 Task: Look for space in Kollam, India from 9th June, 2023 to 16th June, 2023 for 2 adults in price range Rs.8000 to Rs.16000. Place can be entire place with 2 bedrooms having 2 beds and 1 bathroom. Property type can be house, flat, guest house. Booking option can be shelf check-in. Required host language is English.
Action: Mouse moved to (505, 63)
Screenshot: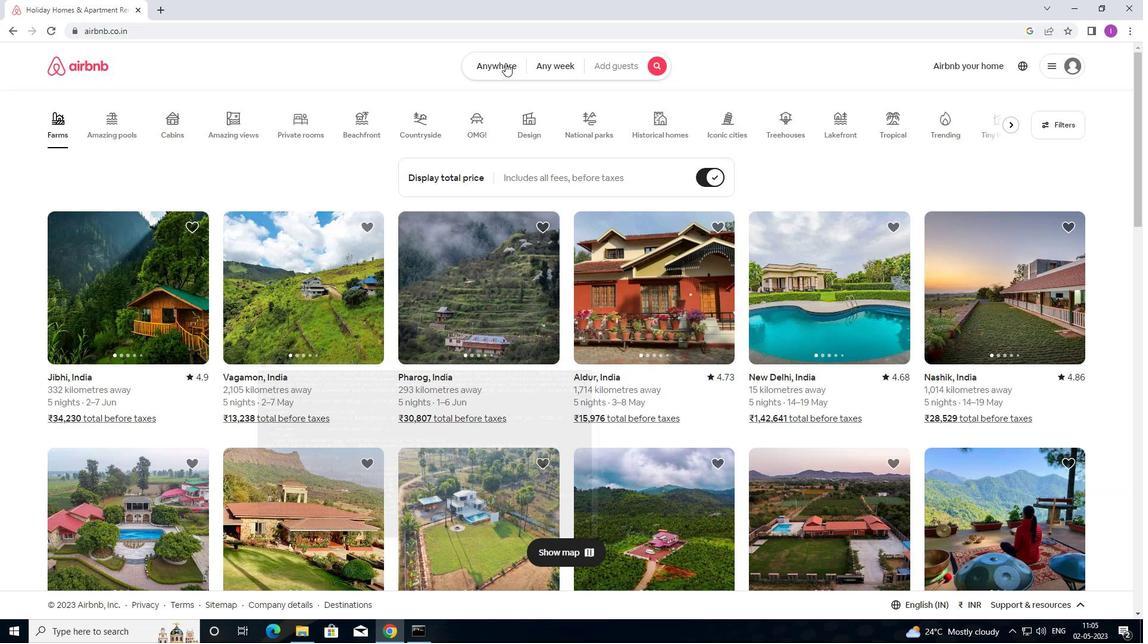 
Action: Mouse pressed left at (505, 63)
Screenshot: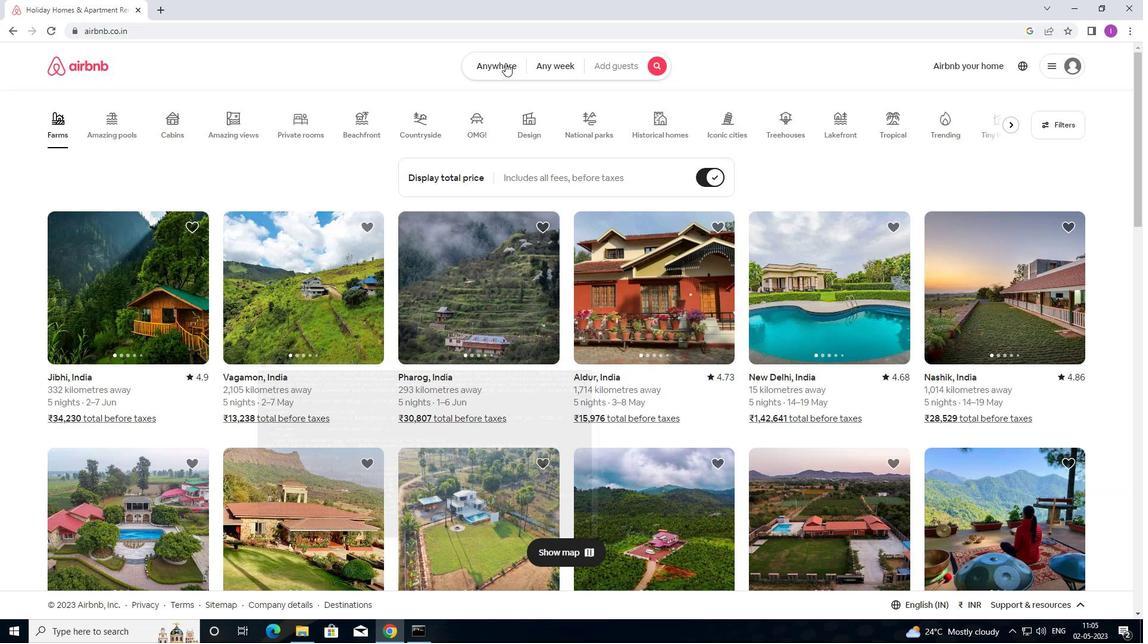 
Action: Mouse moved to (406, 103)
Screenshot: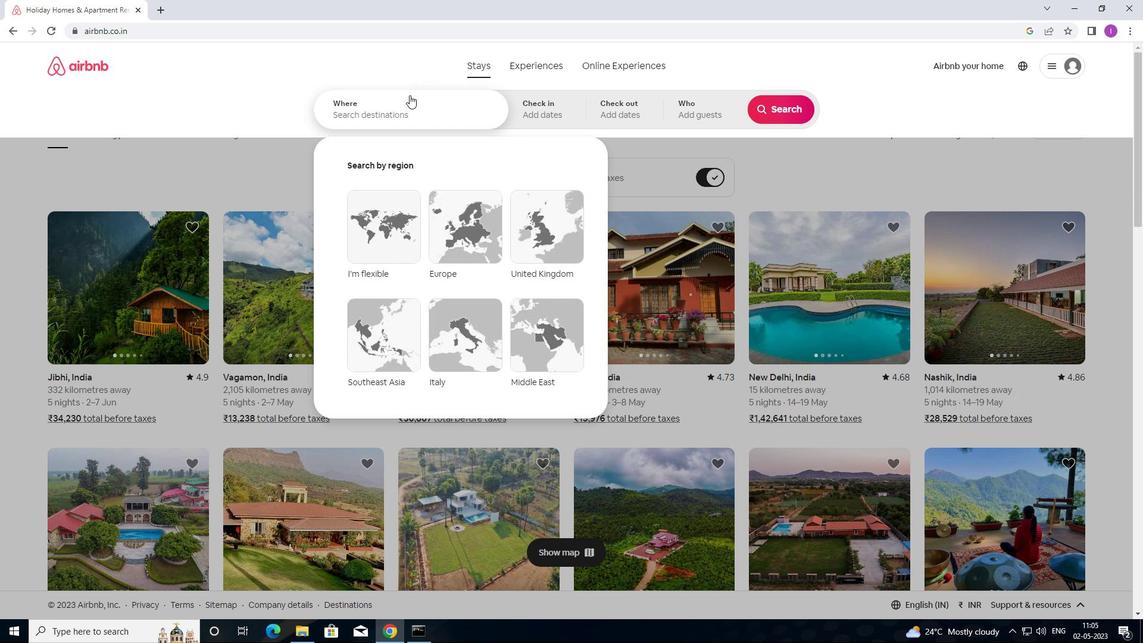 
Action: Mouse pressed left at (406, 103)
Screenshot: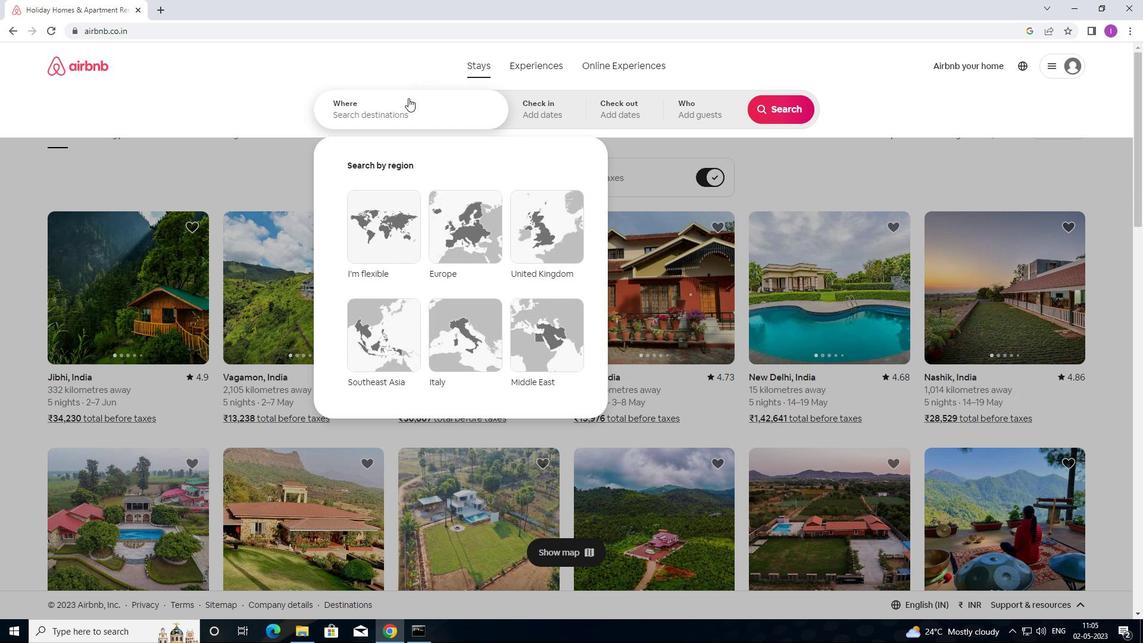 
Action: Mouse moved to (842, 219)
Screenshot: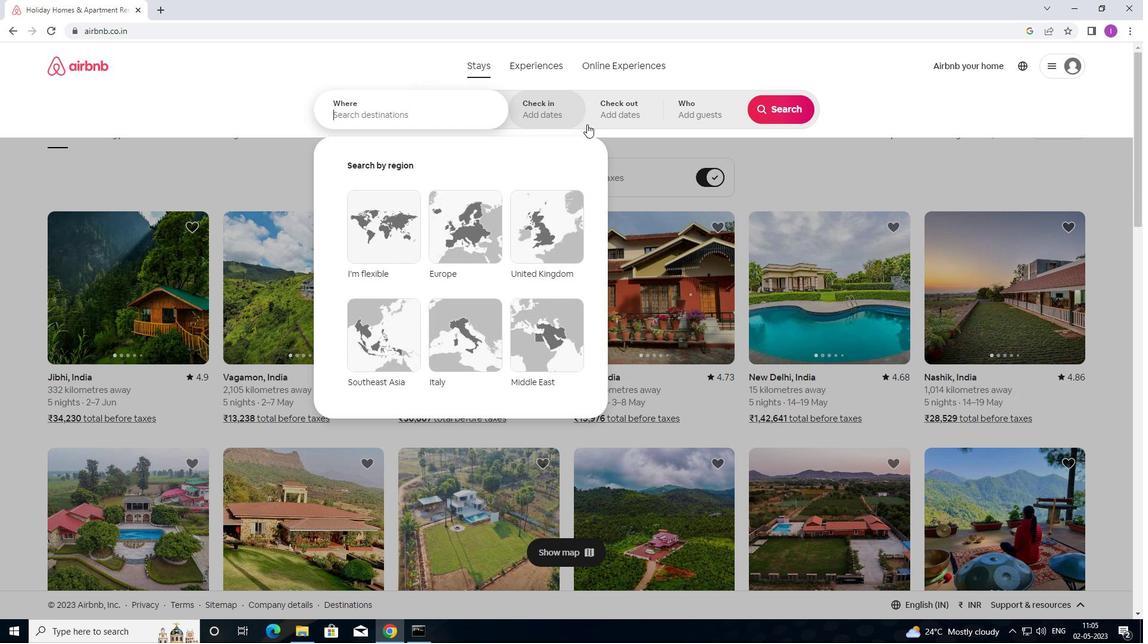 
Action: Key pressed <Key.shift>KOLLAM,<Key.shift>INDIA
Screenshot: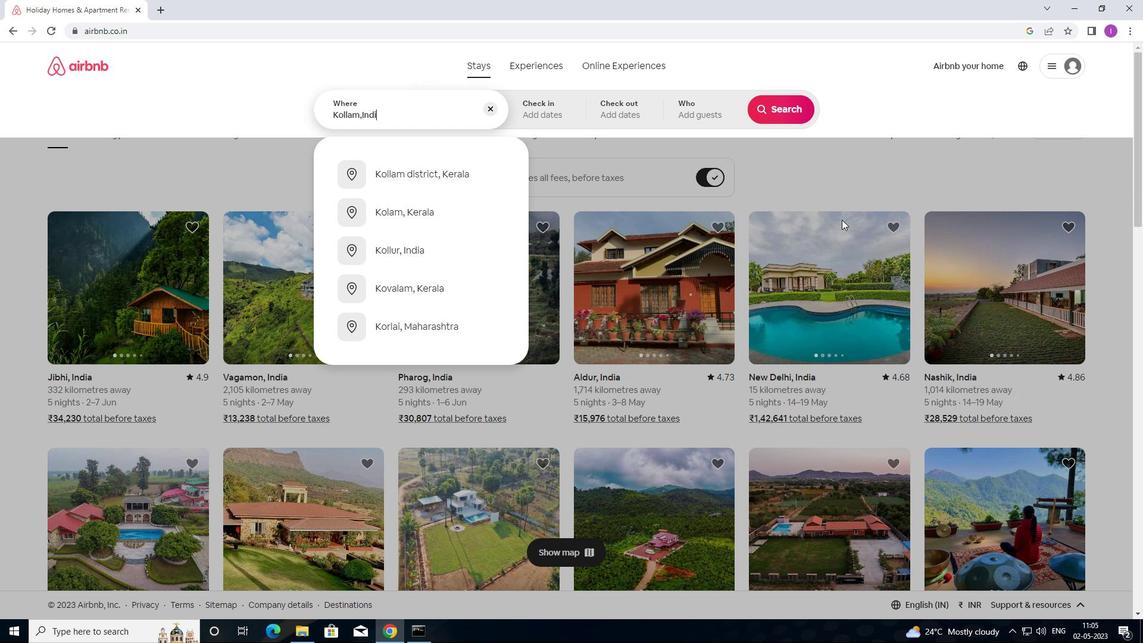 
Action: Mouse moved to (577, 123)
Screenshot: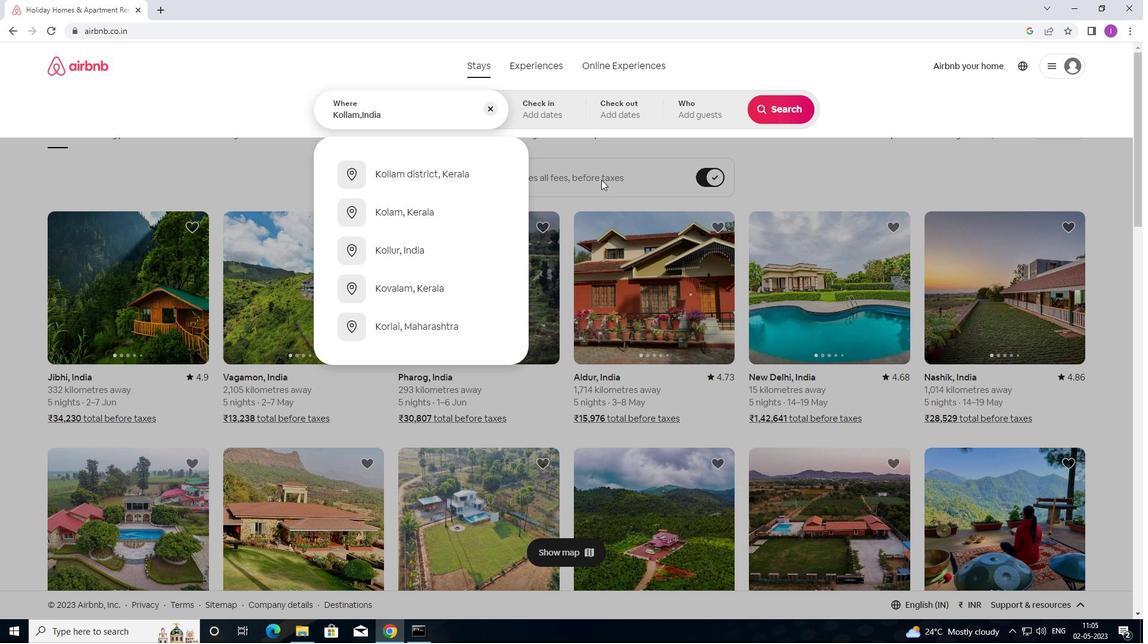 
Action: Mouse pressed left at (577, 123)
Screenshot: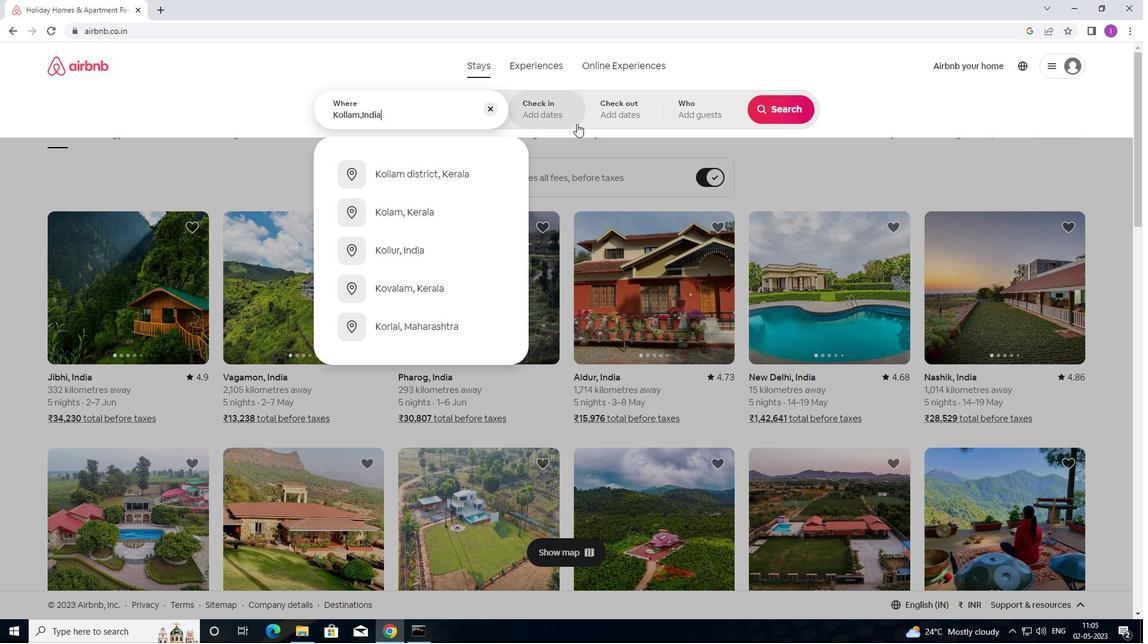 
Action: Mouse moved to (748, 282)
Screenshot: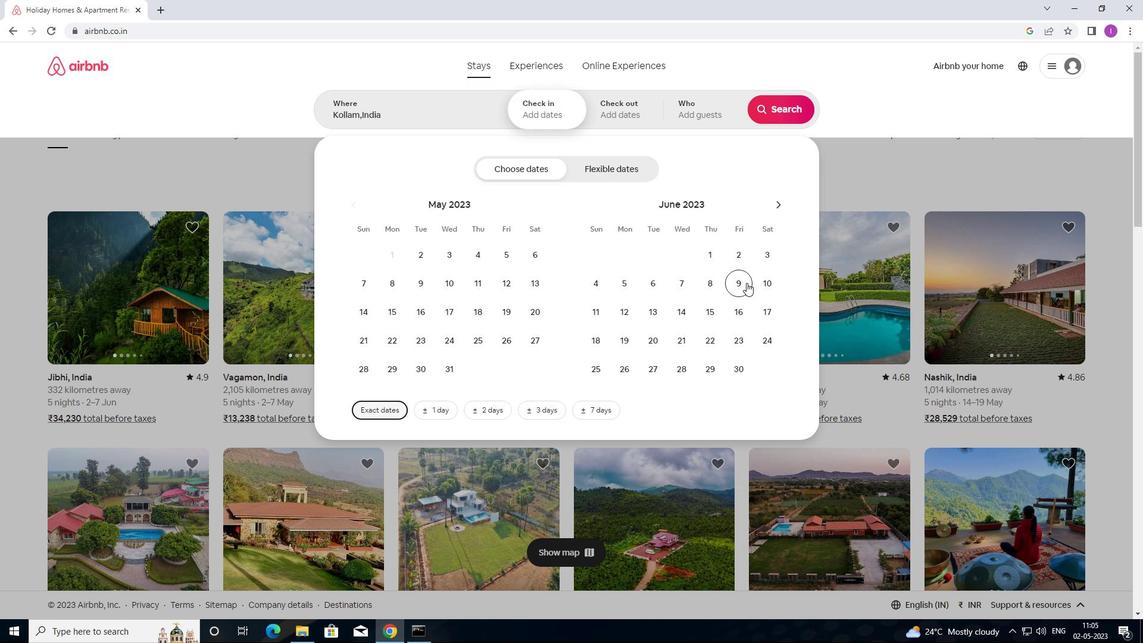 
Action: Mouse pressed left at (748, 282)
Screenshot: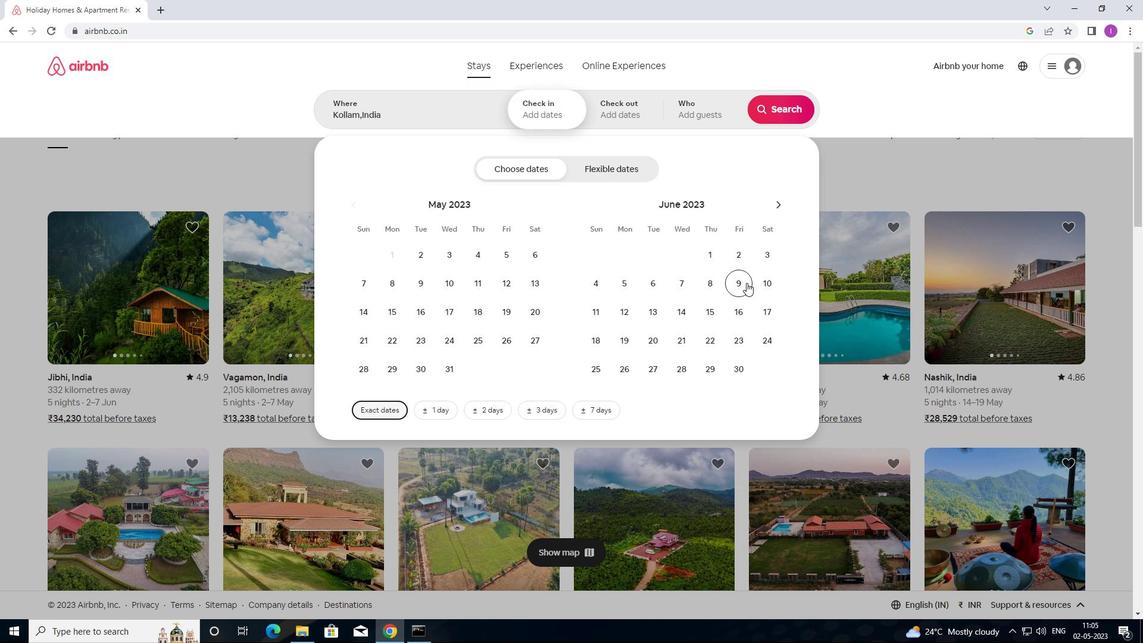 
Action: Mouse moved to (731, 307)
Screenshot: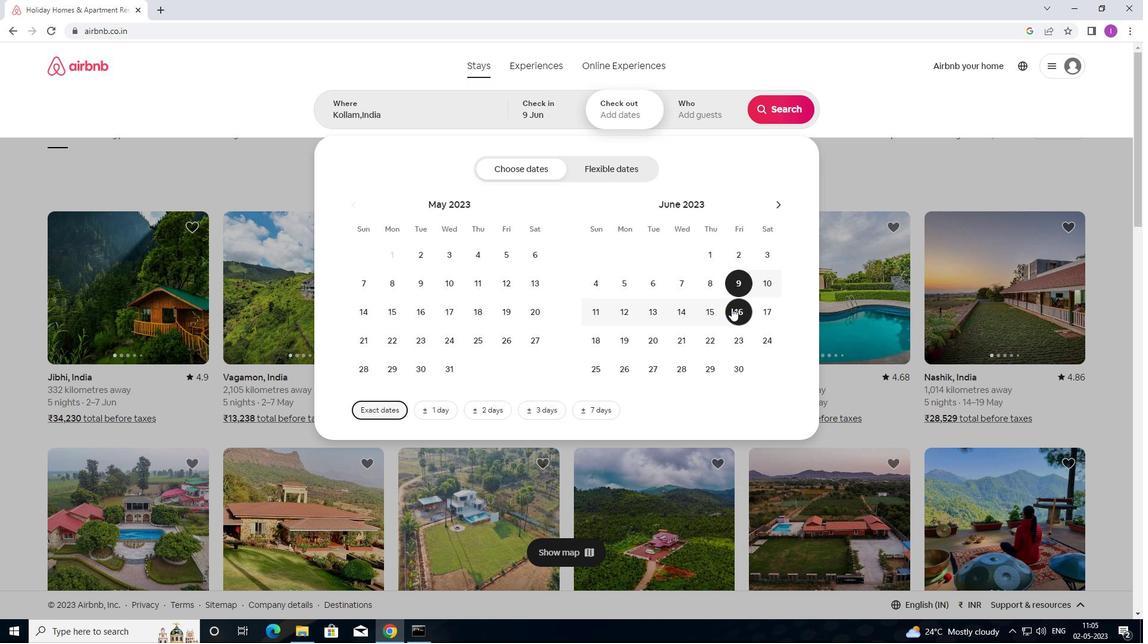 
Action: Mouse pressed left at (731, 307)
Screenshot: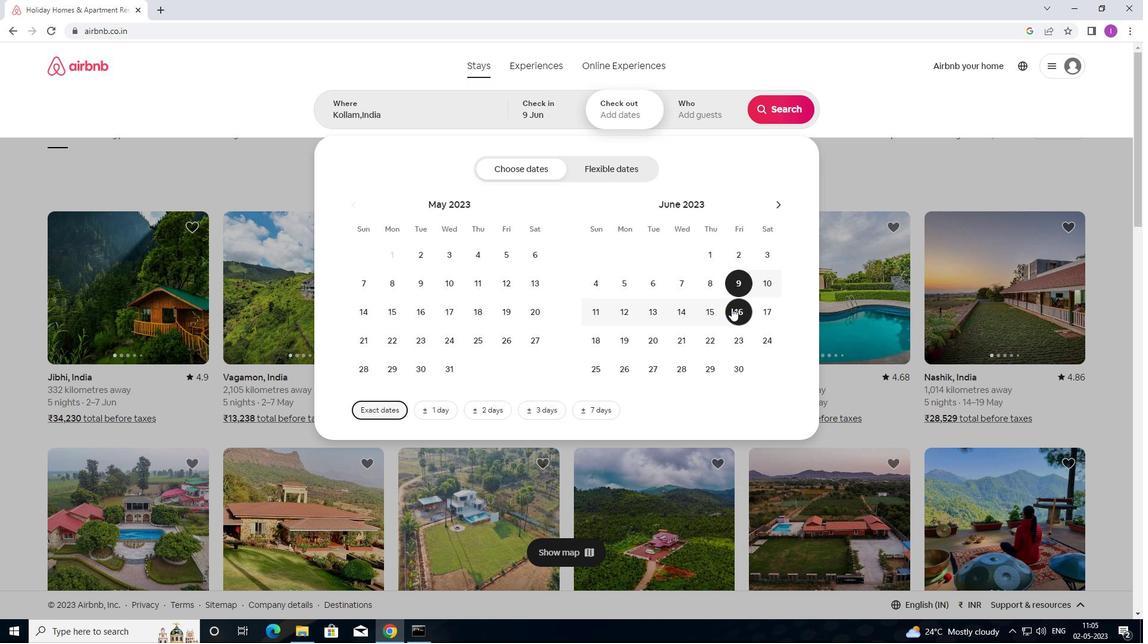 
Action: Mouse moved to (727, 117)
Screenshot: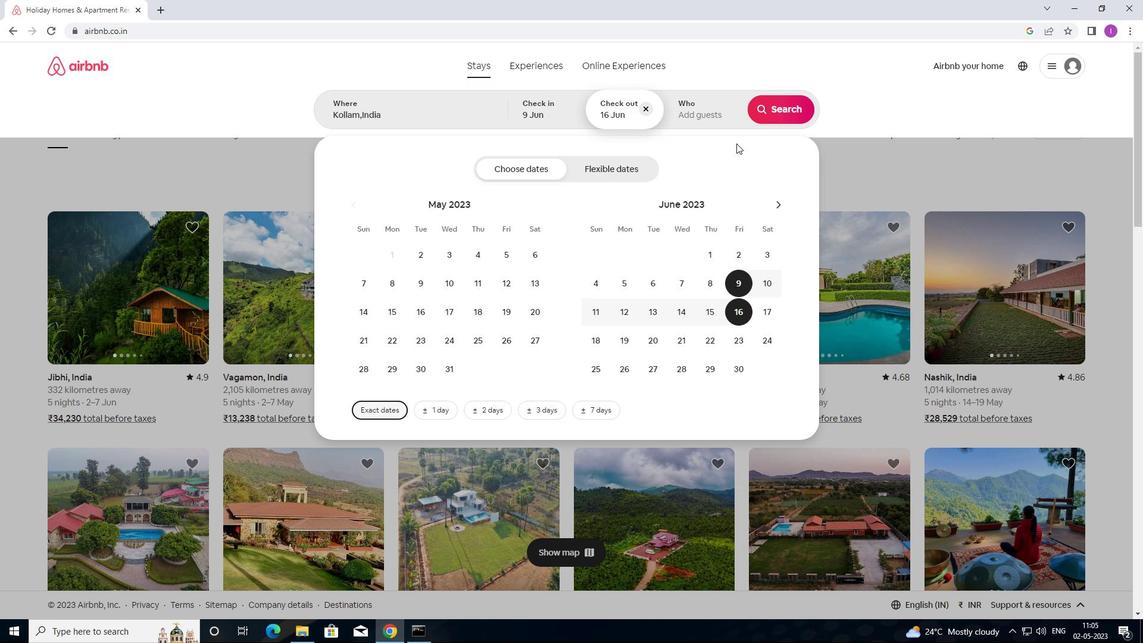 
Action: Mouse pressed left at (727, 117)
Screenshot: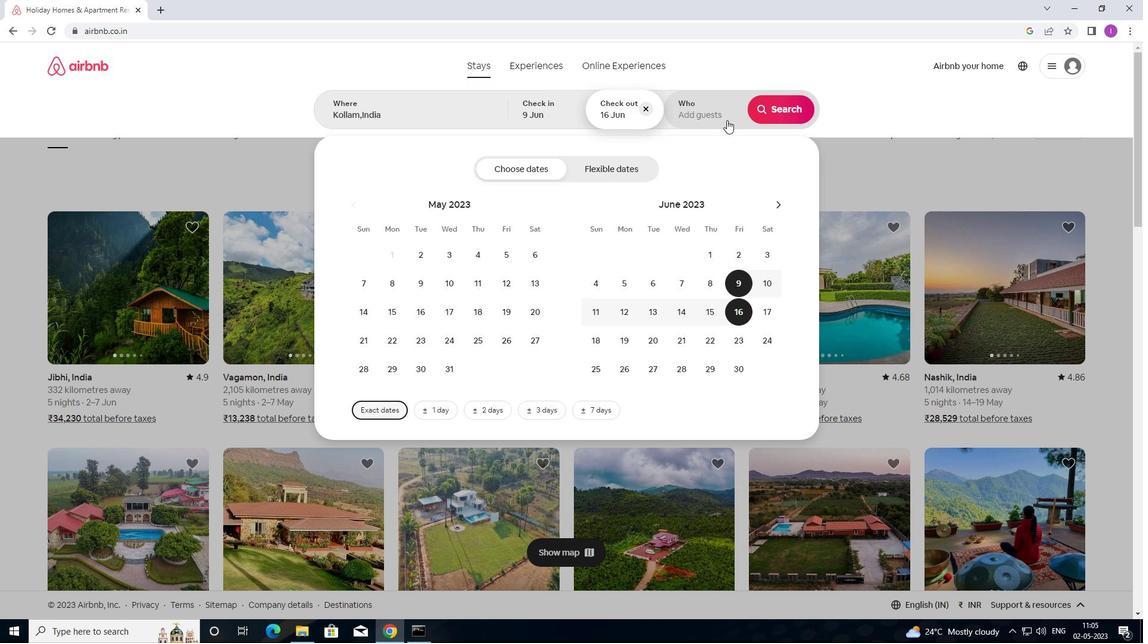 
Action: Mouse moved to (780, 167)
Screenshot: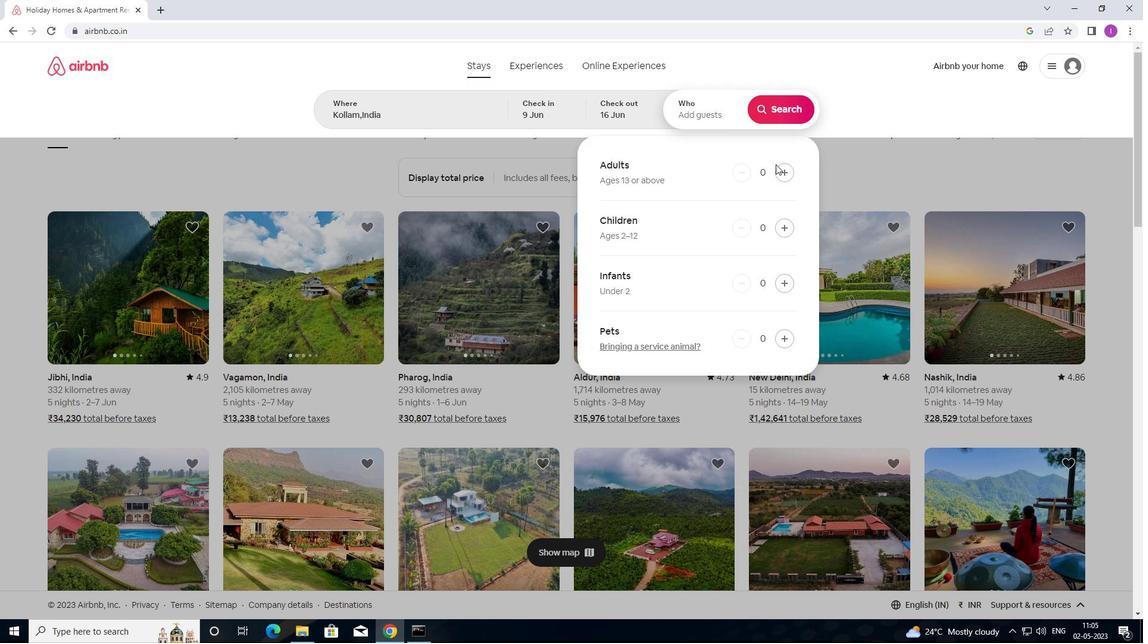 
Action: Mouse pressed left at (780, 167)
Screenshot: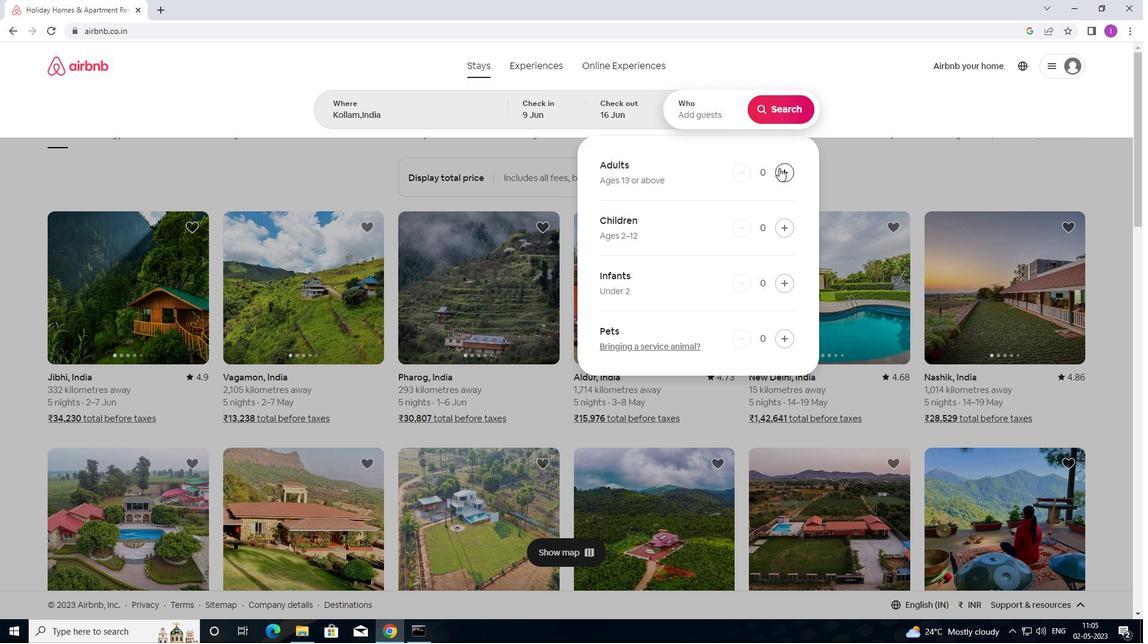 
Action: Mouse moved to (780, 168)
Screenshot: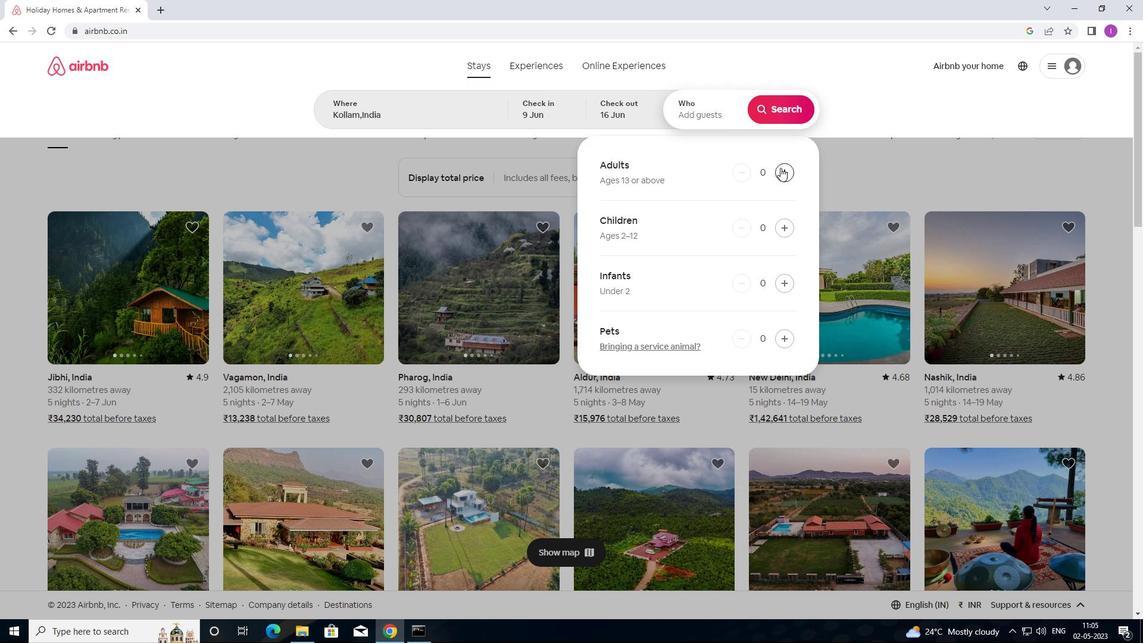 
Action: Mouse pressed left at (780, 168)
Screenshot: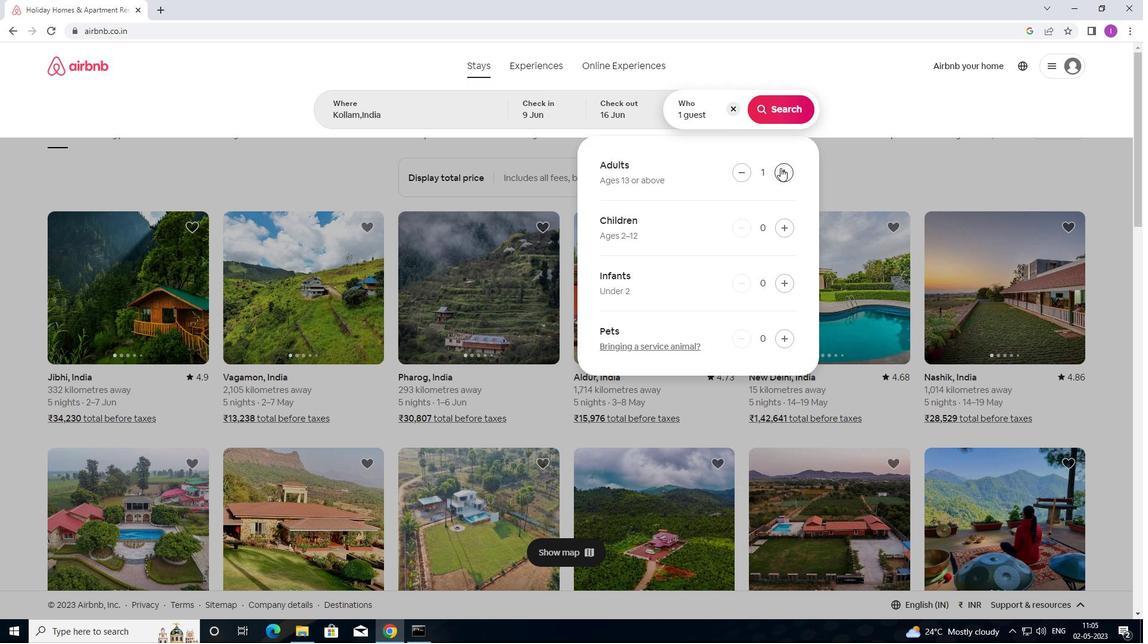 
Action: Mouse moved to (790, 119)
Screenshot: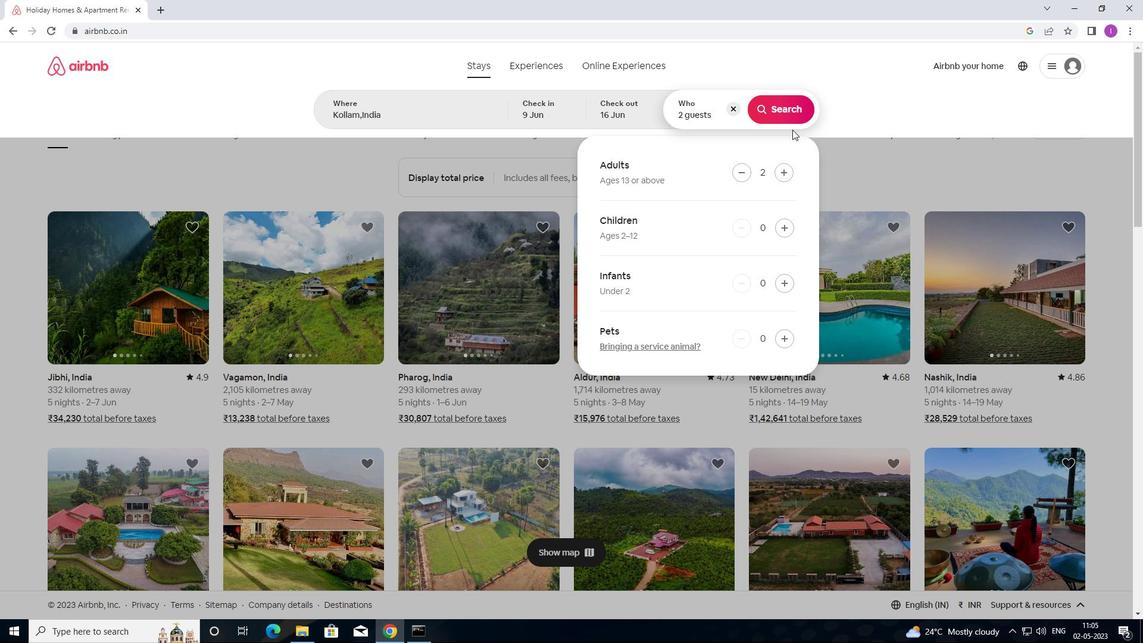 
Action: Mouse pressed left at (790, 119)
Screenshot: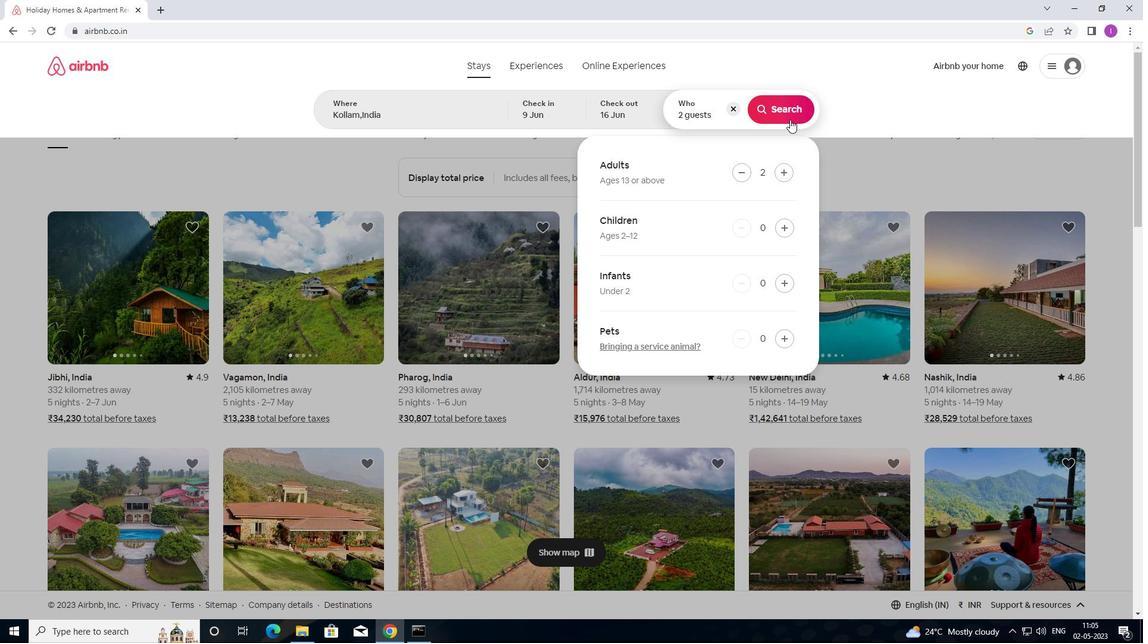 
Action: Mouse moved to (1110, 123)
Screenshot: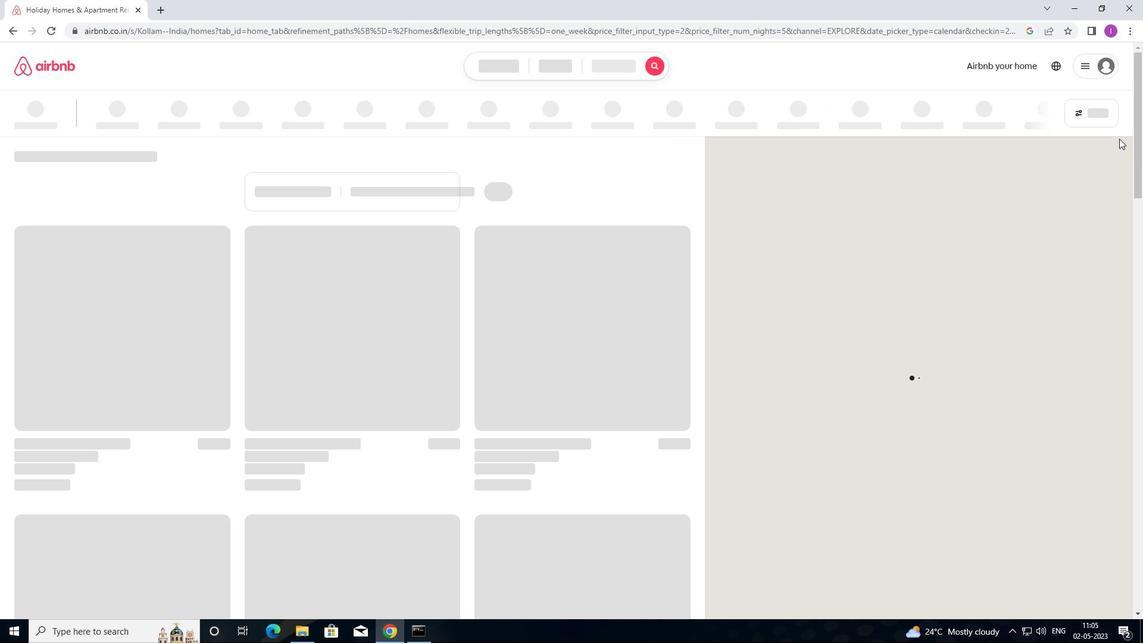 
Action: Mouse pressed left at (1110, 123)
Screenshot: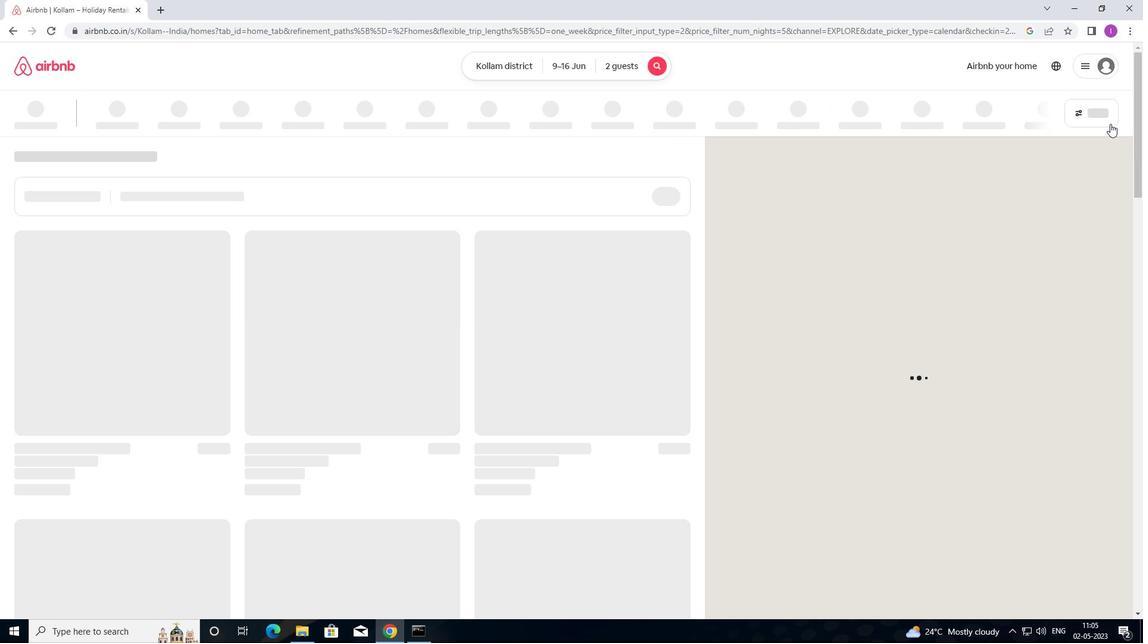 
Action: Mouse moved to (439, 262)
Screenshot: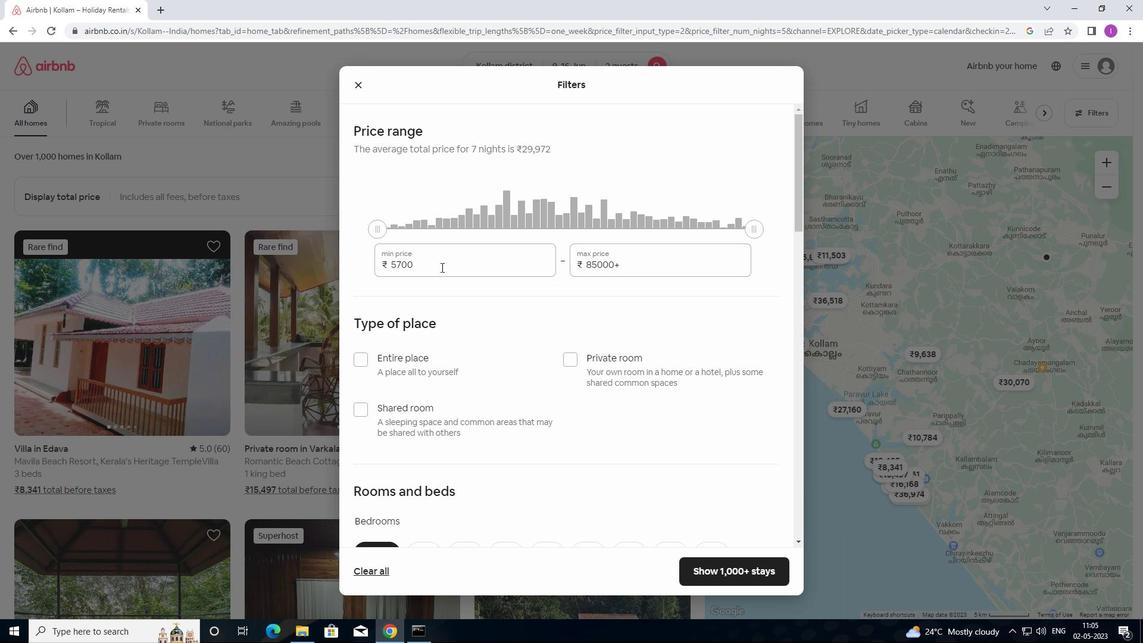 
Action: Mouse pressed left at (439, 262)
Screenshot: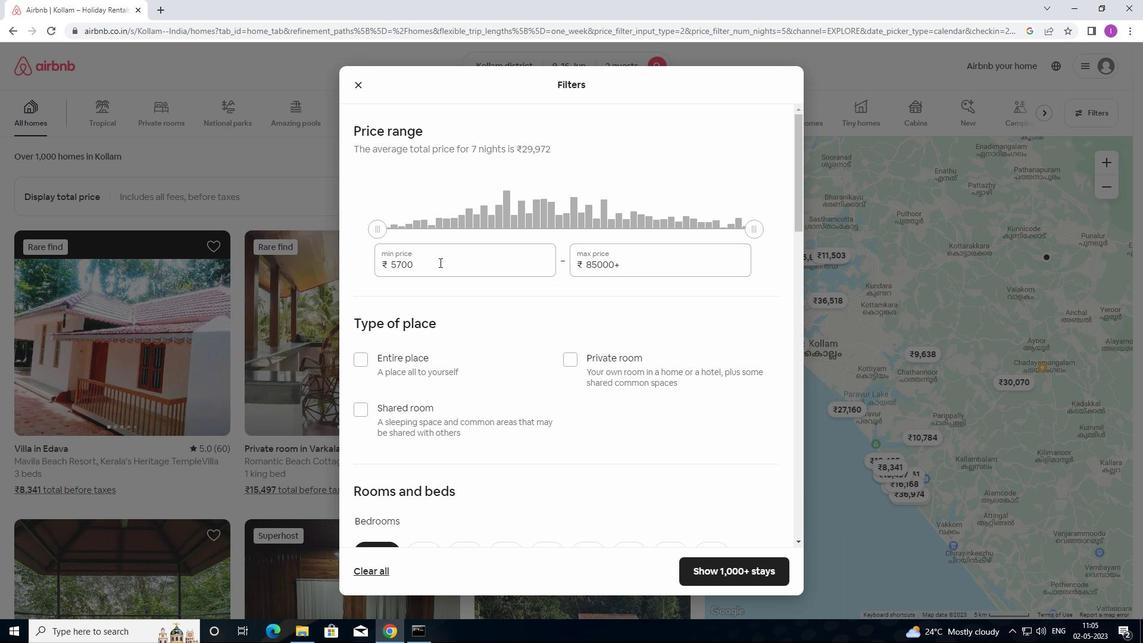 
Action: Mouse moved to (398, 305)
Screenshot: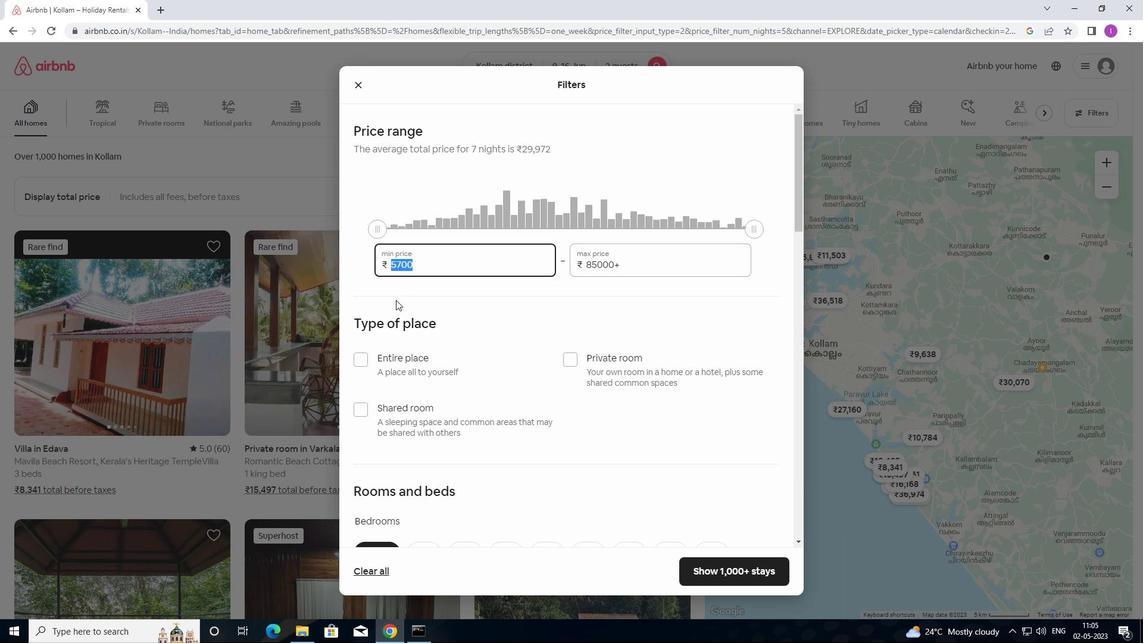 
Action: Key pressed 8000
Screenshot: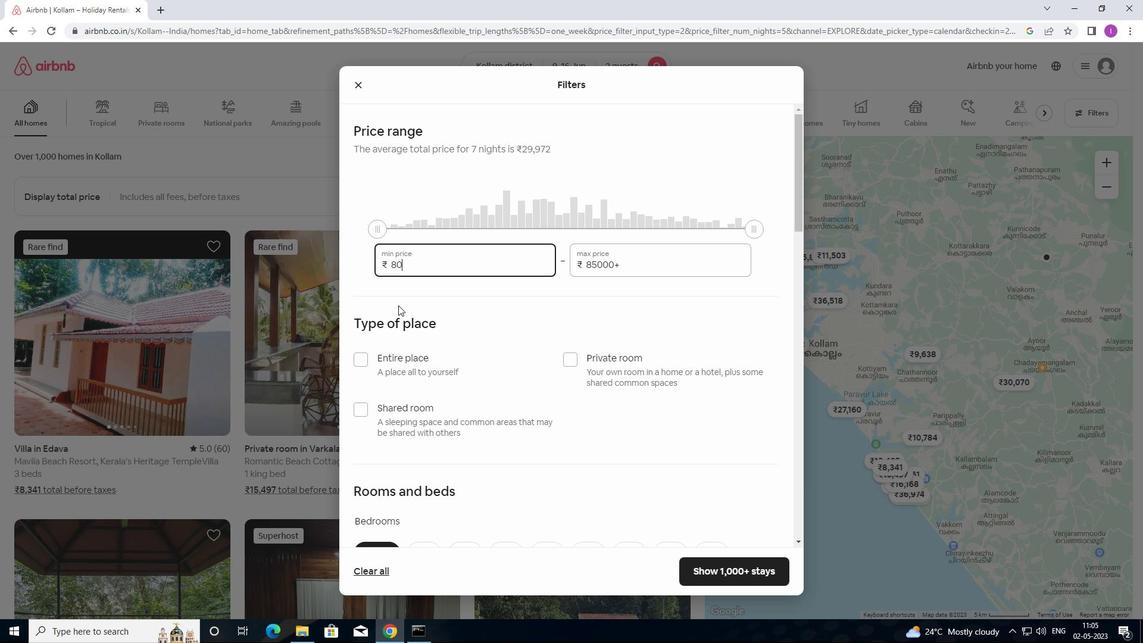 
Action: Mouse moved to (649, 251)
Screenshot: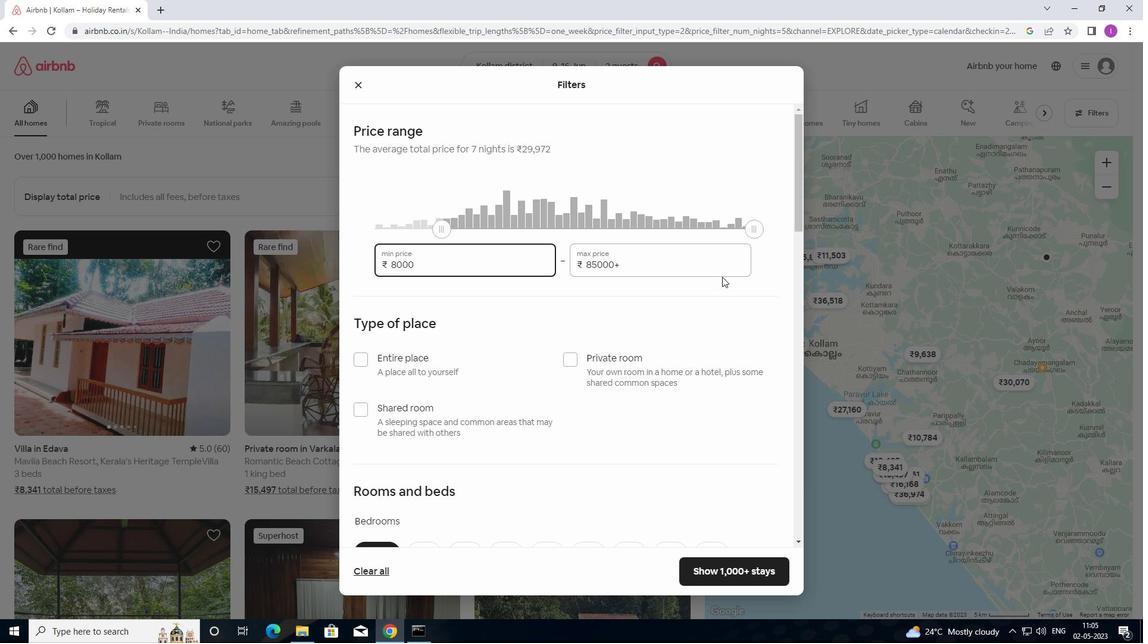 
Action: Mouse pressed left at (649, 251)
Screenshot: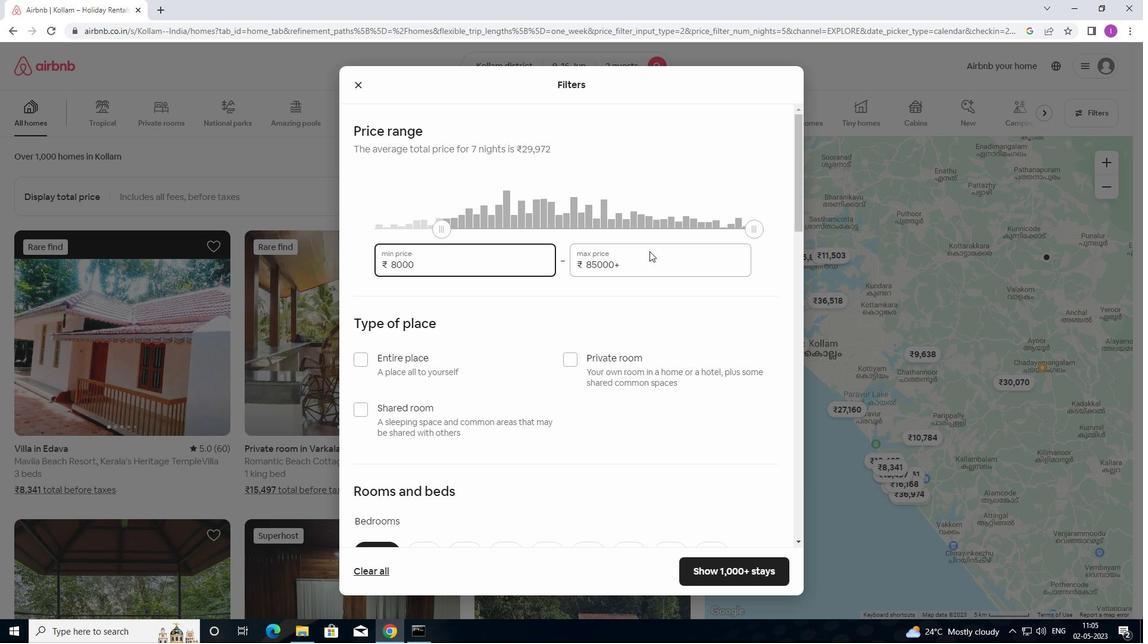 
Action: Mouse moved to (643, 258)
Screenshot: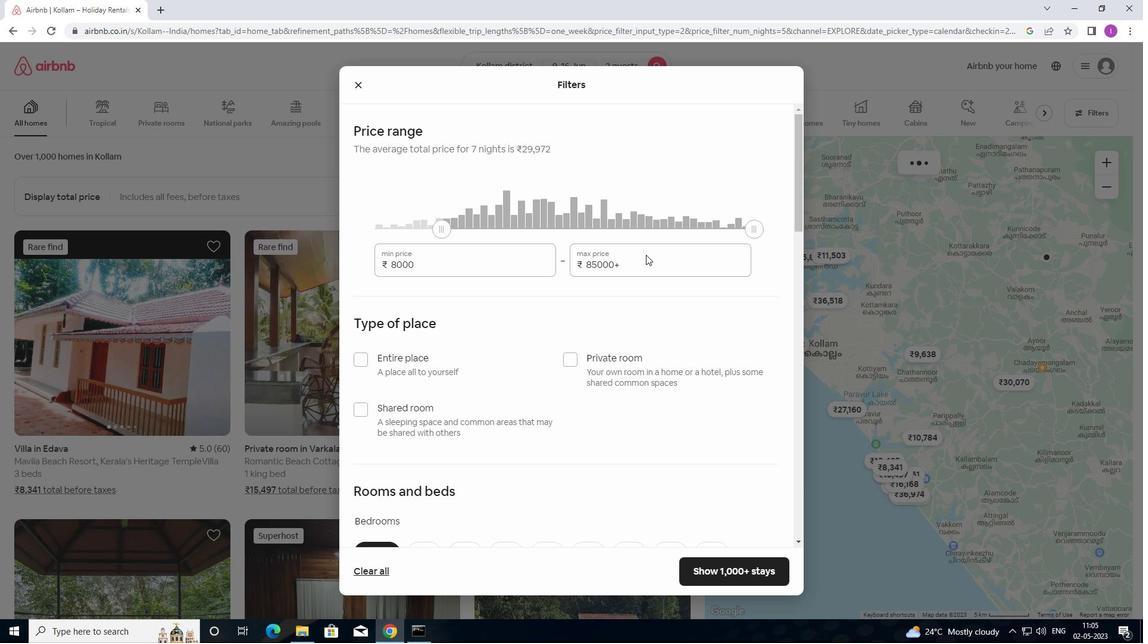 
Action: Mouse pressed left at (643, 258)
Screenshot: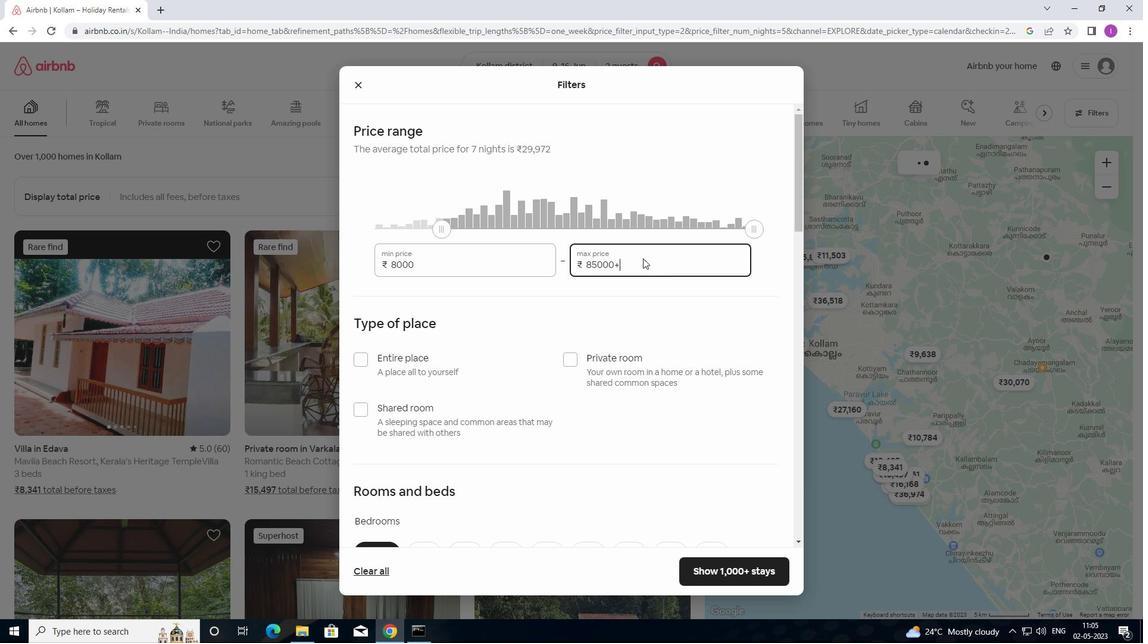 
Action: Mouse moved to (633, 263)
Screenshot: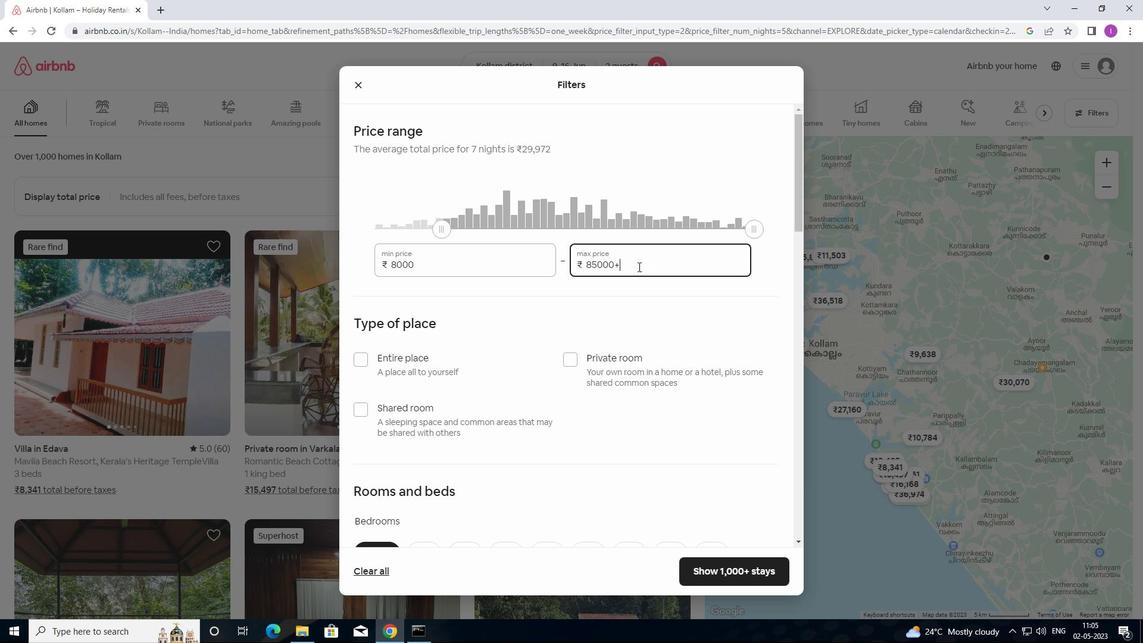 
Action: Mouse pressed left at (633, 263)
Screenshot: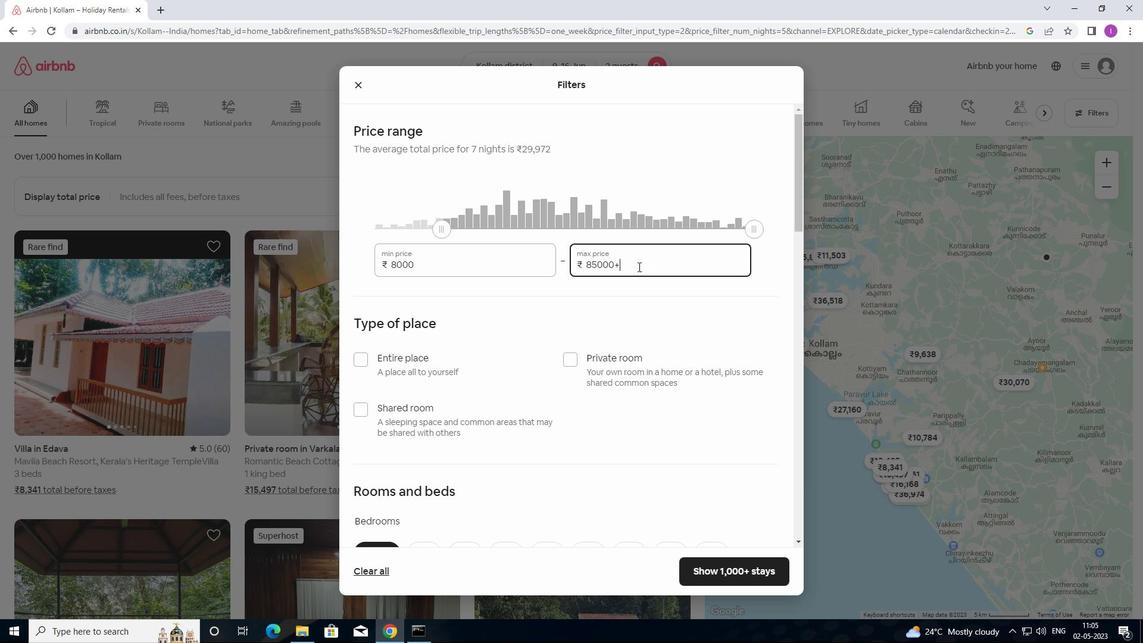 
Action: Mouse moved to (590, 295)
Screenshot: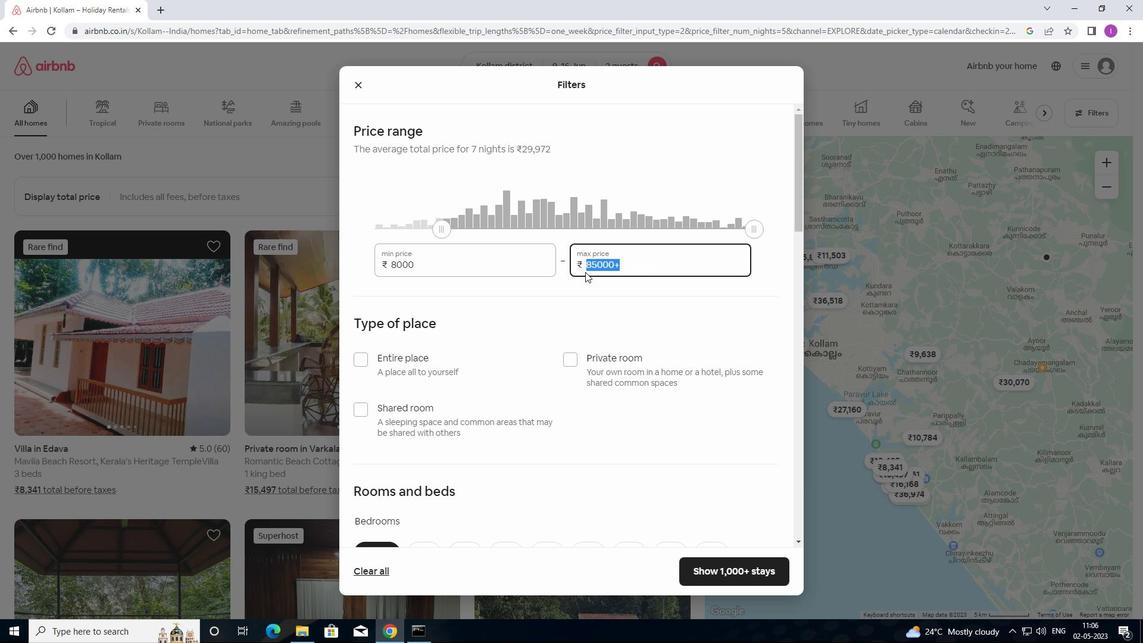
Action: Key pressed 16000
Screenshot: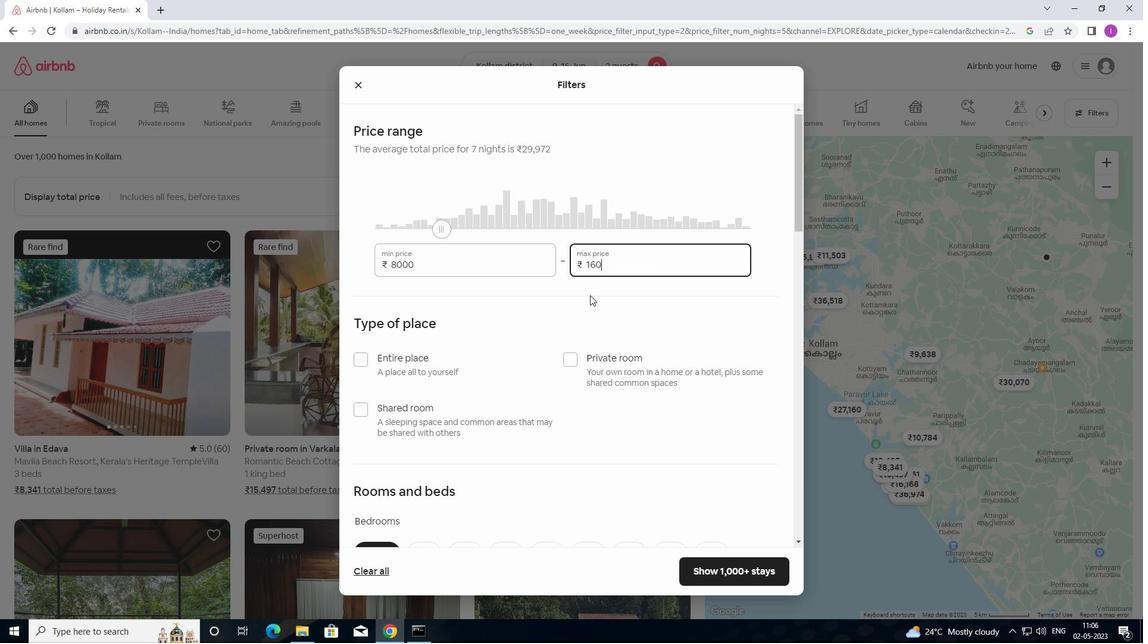 
Action: Mouse moved to (374, 359)
Screenshot: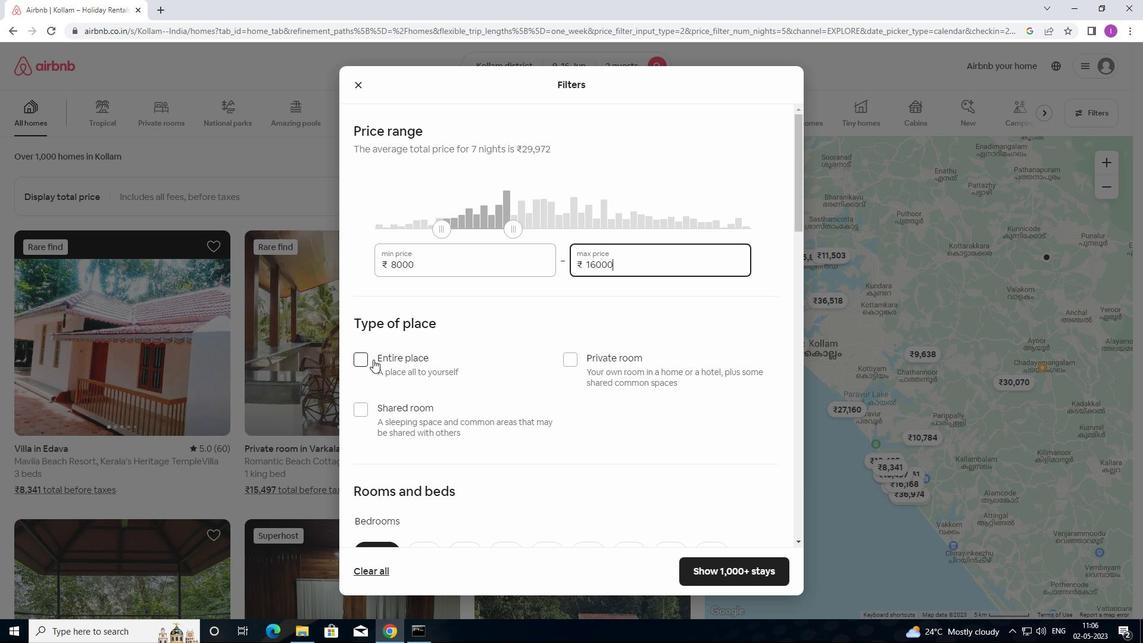 
Action: Mouse scrolled (374, 359) with delta (0, 0)
Screenshot: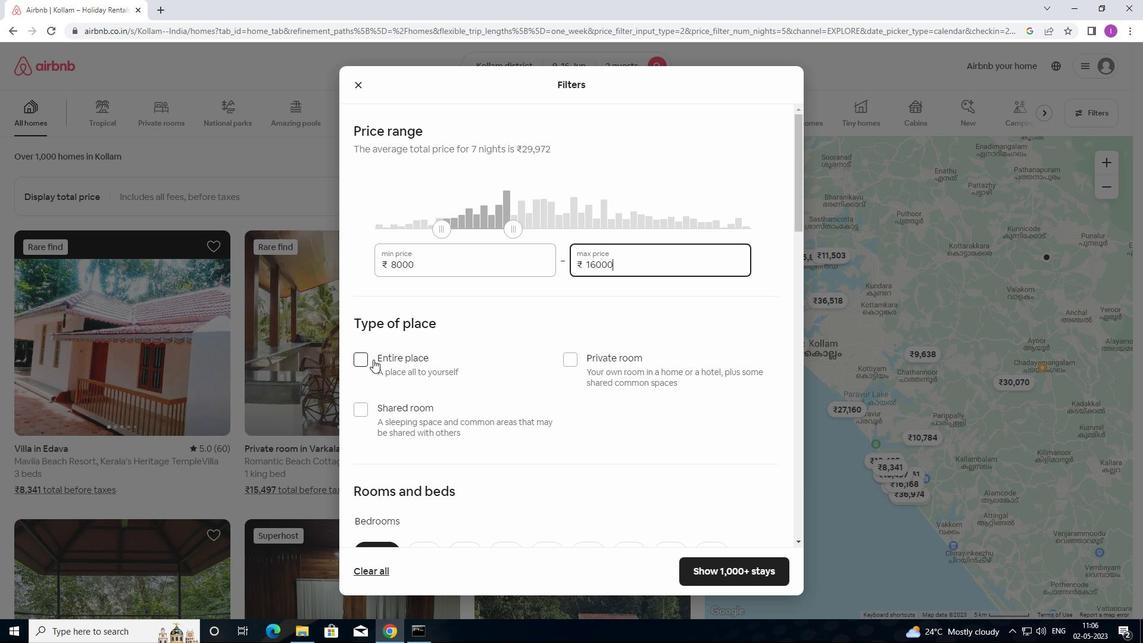 
Action: Mouse moved to (365, 298)
Screenshot: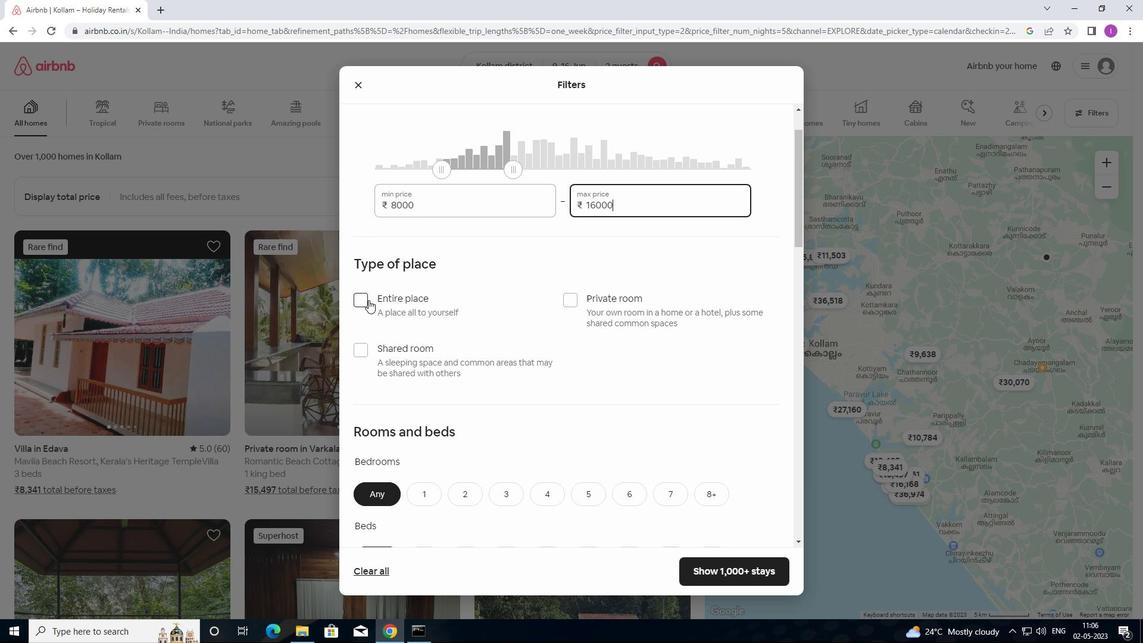 
Action: Mouse pressed left at (365, 298)
Screenshot: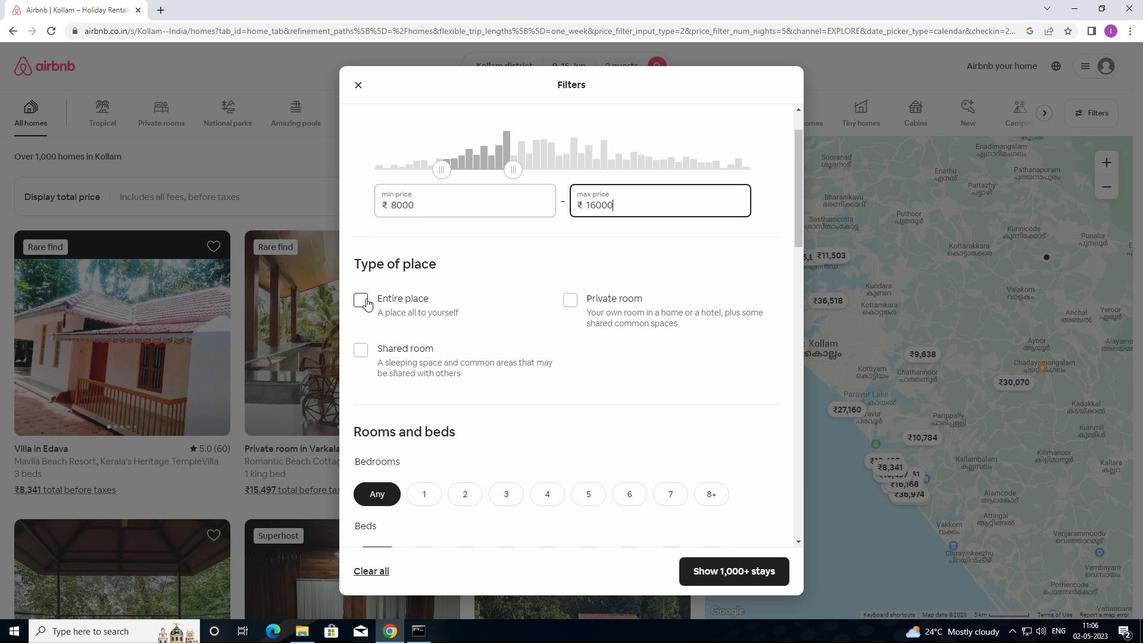 
Action: Mouse moved to (380, 297)
Screenshot: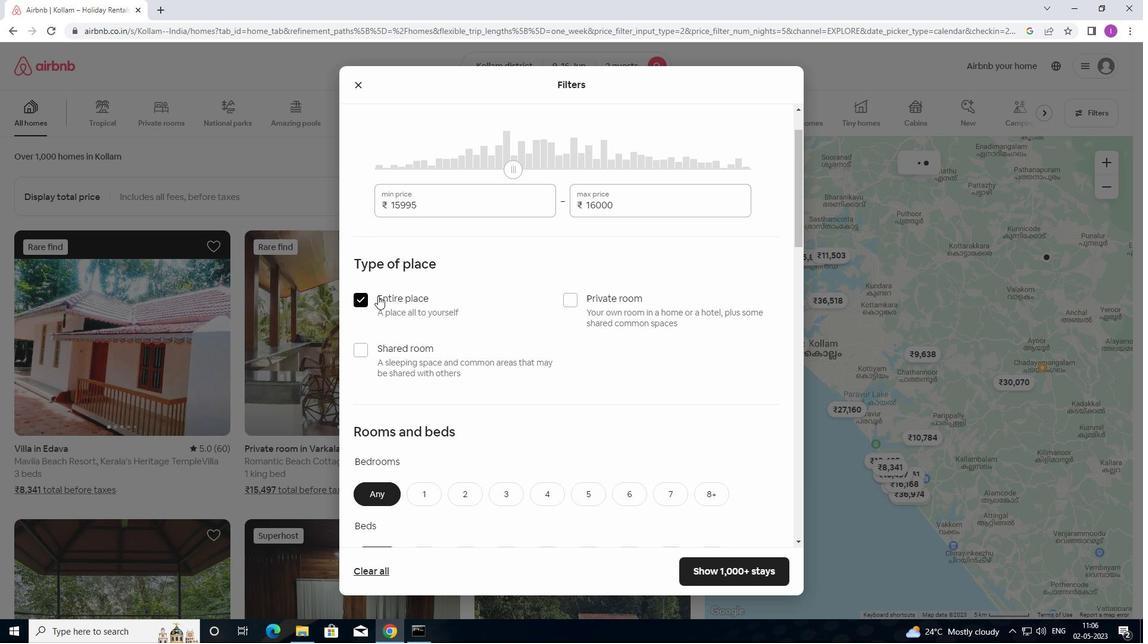 
Action: Mouse scrolled (380, 297) with delta (0, 0)
Screenshot: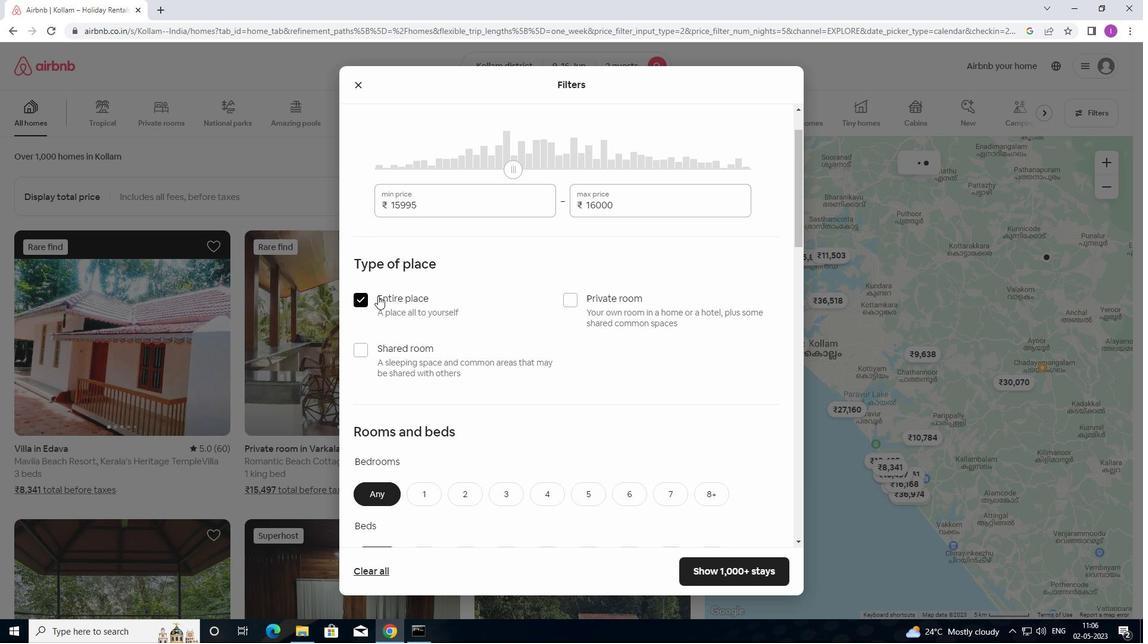 
Action: Mouse moved to (381, 299)
Screenshot: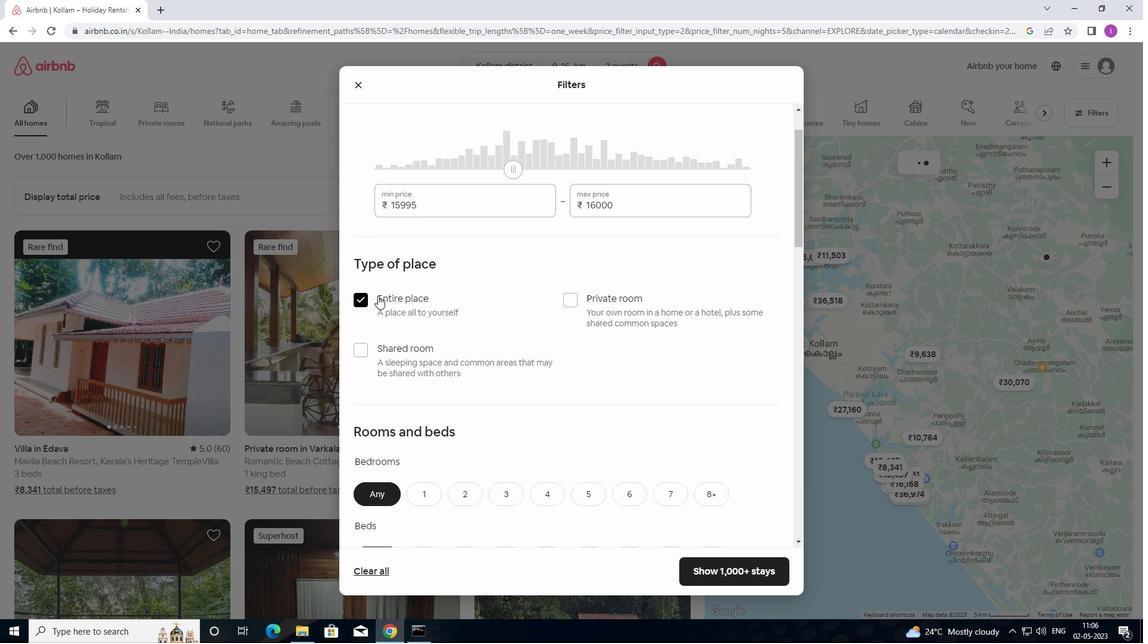 
Action: Mouse scrolled (381, 298) with delta (0, 0)
Screenshot: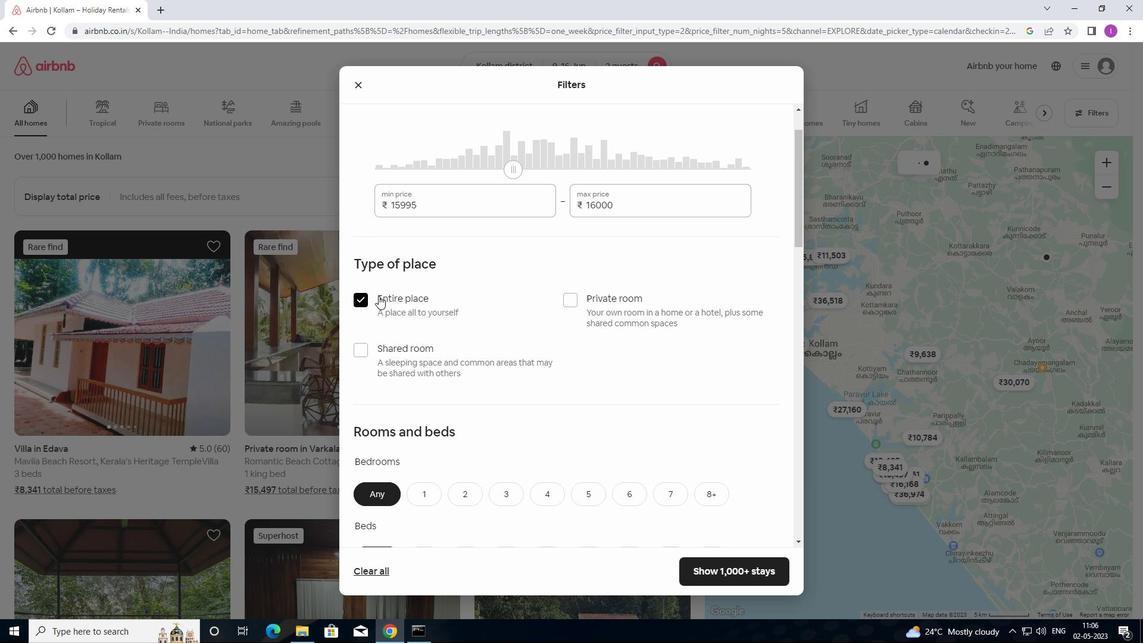 
Action: Mouse scrolled (381, 298) with delta (0, 0)
Screenshot: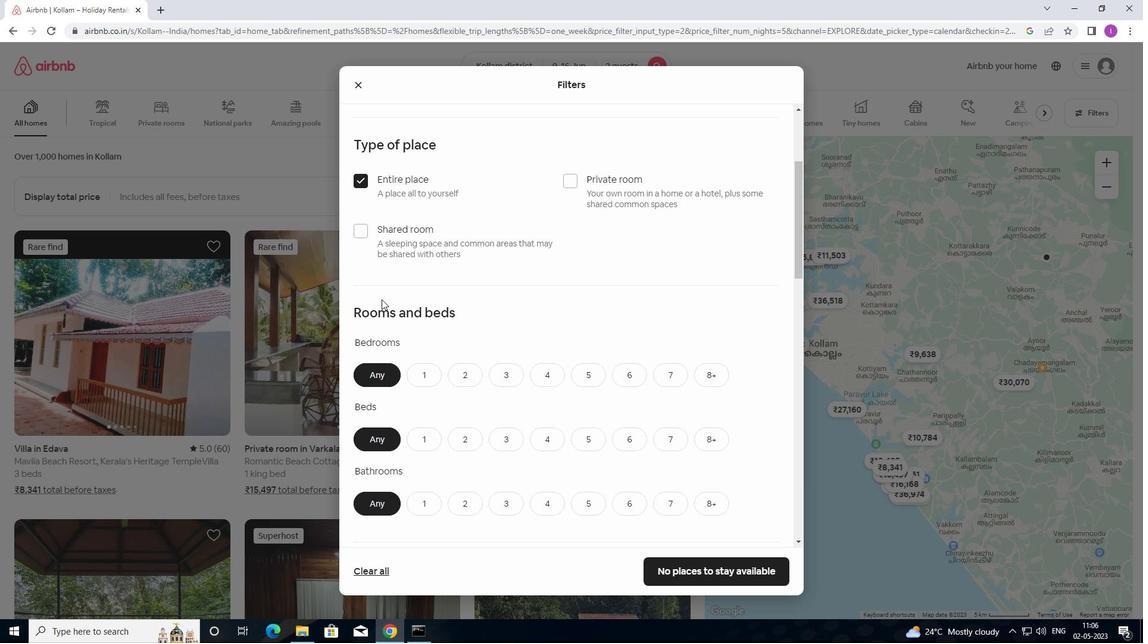 
Action: Mouse scrolled (381, 298) with delta (0, 0)
Screenshot: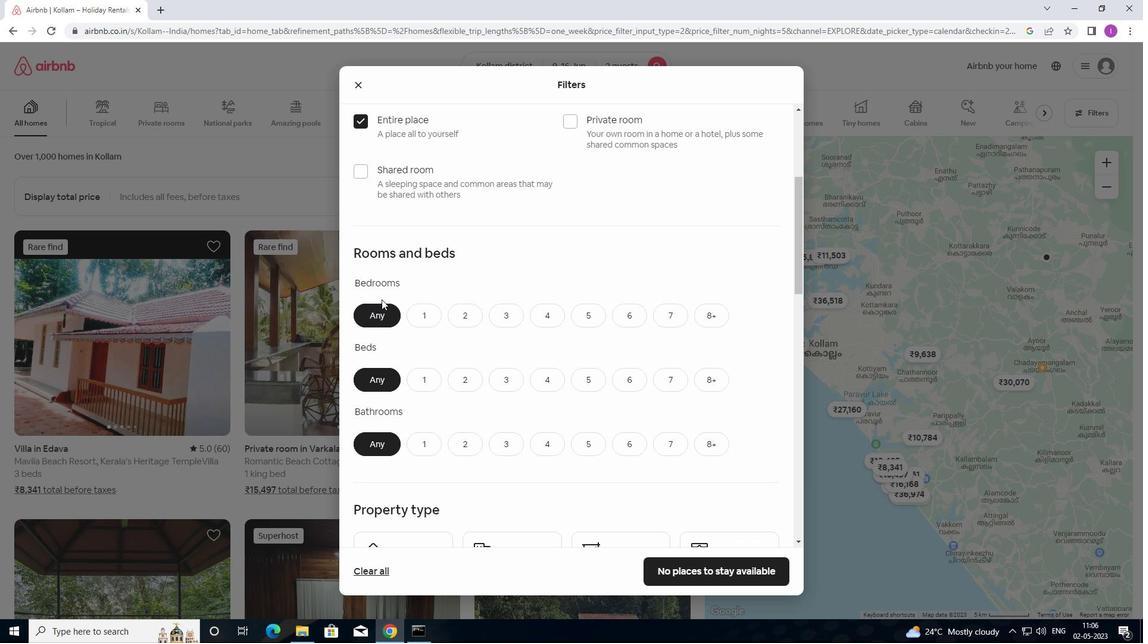 
Action: Mouse moved to (472, 254)
Screenshot: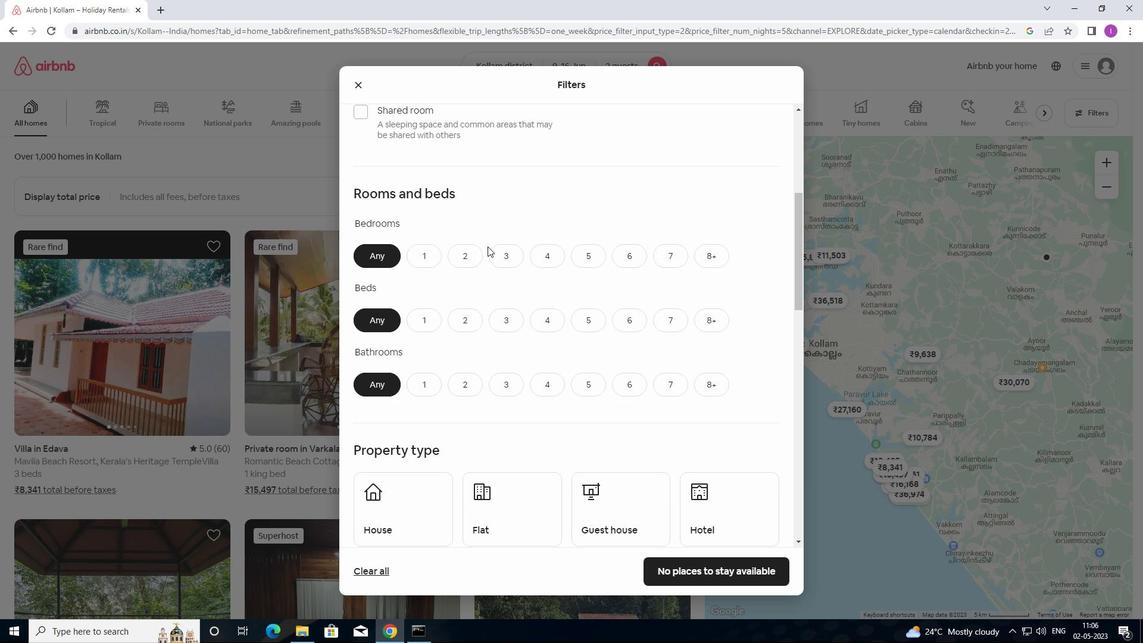 
Action: Mouse pressed left at (472, 254)
Screenshot: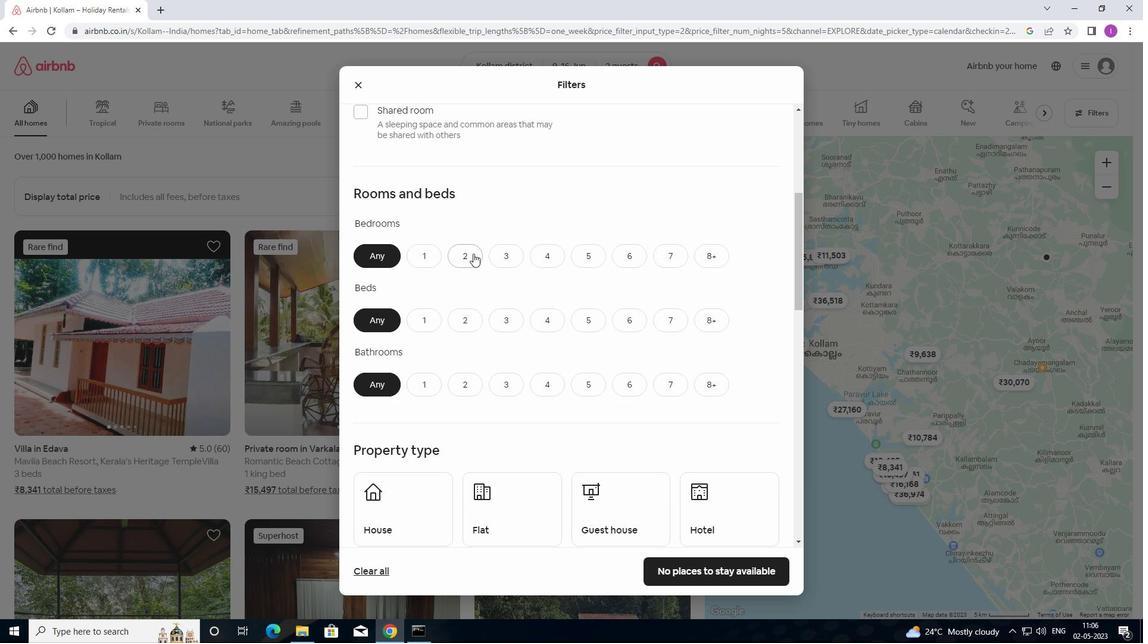 
Action: Mouse moved to (469, 324)
Screenshot: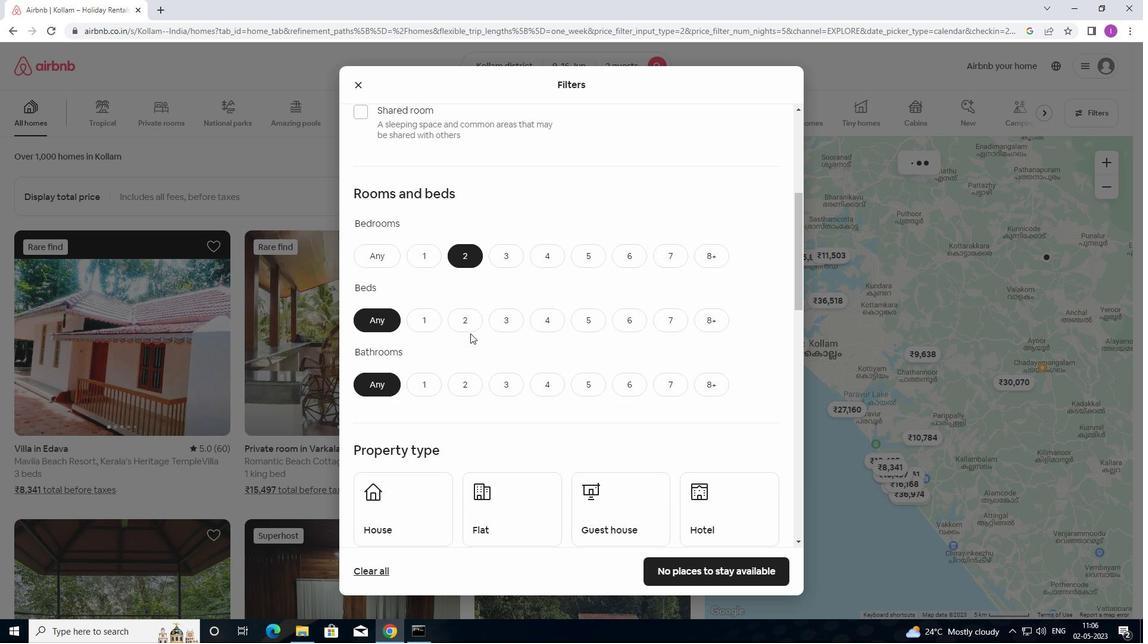 
Action: Mouse pressed left at (469, 324)
Screenshot: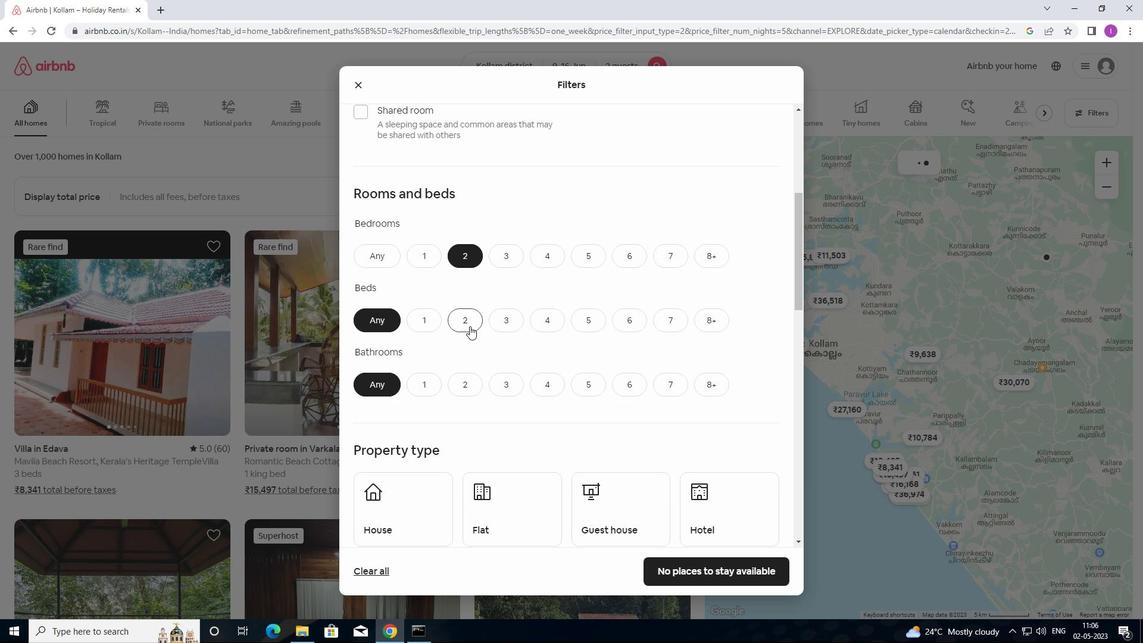 
Action: Mouse moved to (422, 385)
Screenshot: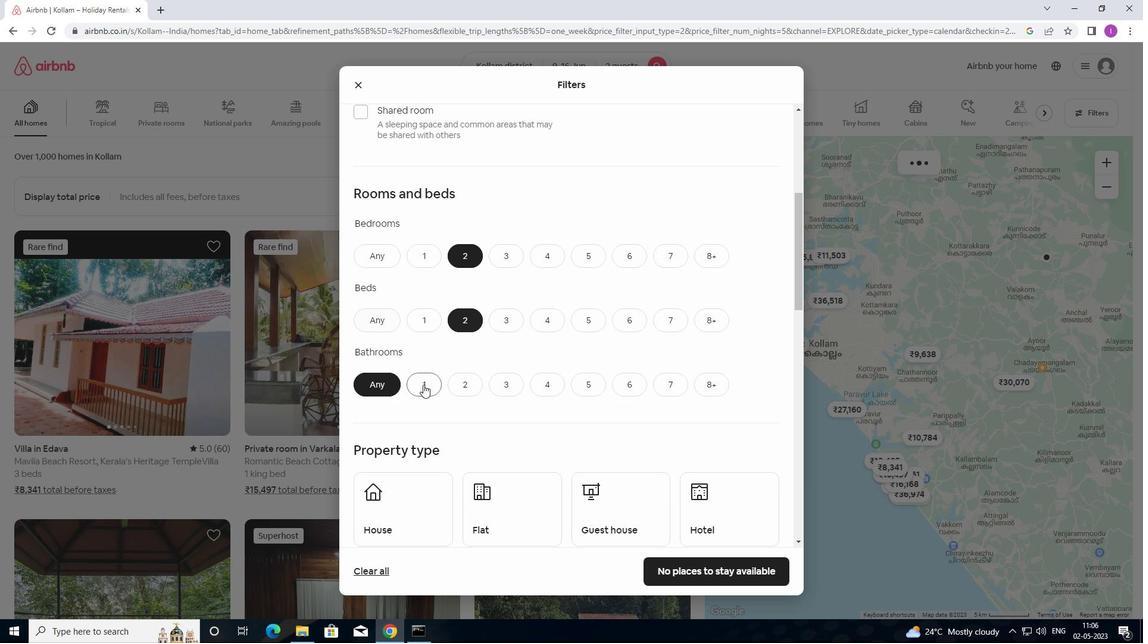 
Action: Mouse pressed left at (422, 385)
Screenshot: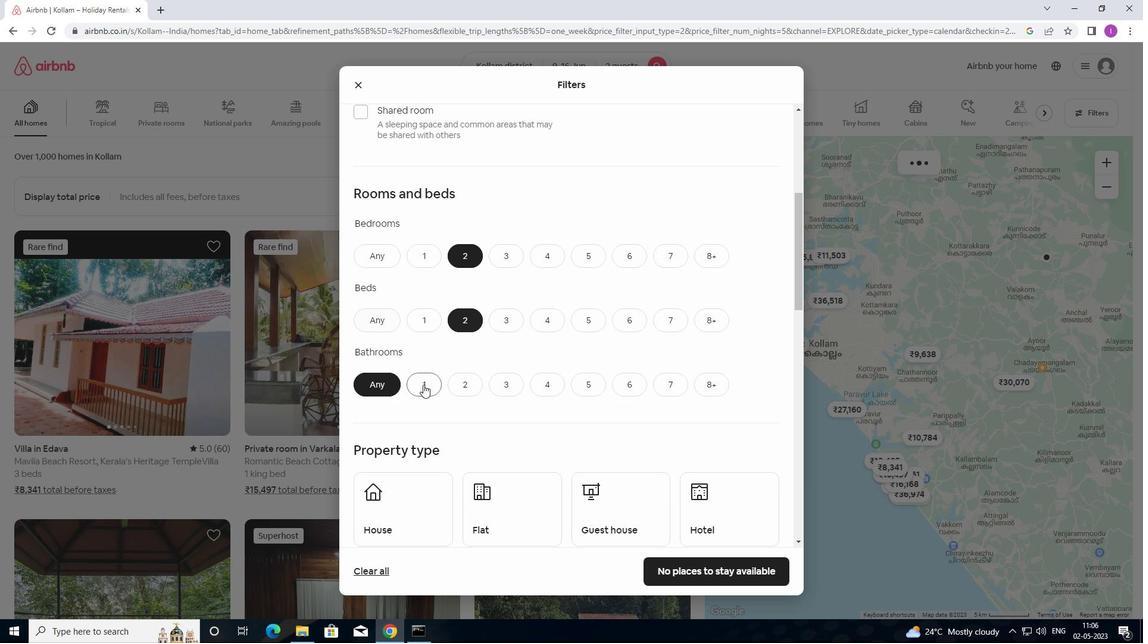 
Action: Mouse moved to (440, 413)
Screenshot: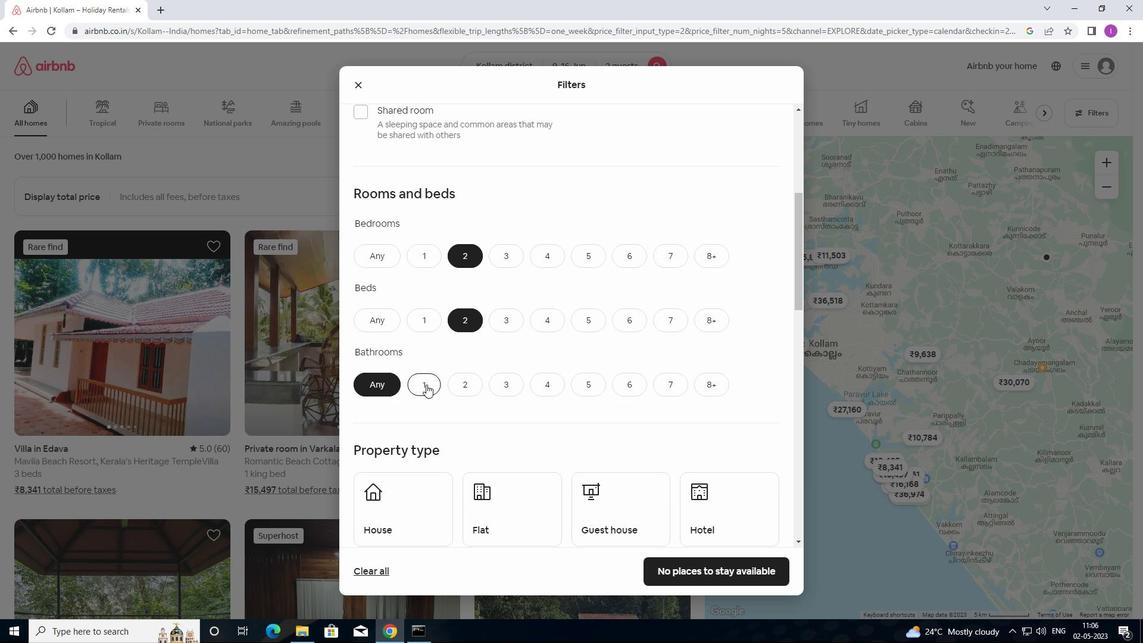 
Action: Mouse scrolled (440, 412) with delta (0, 0)
Screenshot: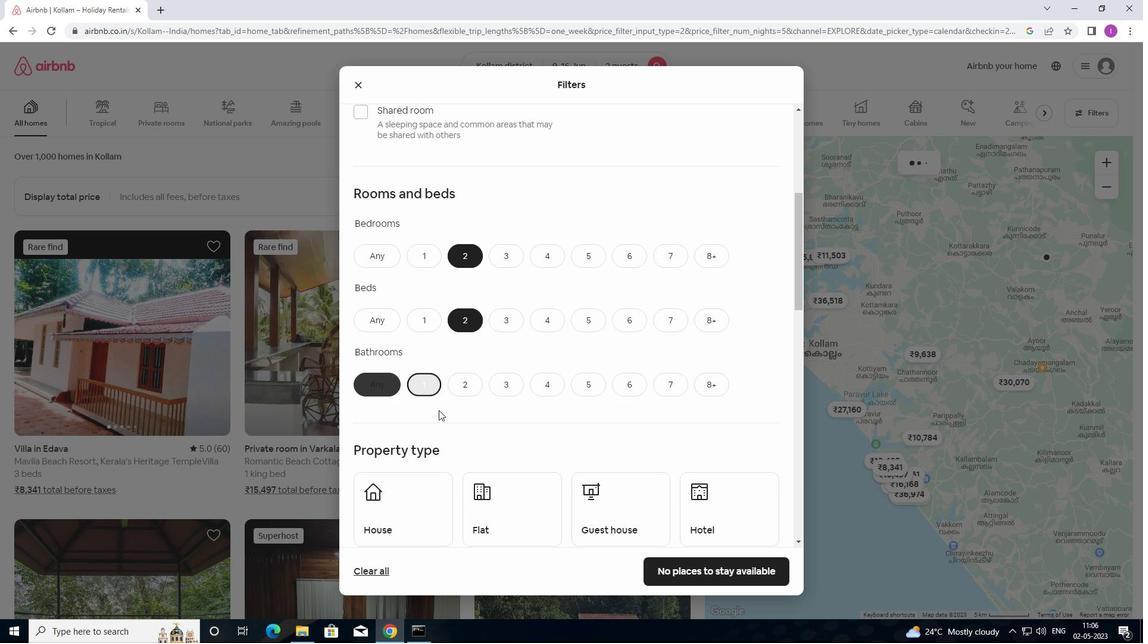
Action: Mouse moved to (440, 413)
Screenshot: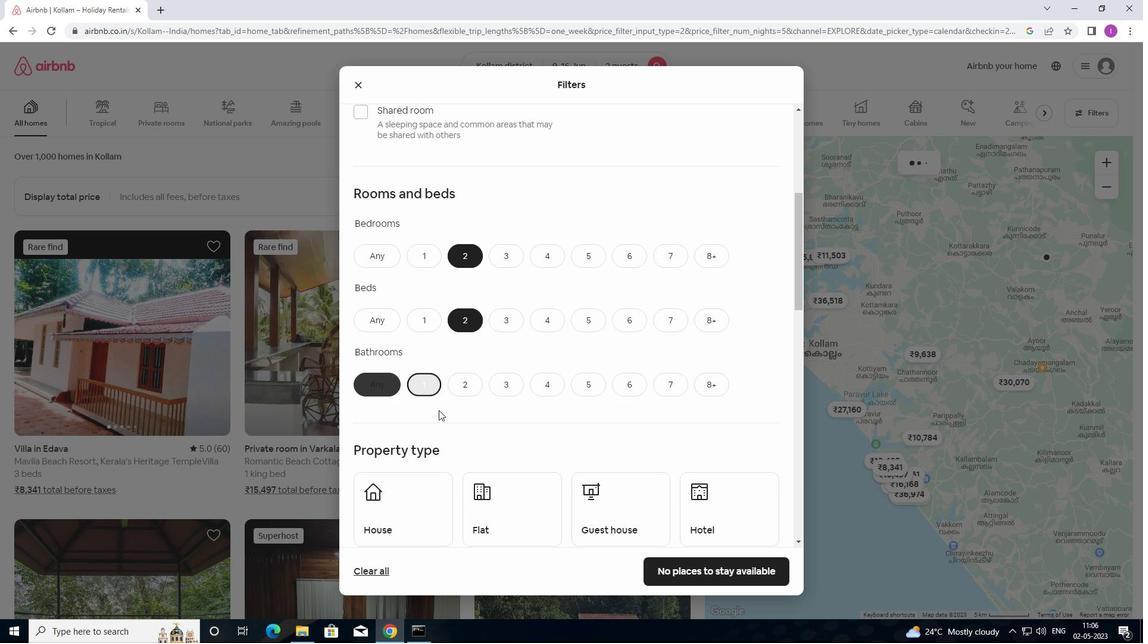 
Action: Mouse scrolled (440, 413) with delta (0, 0)
Screenshot: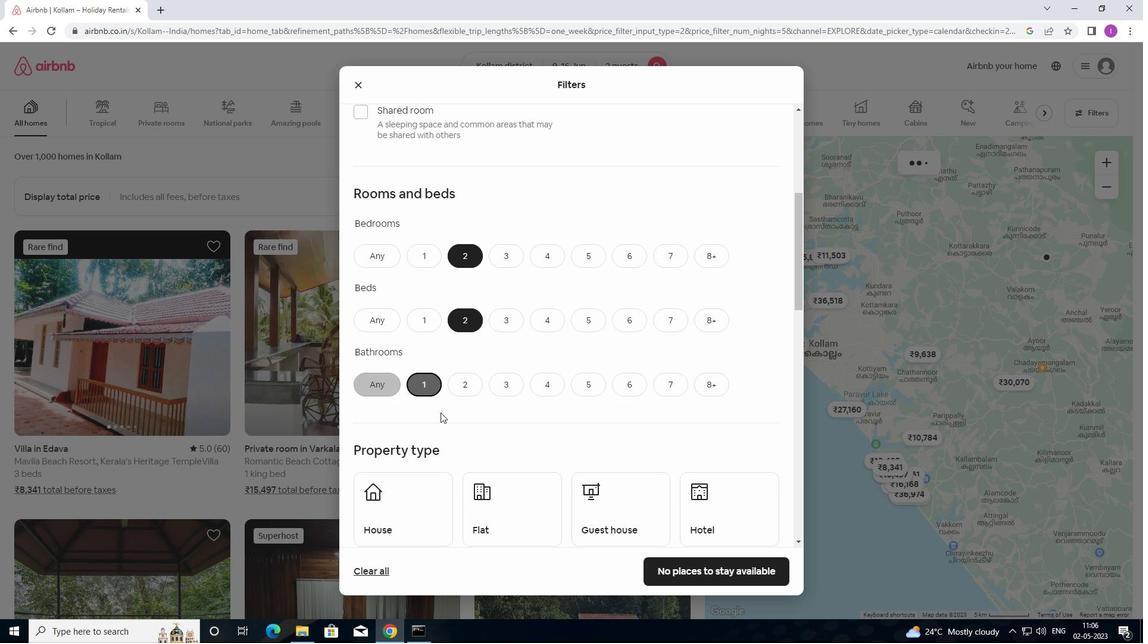 
Action: Mouse scrolled (440, 413) with delta (0, 0)
Screenshot: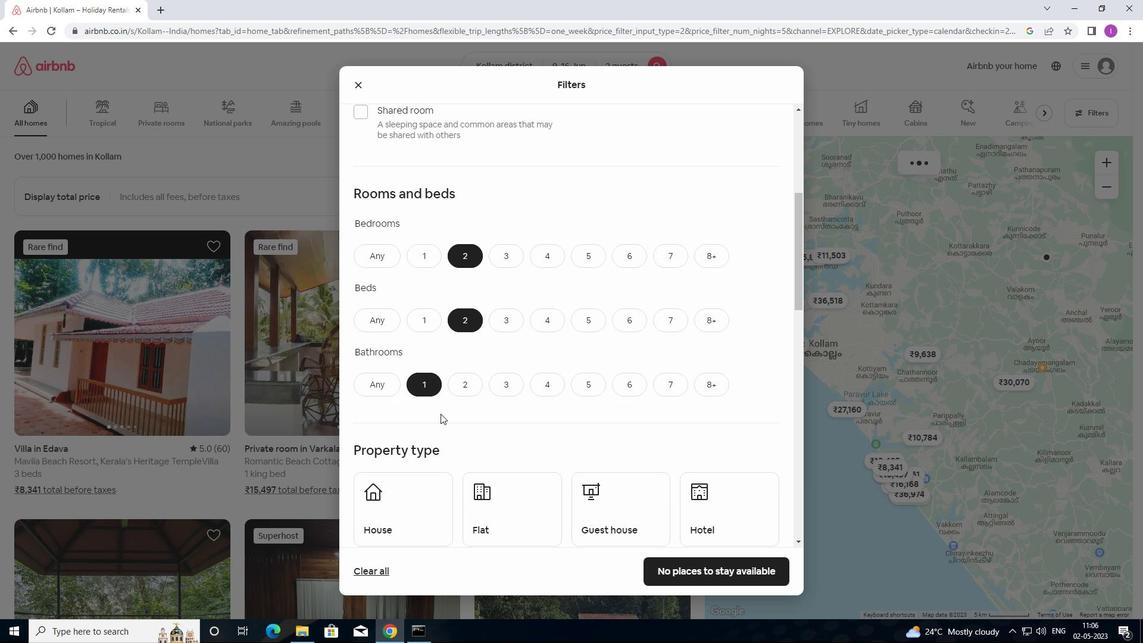 
Action: Mouse moved to (418, 348)
Screenshot: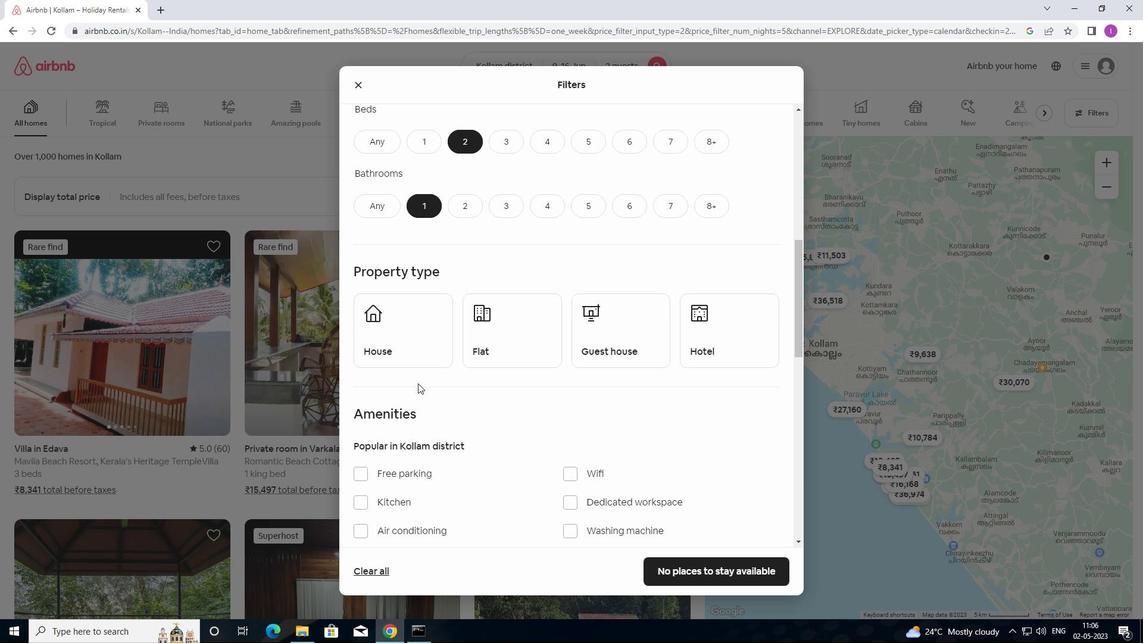 
Action: Mouse pressed left at (418, 348)
Screenshot: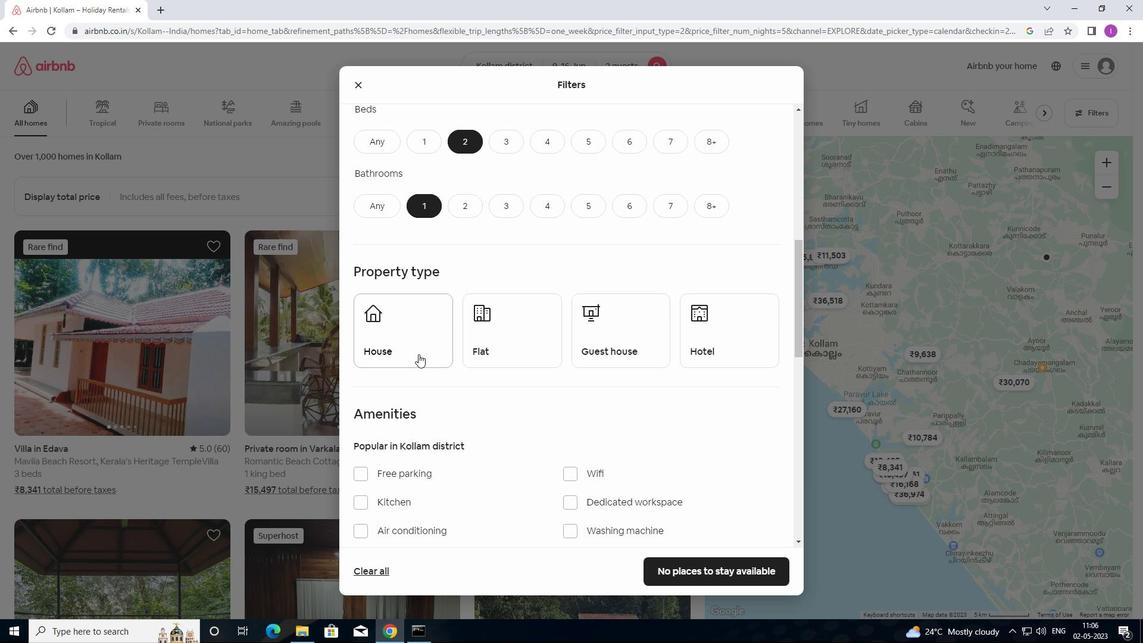 
Action: Mouse moved to (535, 344)
Screenshot: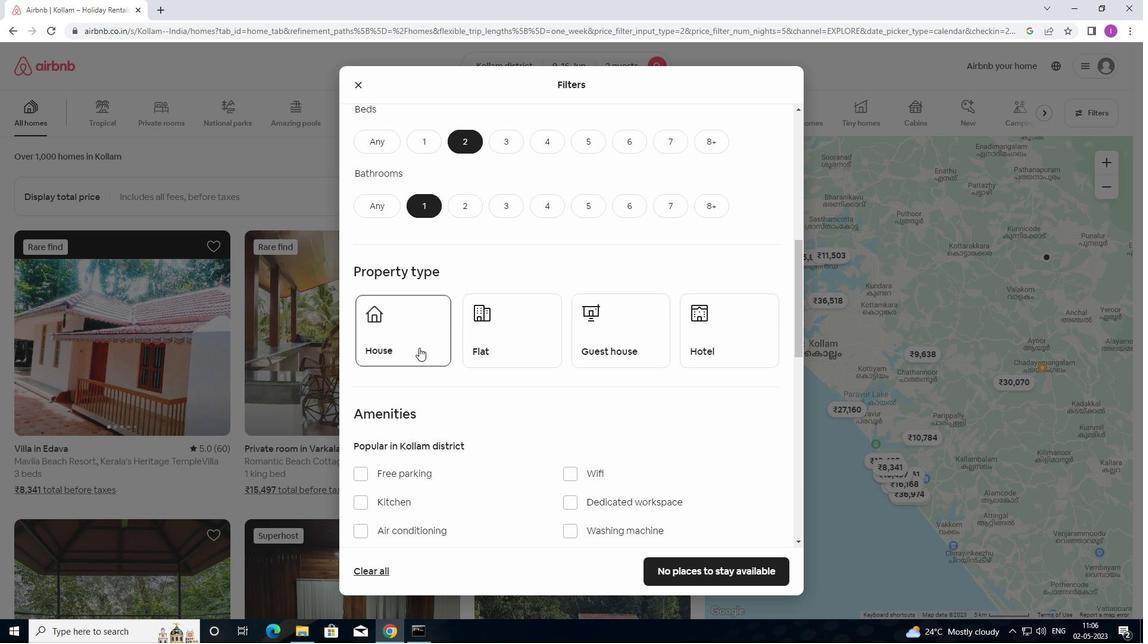 
Action: Mouse pressed left at (535, 344)
Screenshot: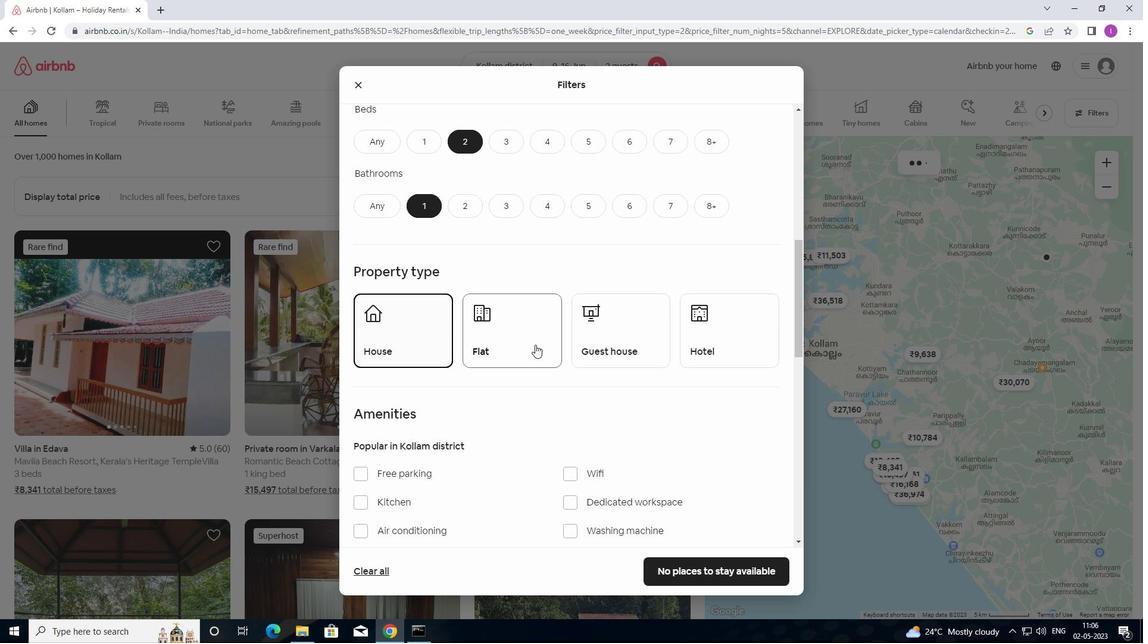 
Action: Mouse moved to (660, 343)
Screenshot: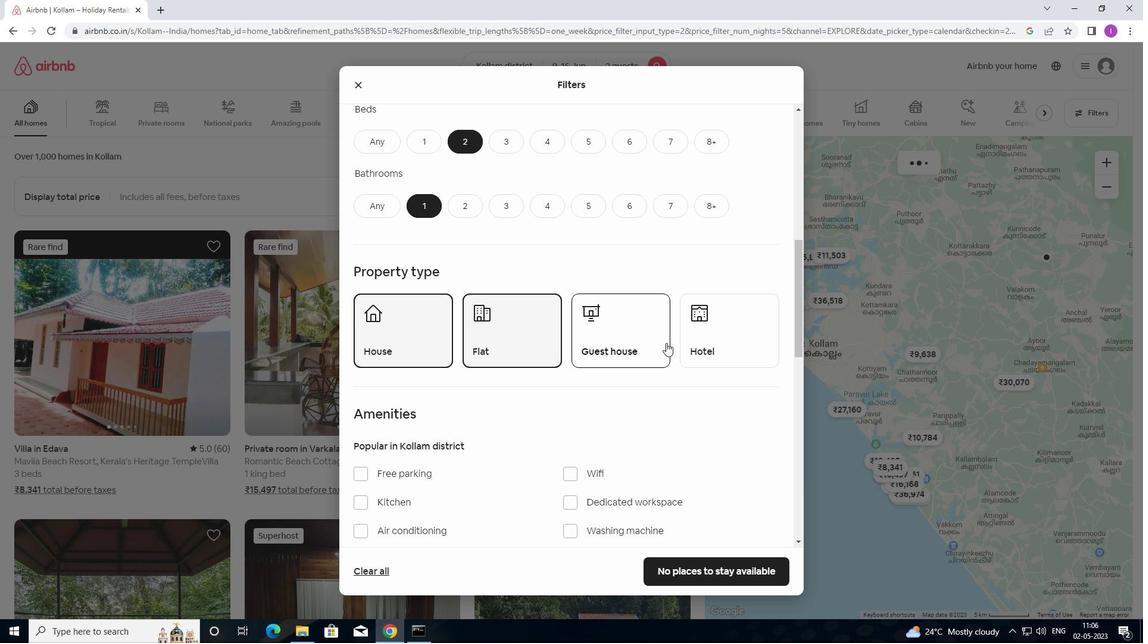 
Action: Mouse pressed left at (660, 343)
Screenshot: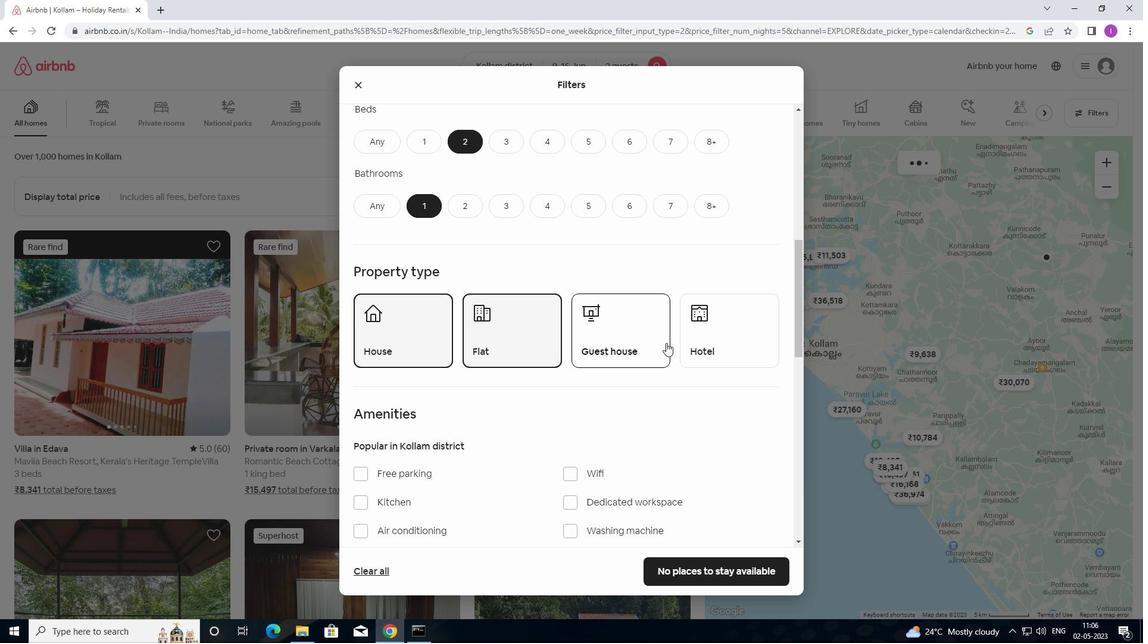 
Action: Mouse moved to (659, 343)
Screenshot: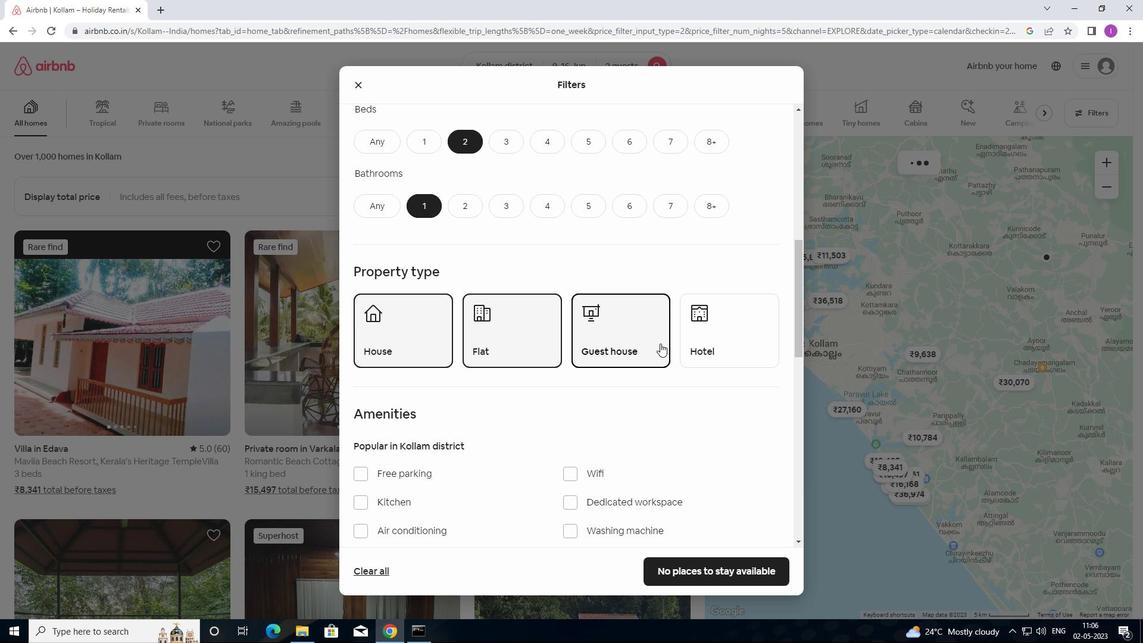 
Action: Mouse scrolled (659, 343) with delta (0, 0)
Screenshot: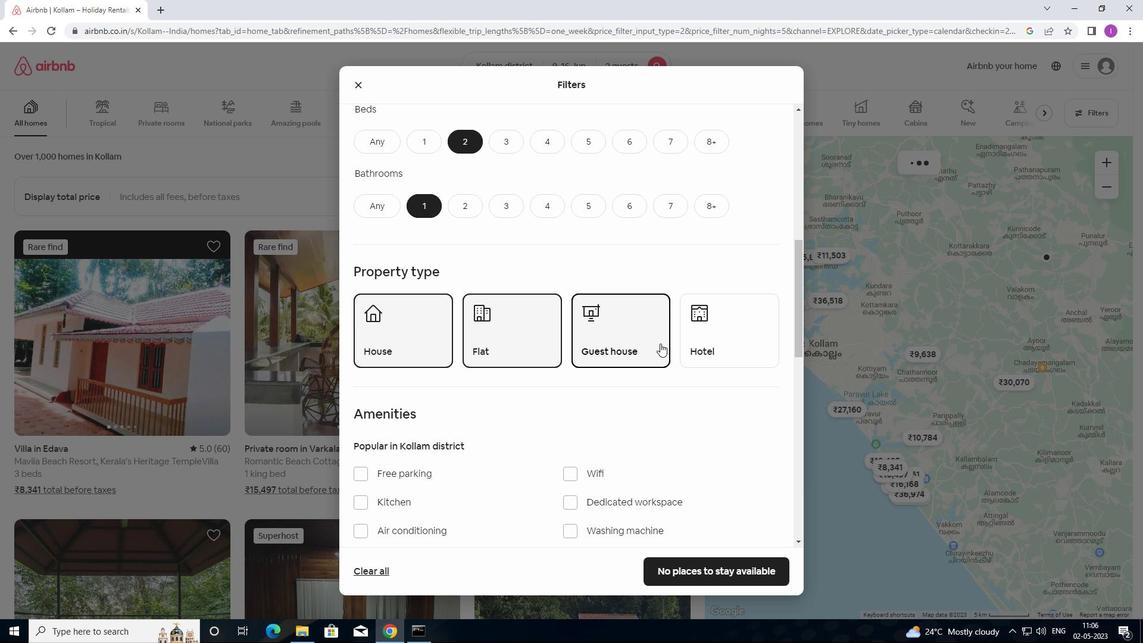 
Action: Mouse moved to (658, 344)
Screenshot: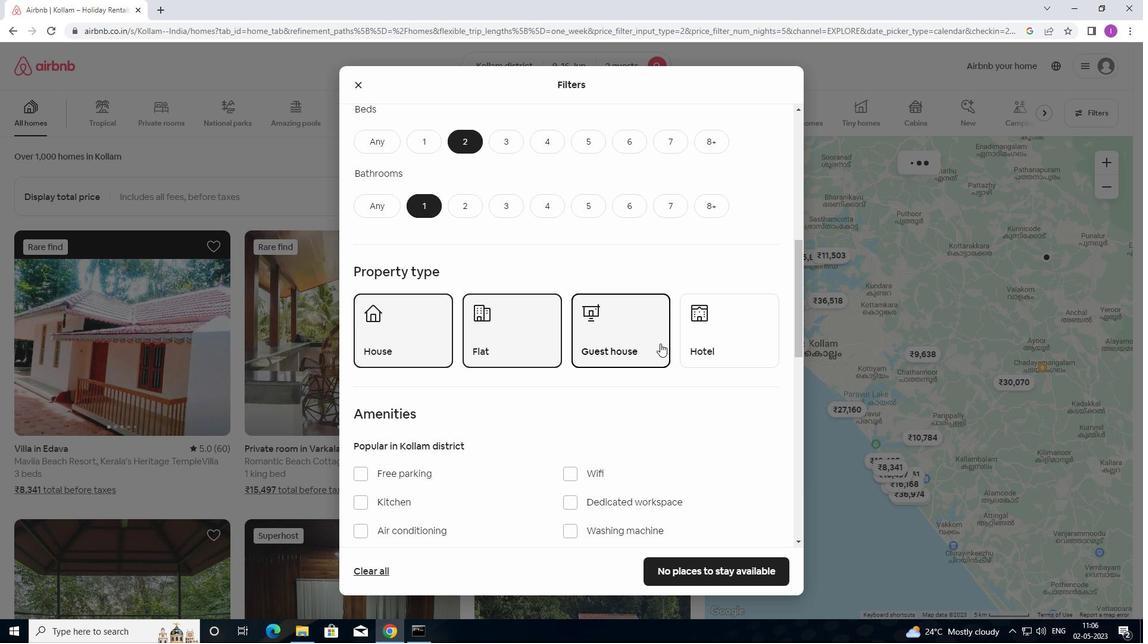 
Action: Mouse scrolled (658, 344) with delta (0, 0)
Screenshot: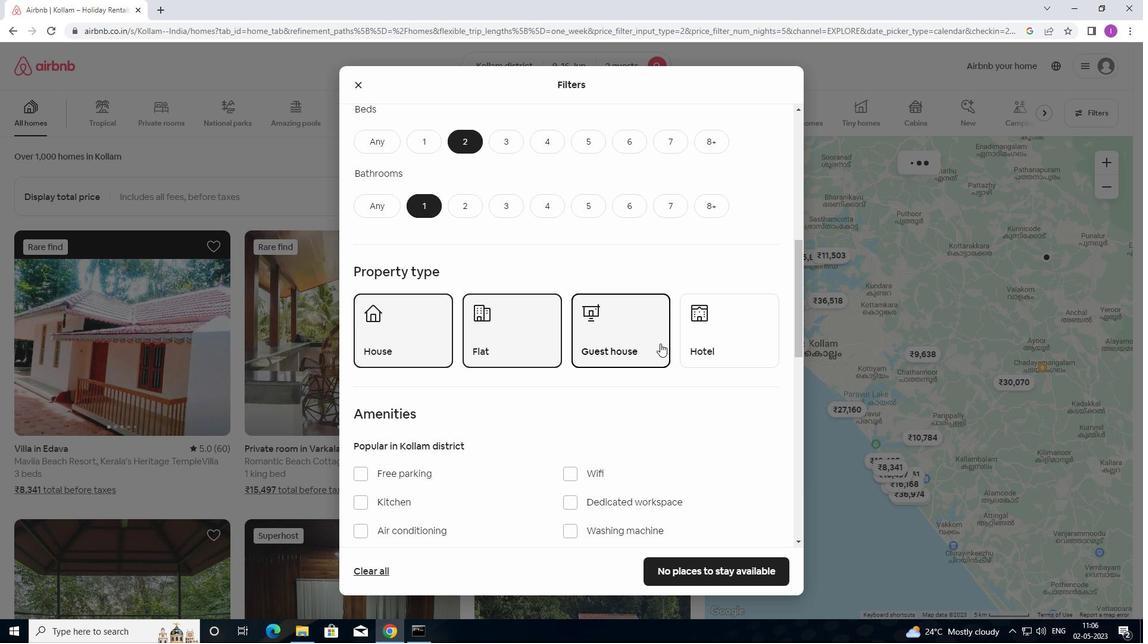 
Action: Mouse moved to (640, 343)
Screenshot: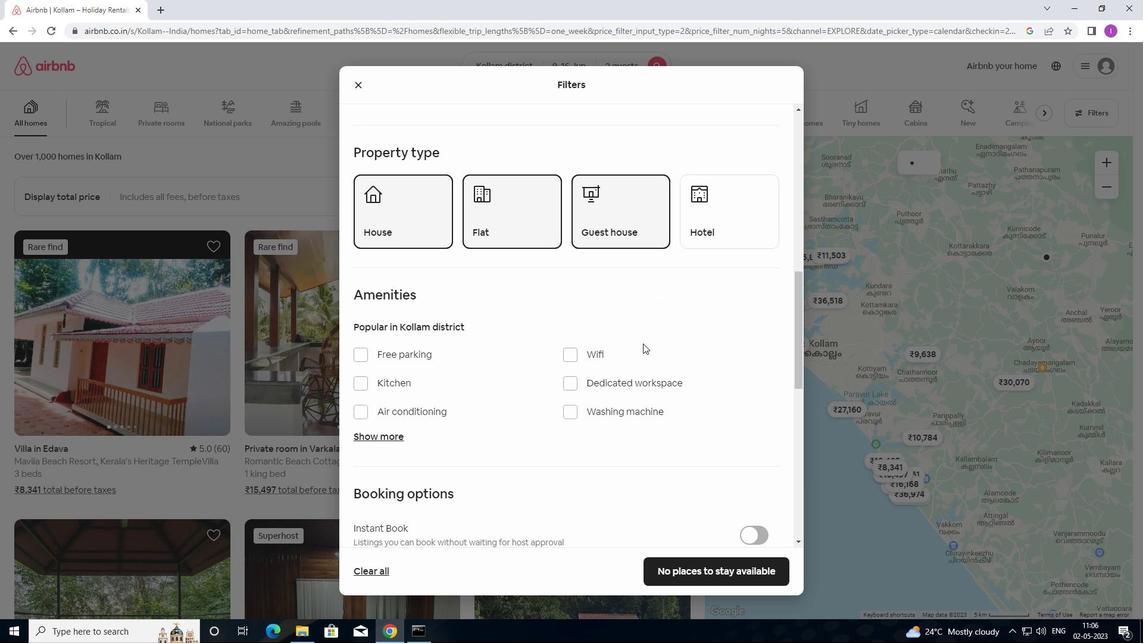 
Action: Mouse scrolled (640, 342) with delta (0, 0)
Screenshot: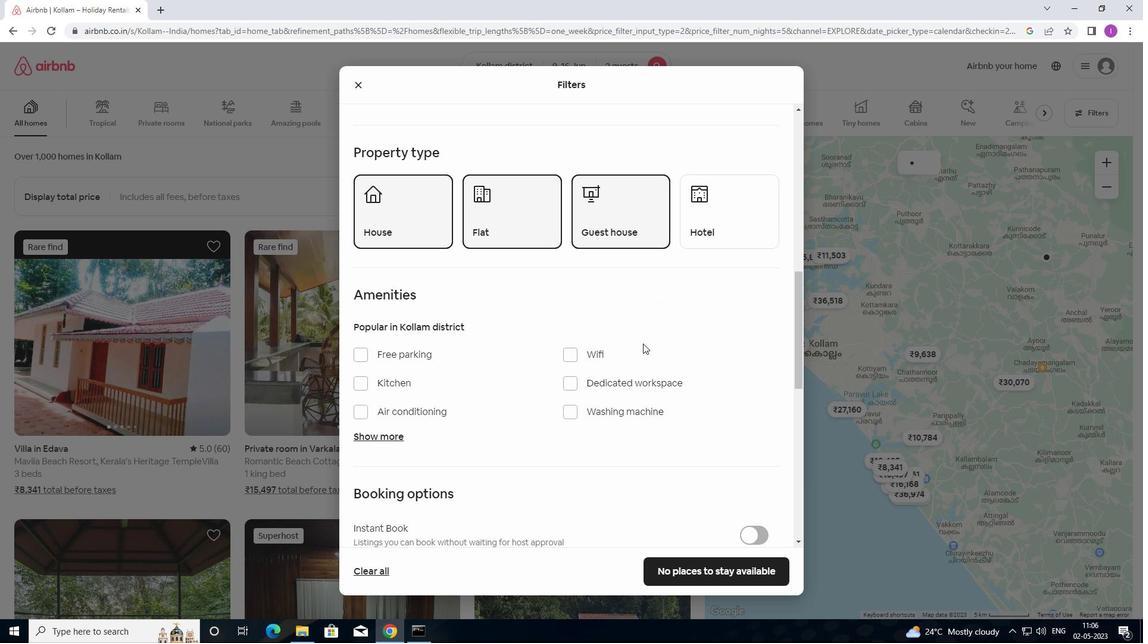 
Action: Mouse moved to (640, 343)
Screenshot: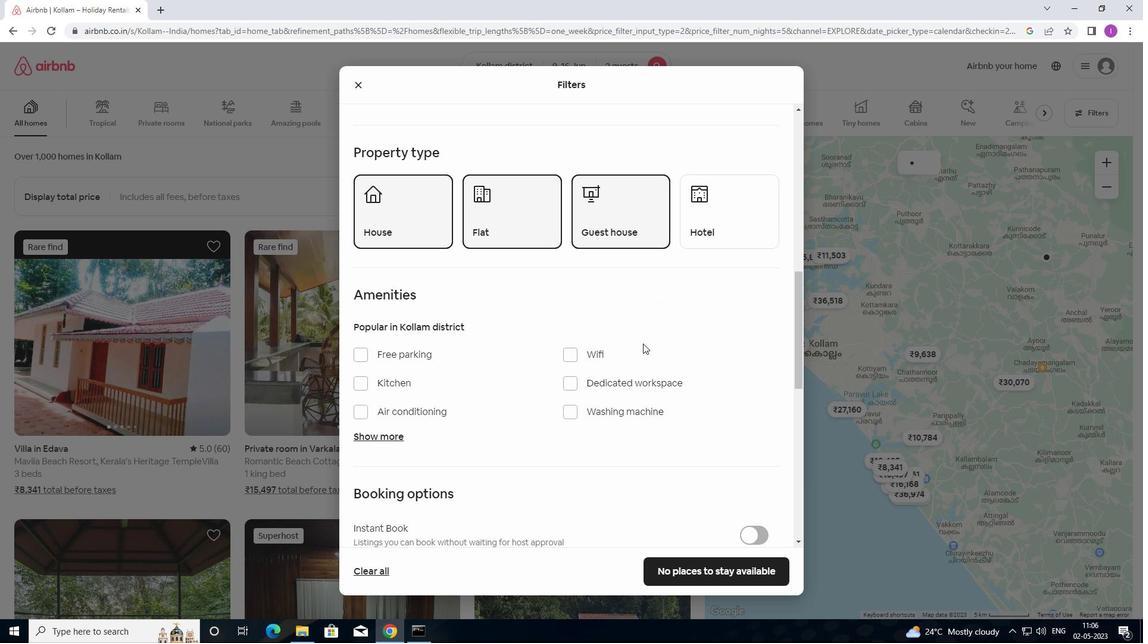 
Action: Mouse scrolled (640, 342) with delta (0, 0)
Screenshot: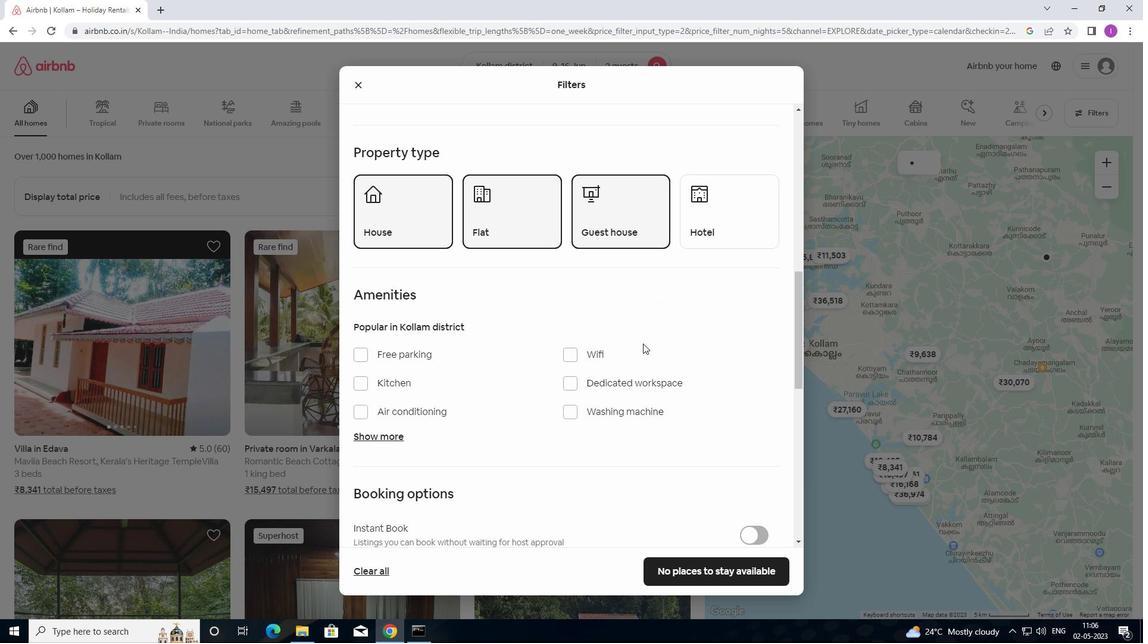 
Action: Mouse moved to (621, 341)
Screenshot: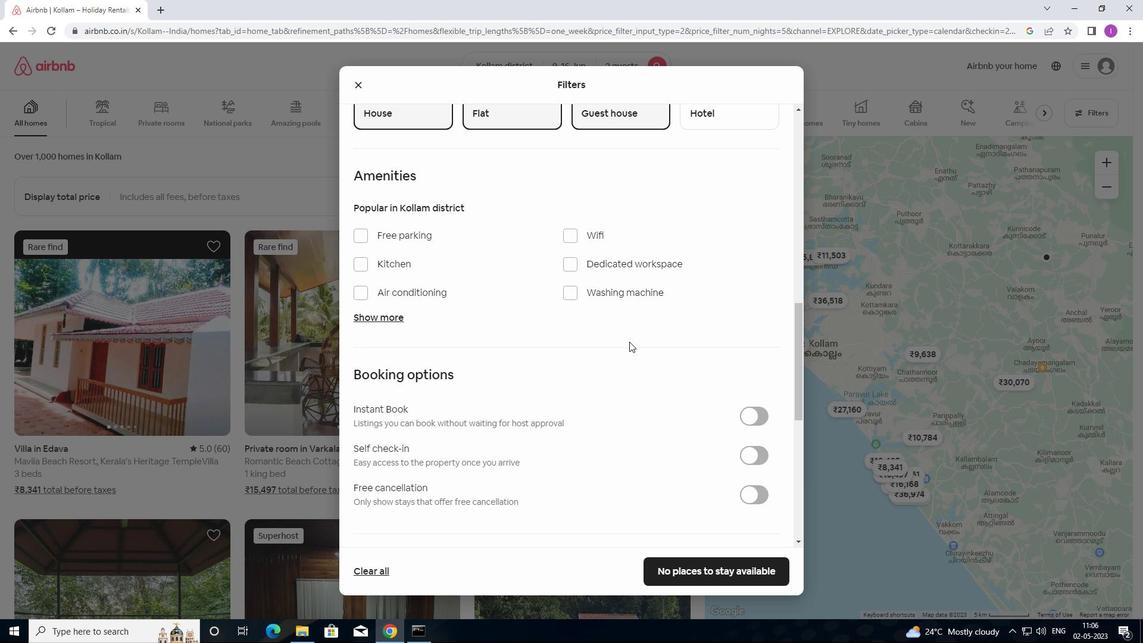 
Action: Mouse scrolled (621, 341) with delta (0, 0)
Screenshot: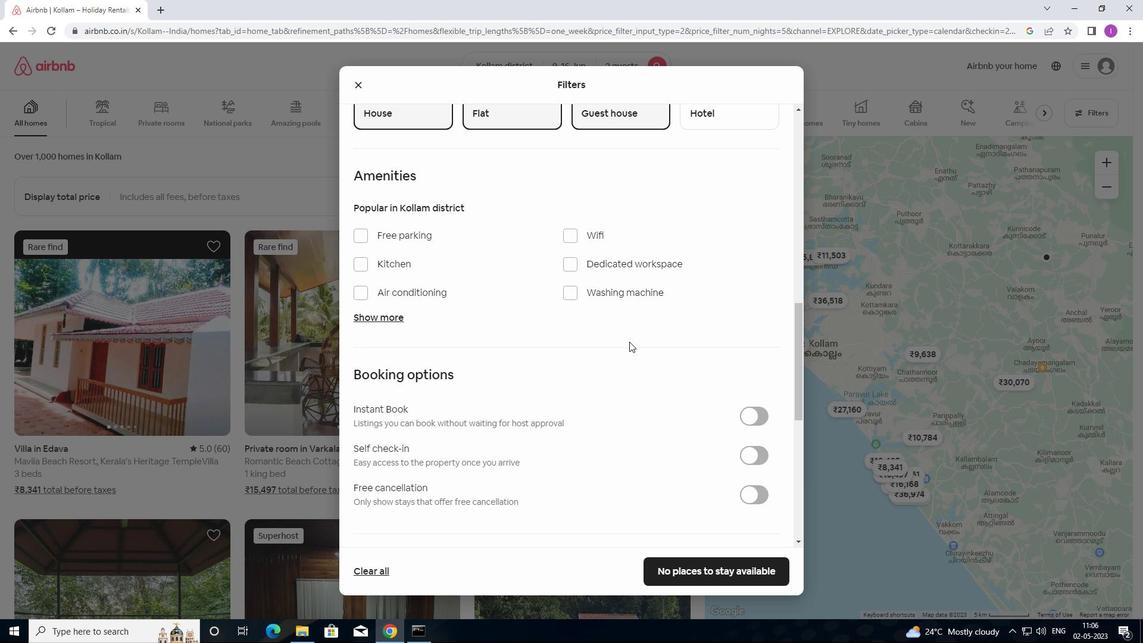 
Action: Mouse moved to (619, 342)
Screenshot: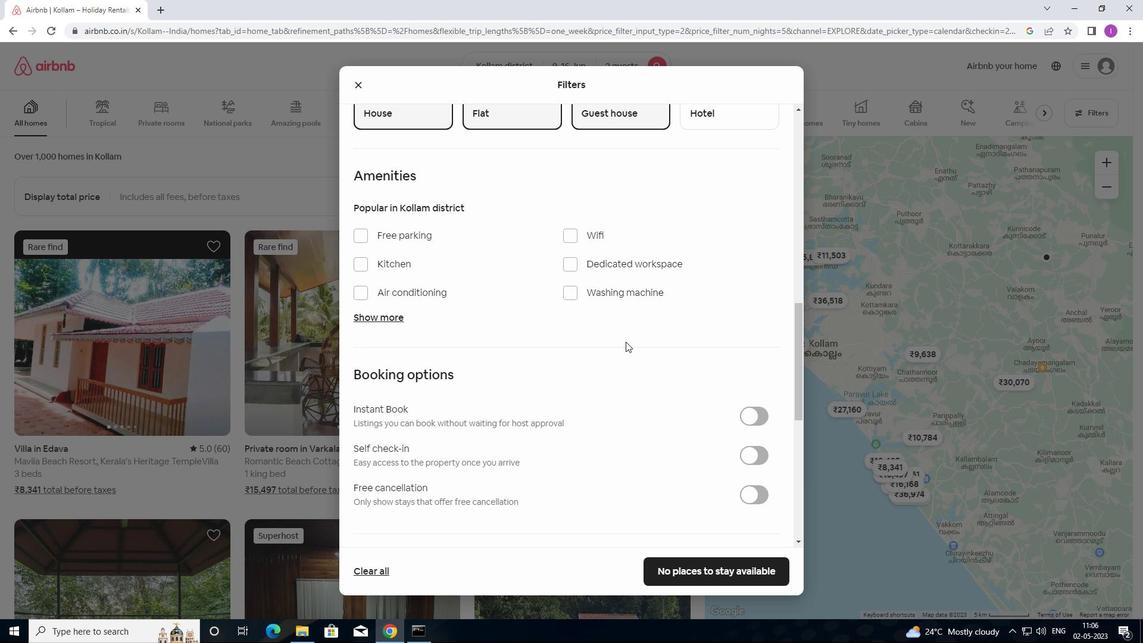 
Action: Mouse scrolled (619, 341) with delta (0, 0)
Screenshot: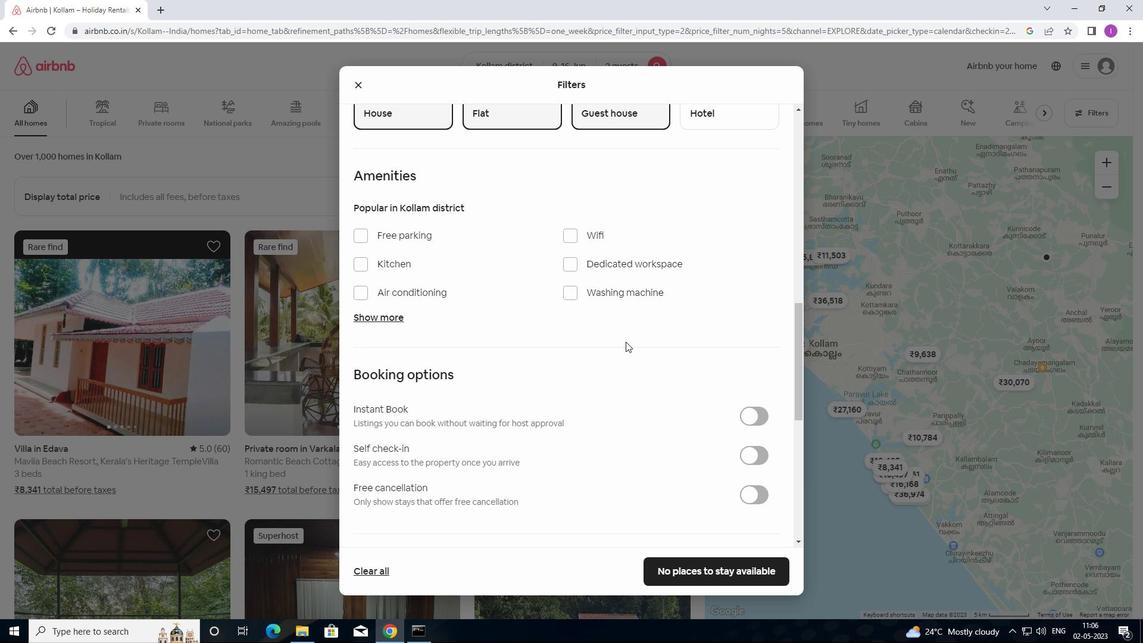 
Action: Mouse moved to (616, 343)
Screenshot: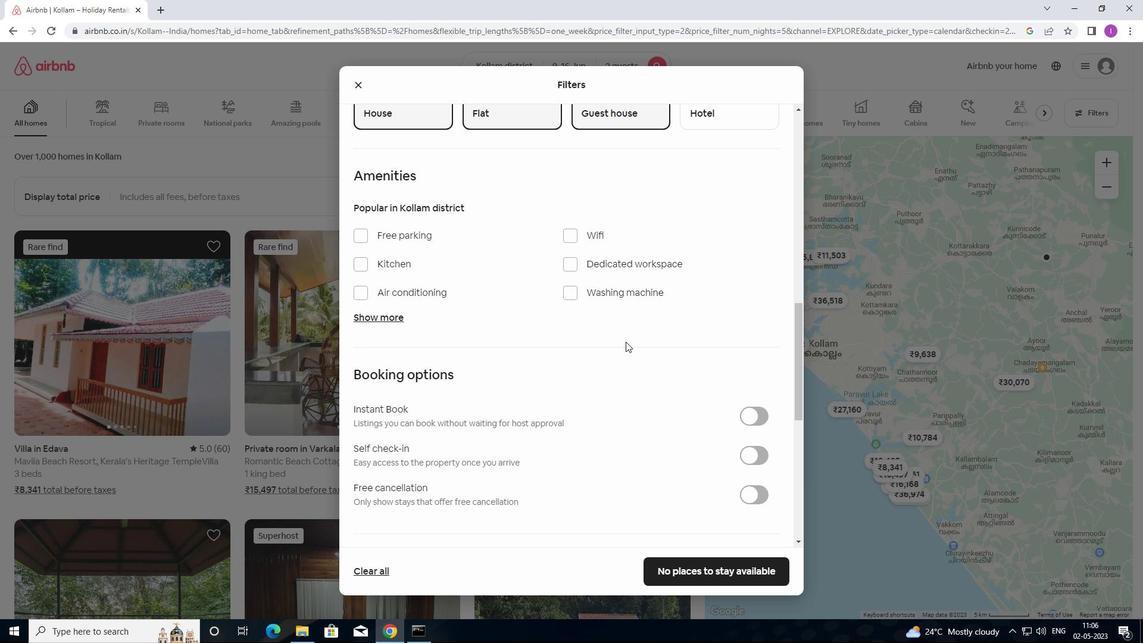 
Action: Mouse scrolled (616, 342) with delta (0, 0)
Screenshot: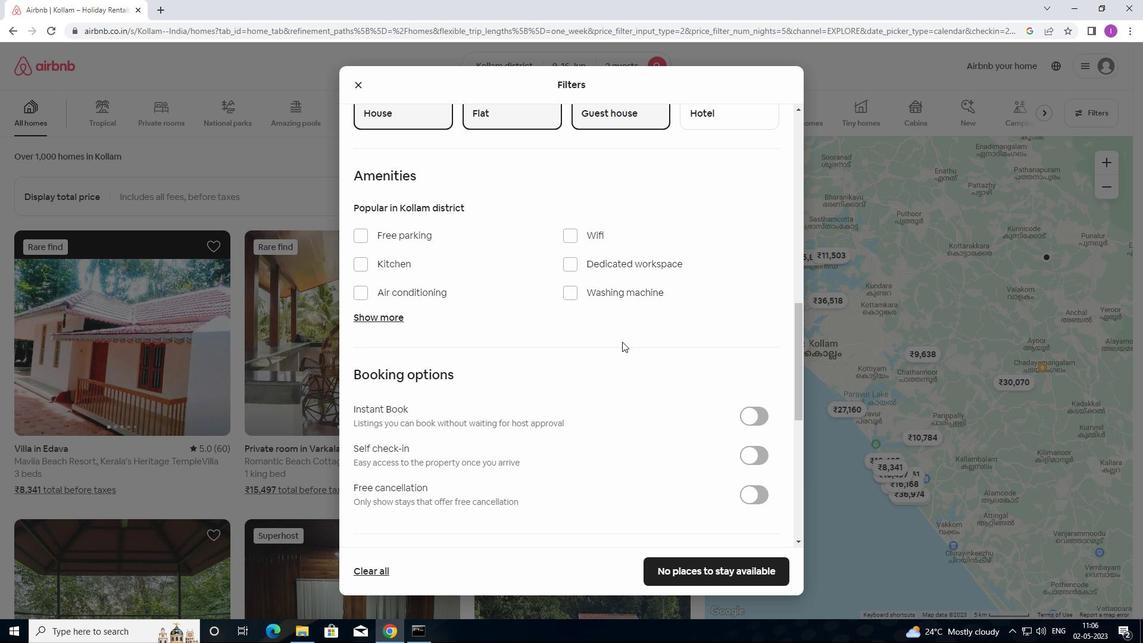 
Action: Mouse moved to (759, 285)
Screenshot: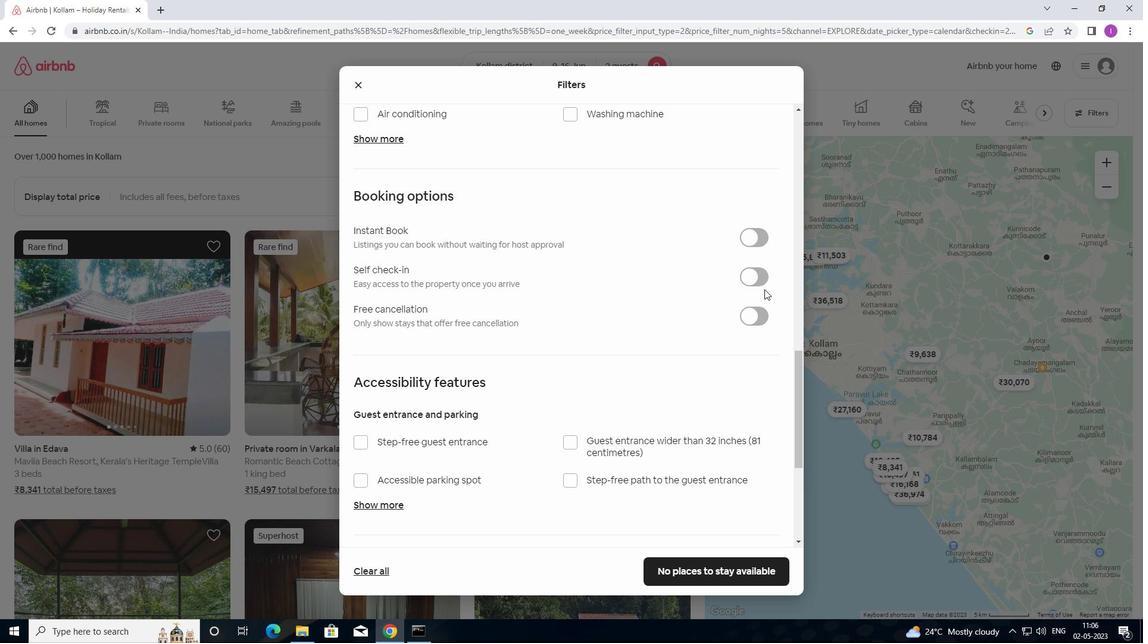 
Action: Mouse pressed left at (759, 285)
Screenshot: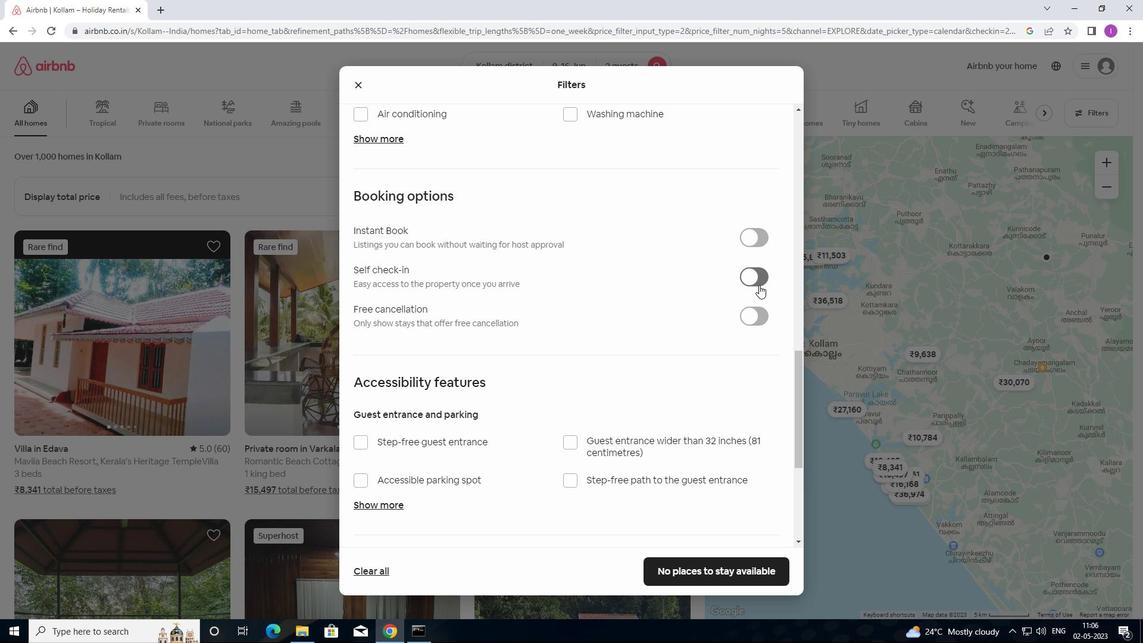 
Action: Mouse moved to (621, 329)
Screenshot: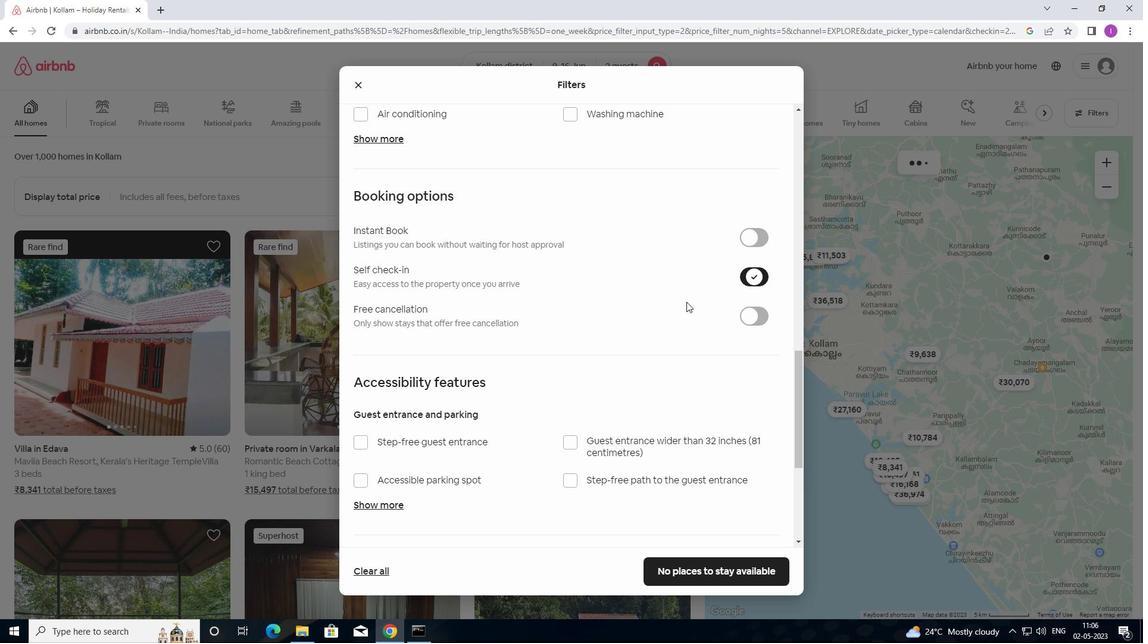 
Action: Mouse scrolled (621, 328) with delta (0, 0)
Screenshot: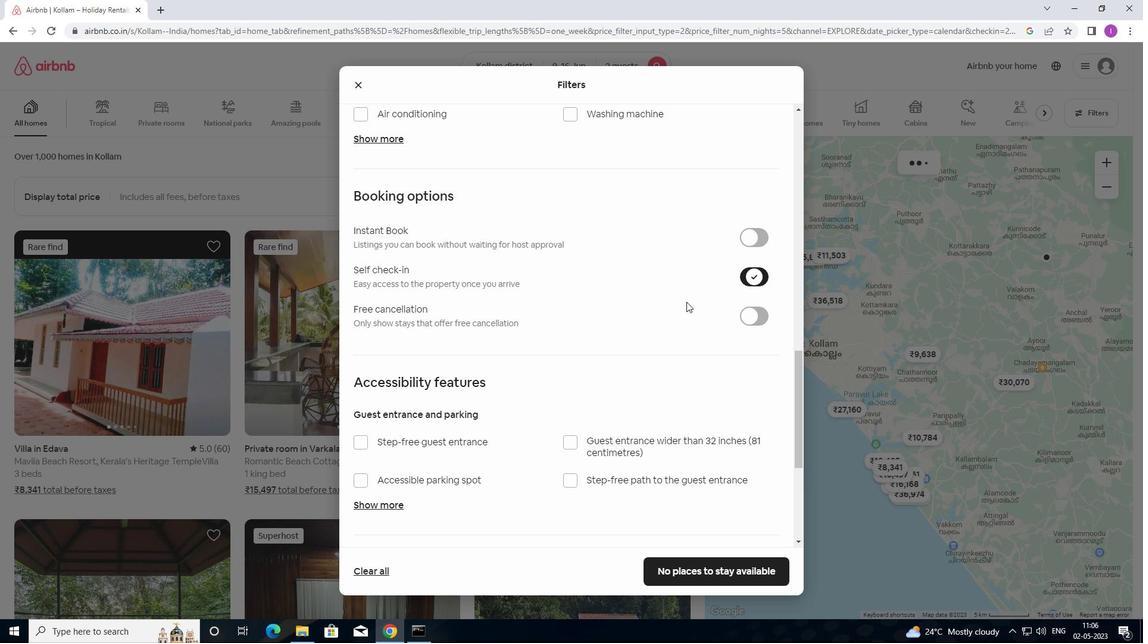 
Action: Mouse moved to (619, 331)
Screenshot: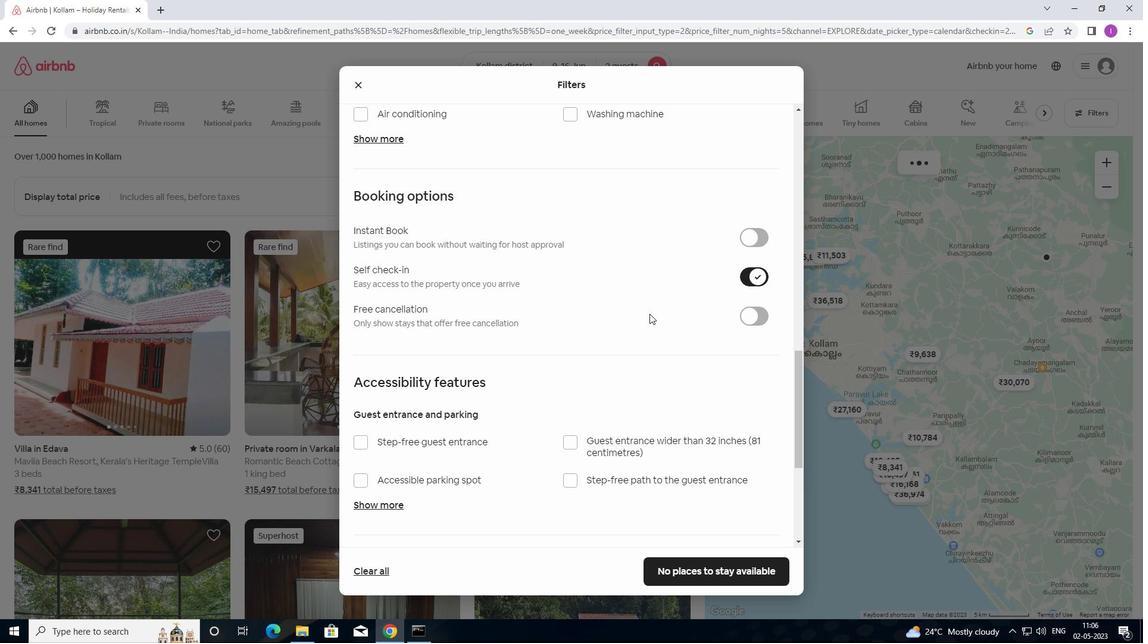 
Action: Mouse scrolled (619, 331) with delta (0, 0)
Screenshot: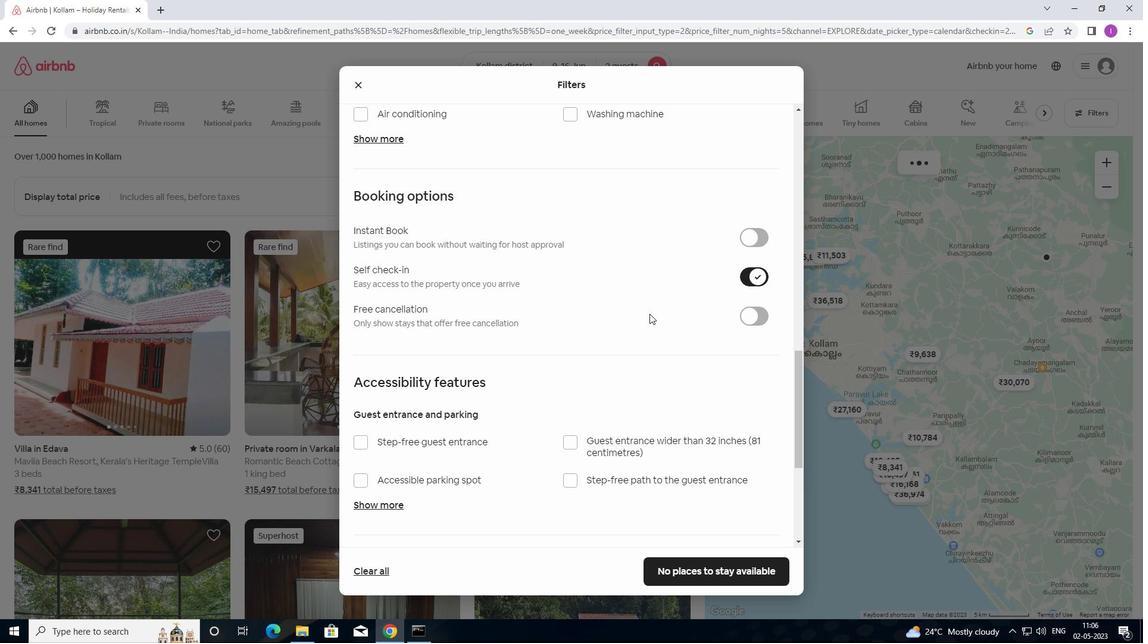 
Action: Mouse moved to (618, 333)
Screenshot: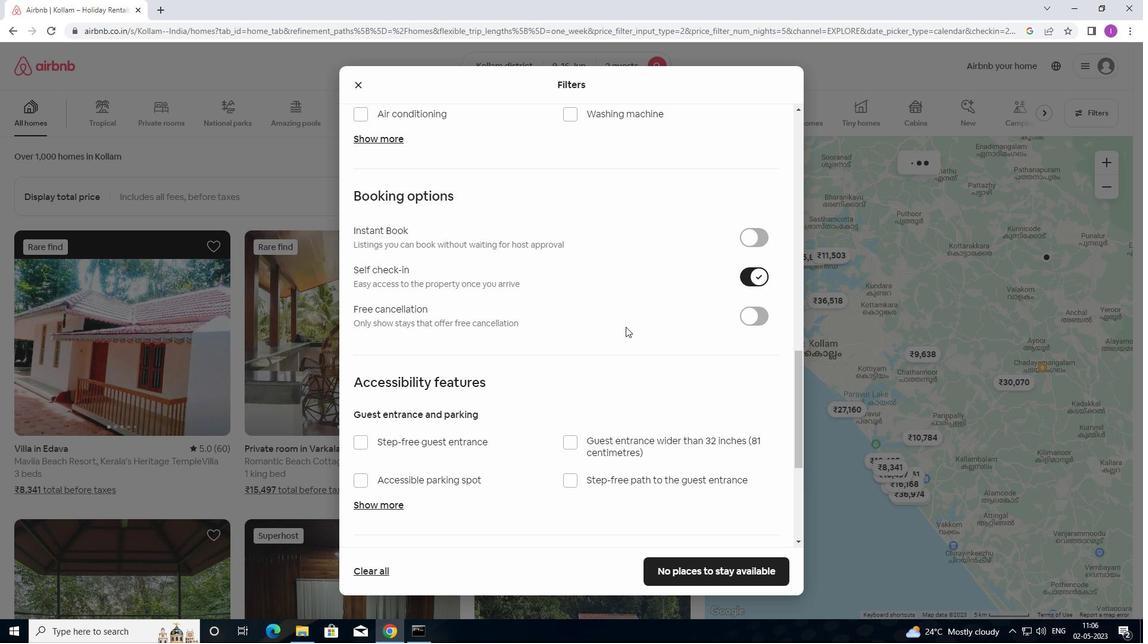 
Action: Mouse scrolled (618, 332) with delta (0, 0)
Screenshot: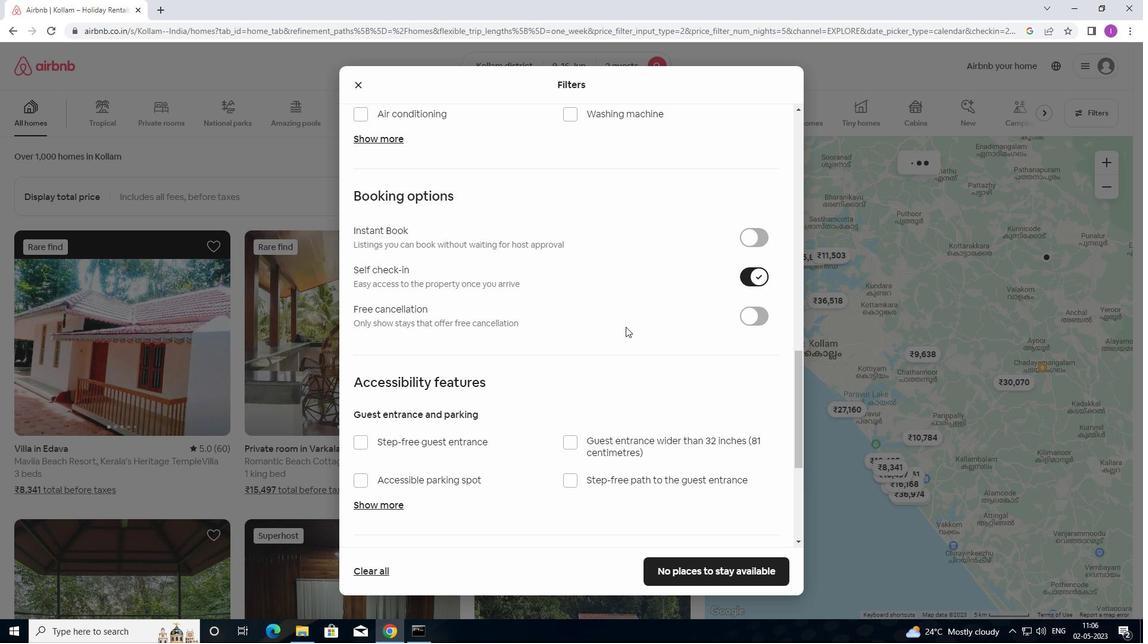 
Action: Mouse scrolled (618, 332) with delta (0, 0)
Screenshot: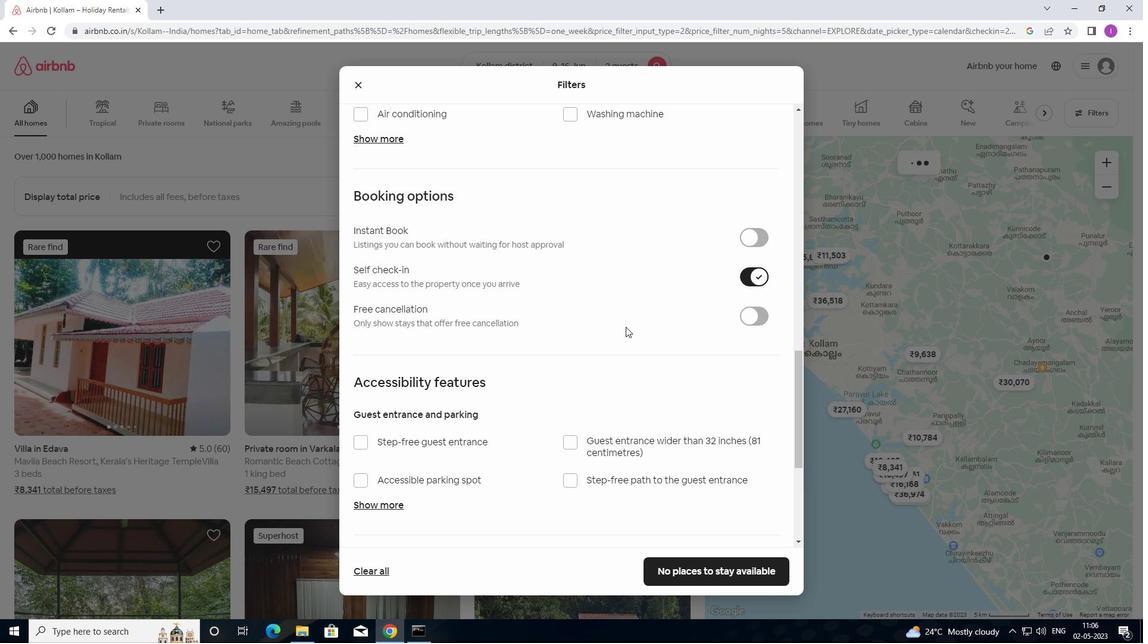 
Action: Mouse moved to (618, 334)
Screenshot: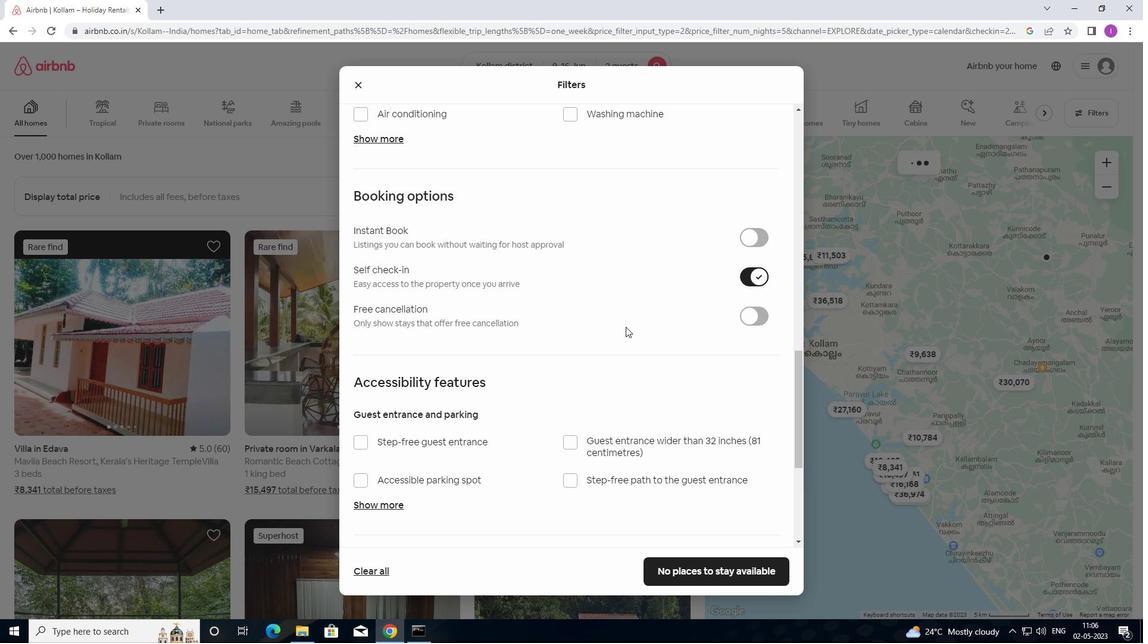 
Action: Mouse scrolled (618, 333) with delta (0, 0)
Screenshot: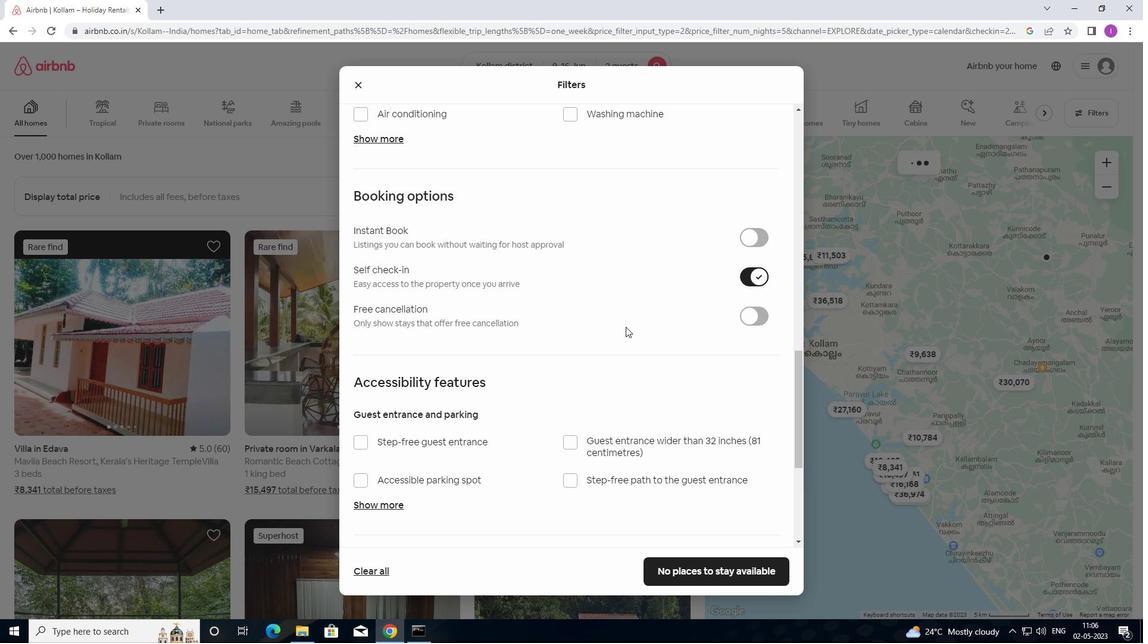 
Action: Mouse moved to (559, 367)
Screenshot: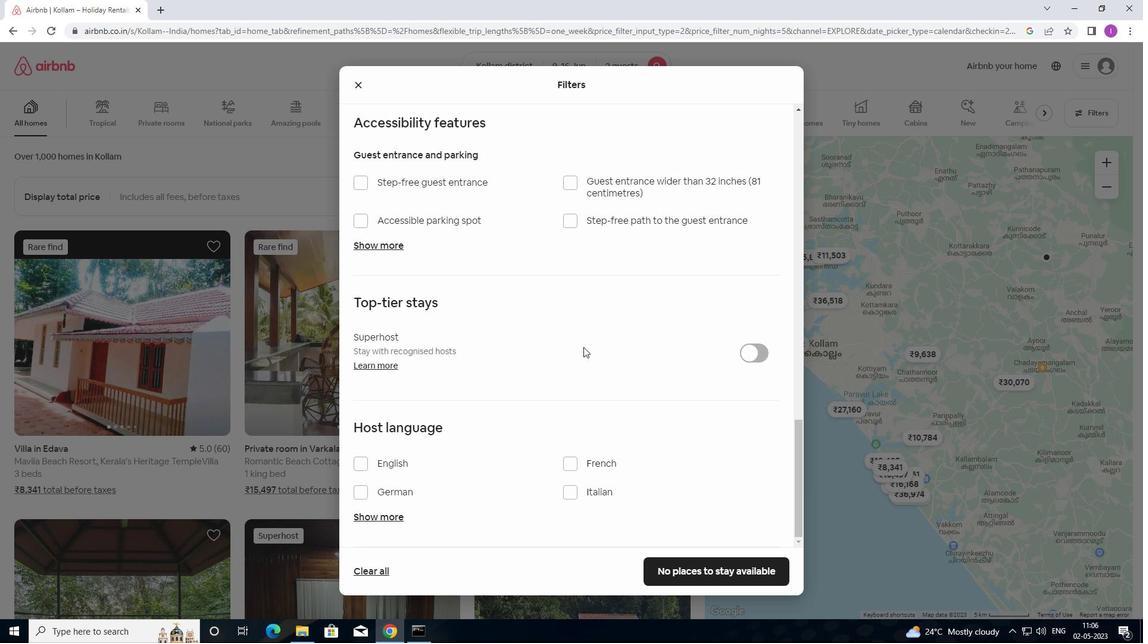
Action: Mouse scrolled (559, 366) with delta (0, 0)
Screenshot: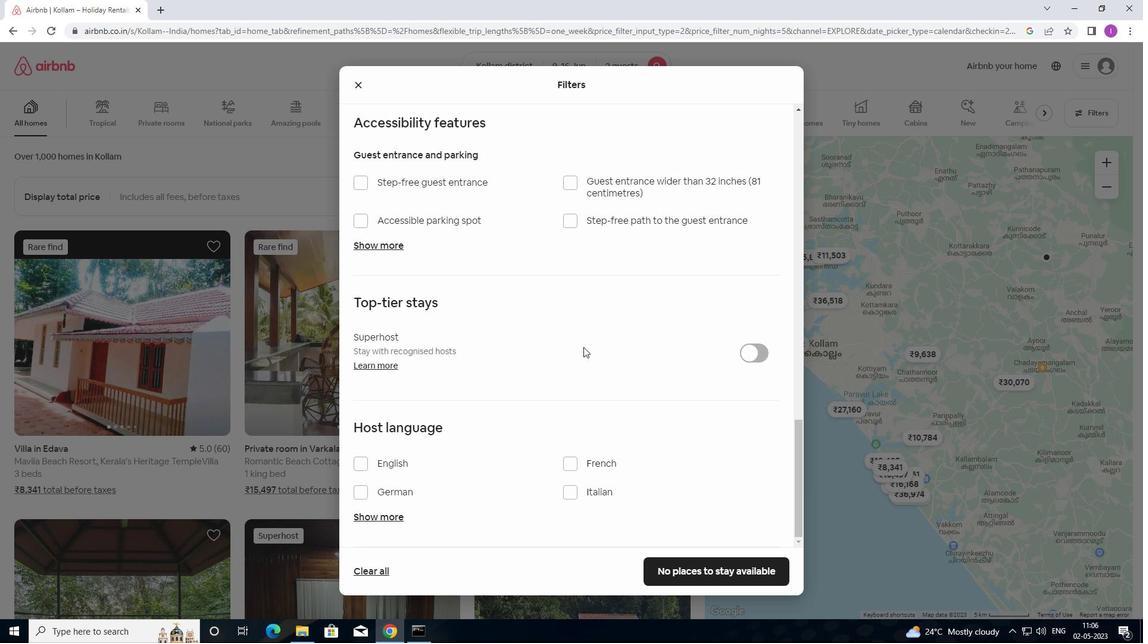 
Action: Mouse moved to (555, 373)
Screenshot: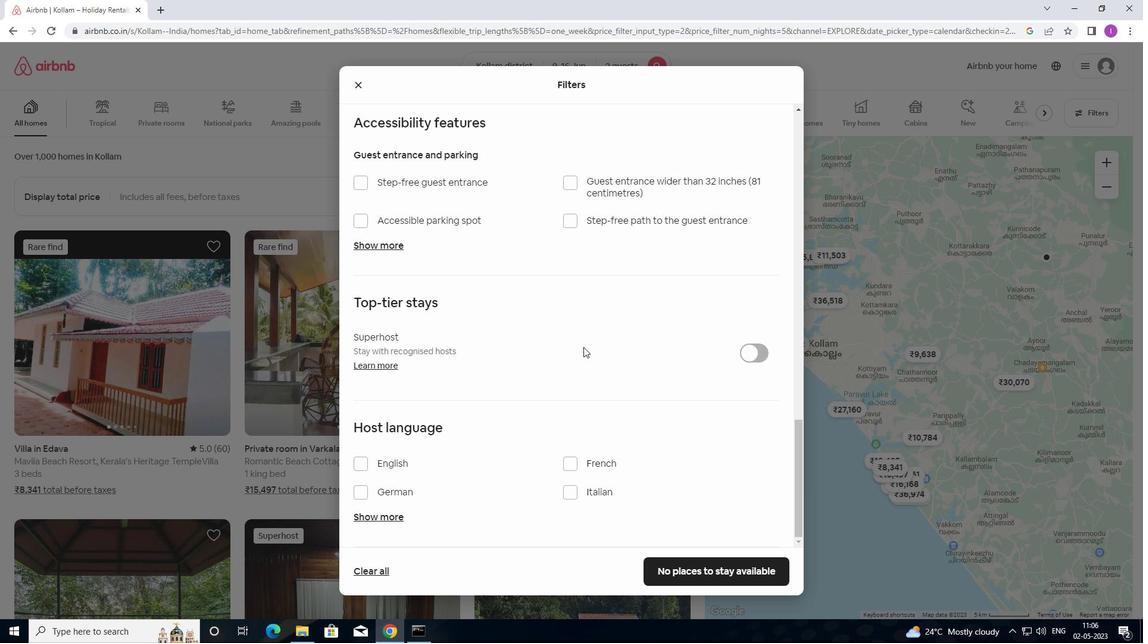 
Action: Mouse scrolled (555, 372) with delta (0, 0)
Screenshot: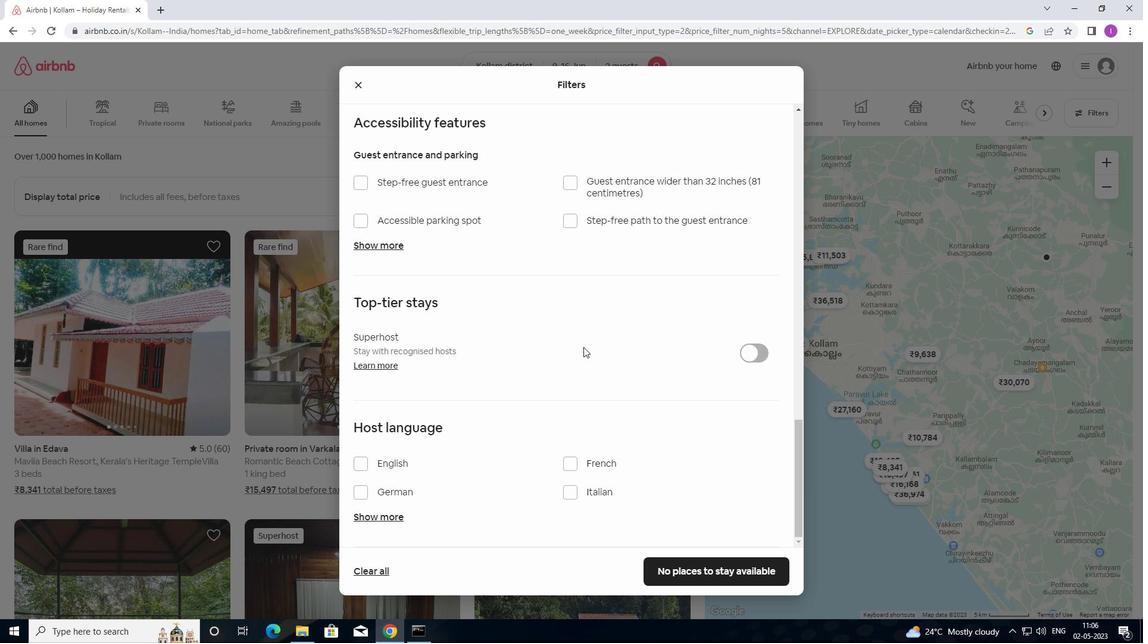 
Action: Mouse moved to (533, 379)
Screenshot: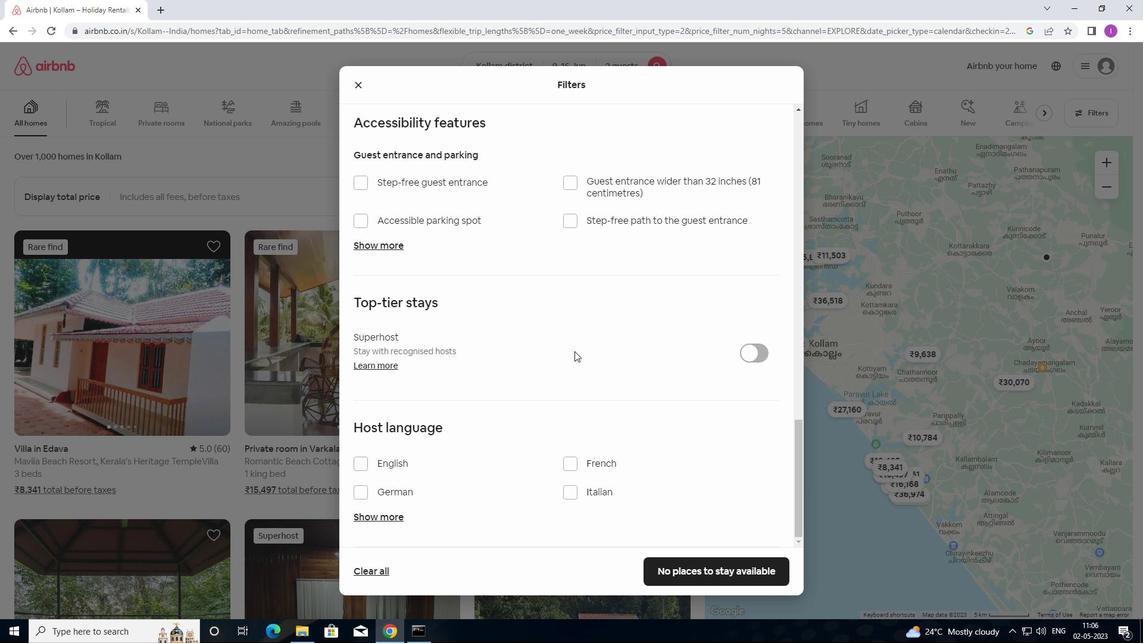 
Action: Mouse scrolled (533, 379) with delta (0, 0)
Screenshot: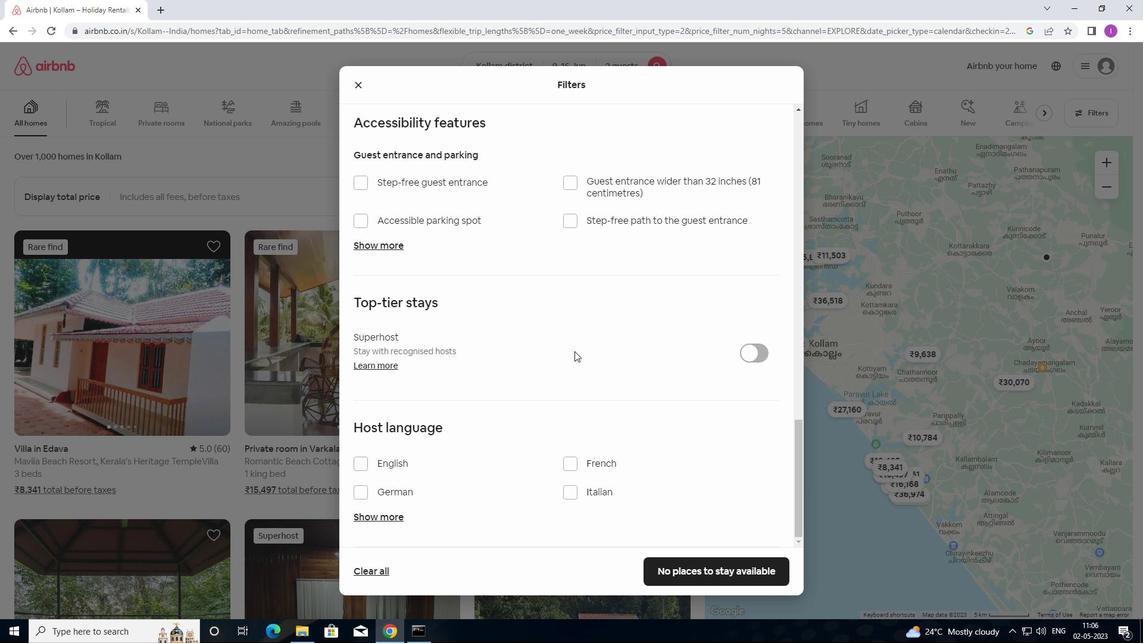 
Action: Mouse moved to (370, 467)
Screenshot: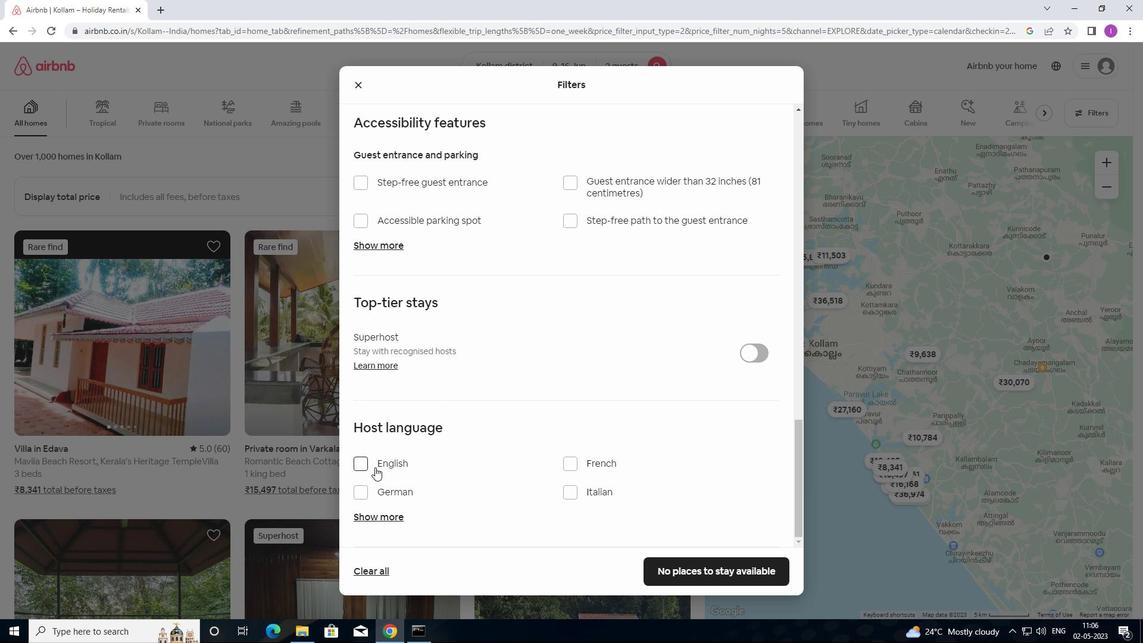 
Action: Mouse pressed left at (370, 467)
Screenshot: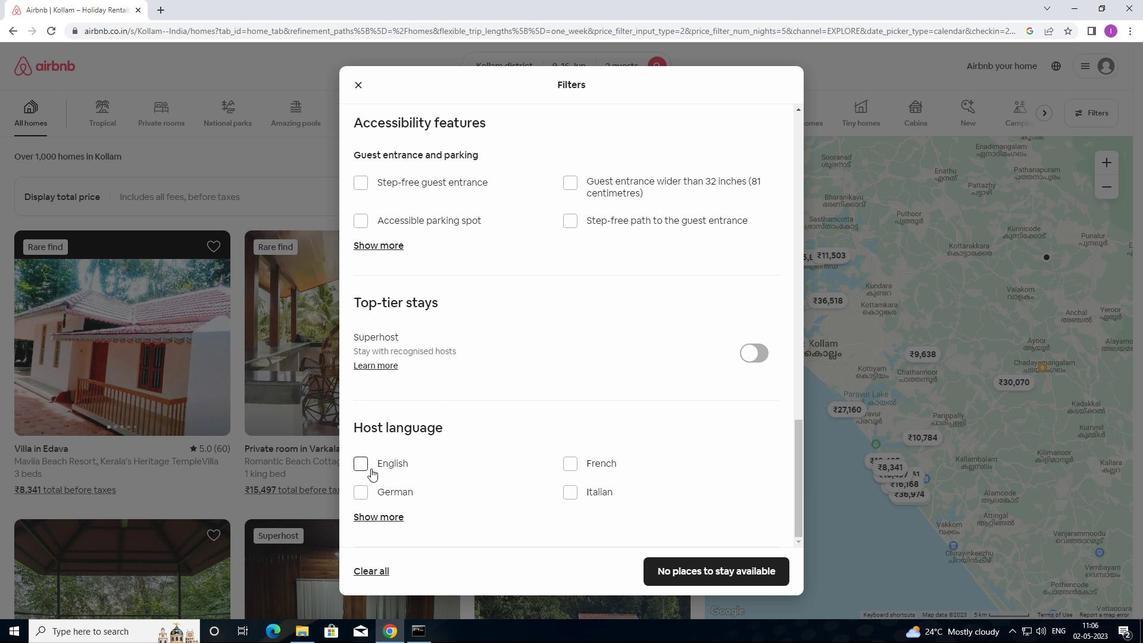 
Action: Mouse moved to (640, 578)
Screenshot: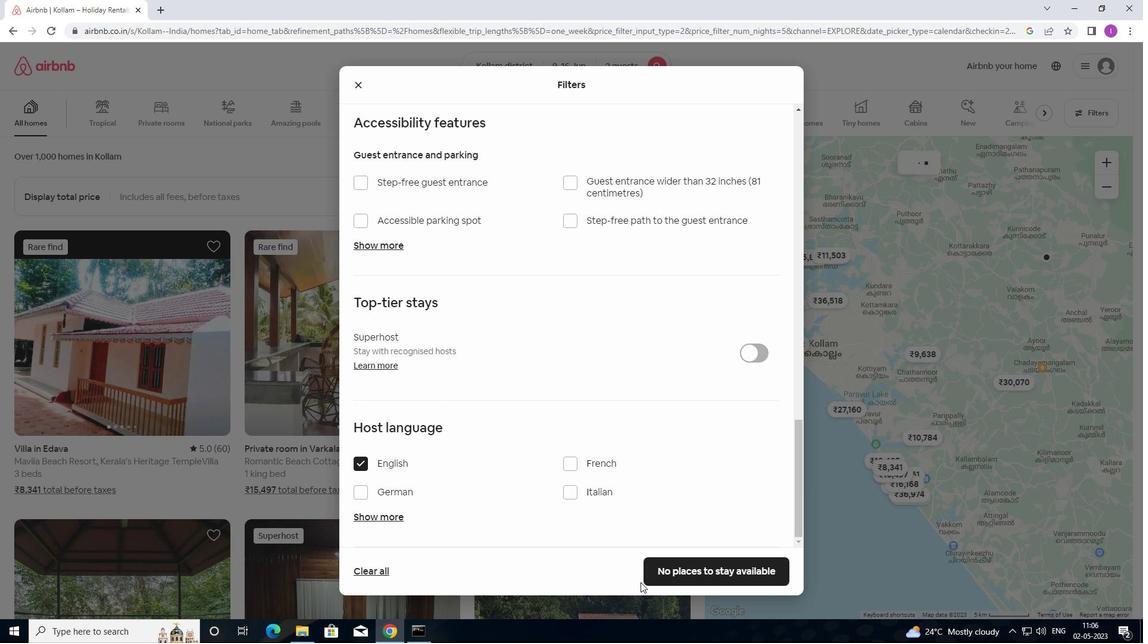 
Action: Mouse pressed left at (640, 578)
Screenshot: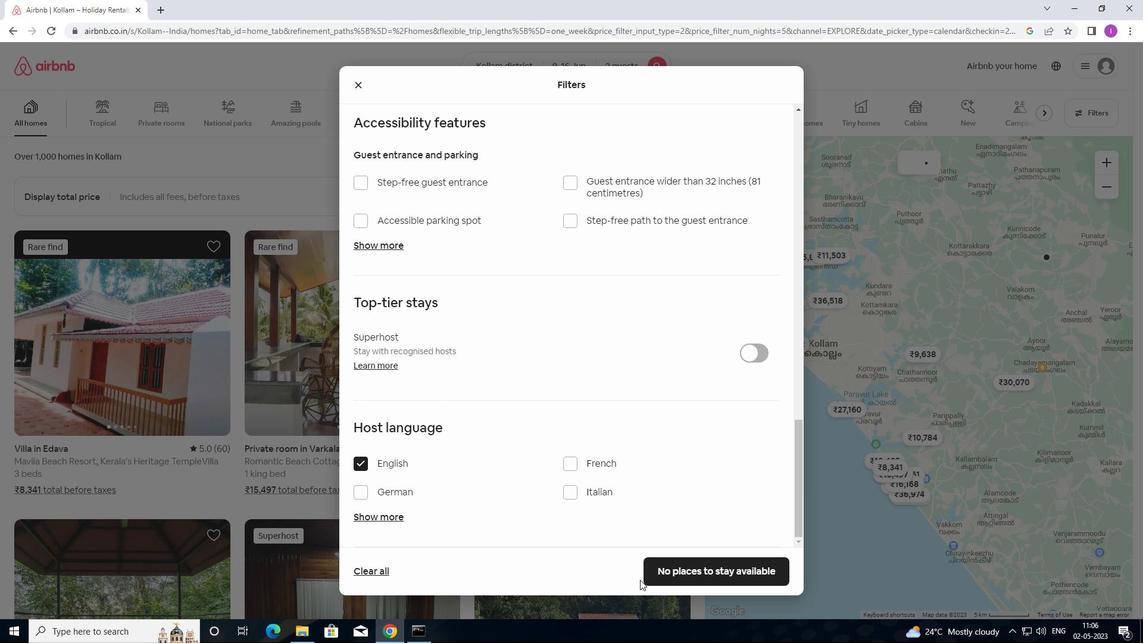 
Action: Mouse moved to (659, 578)
Screenshot: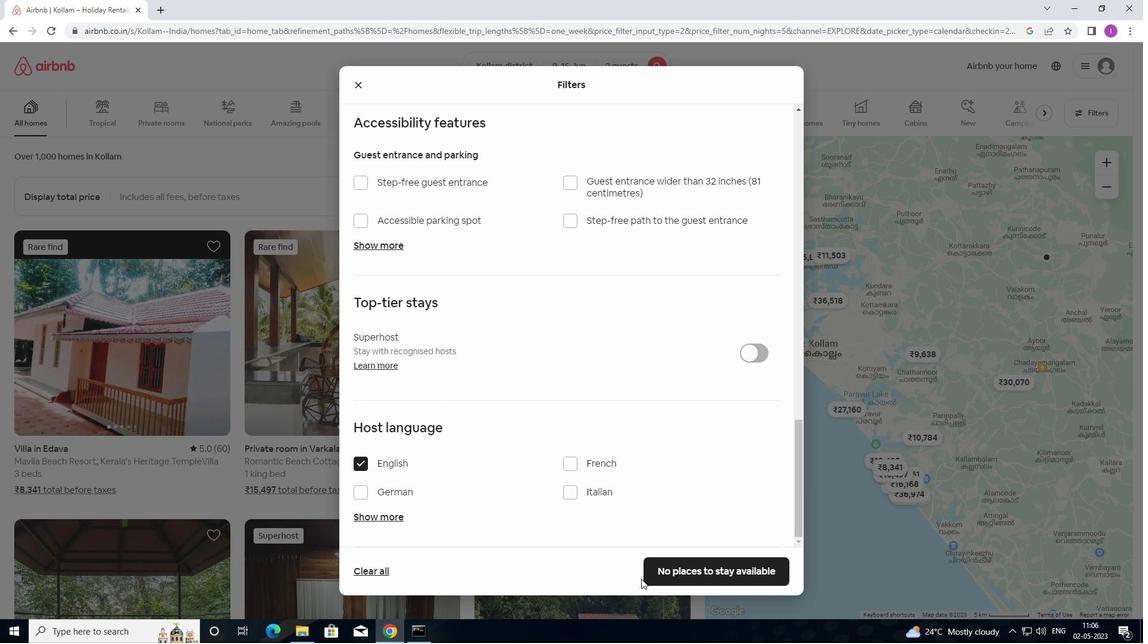 
Action: Mouse pressed left at (659, 578)
Screenshot: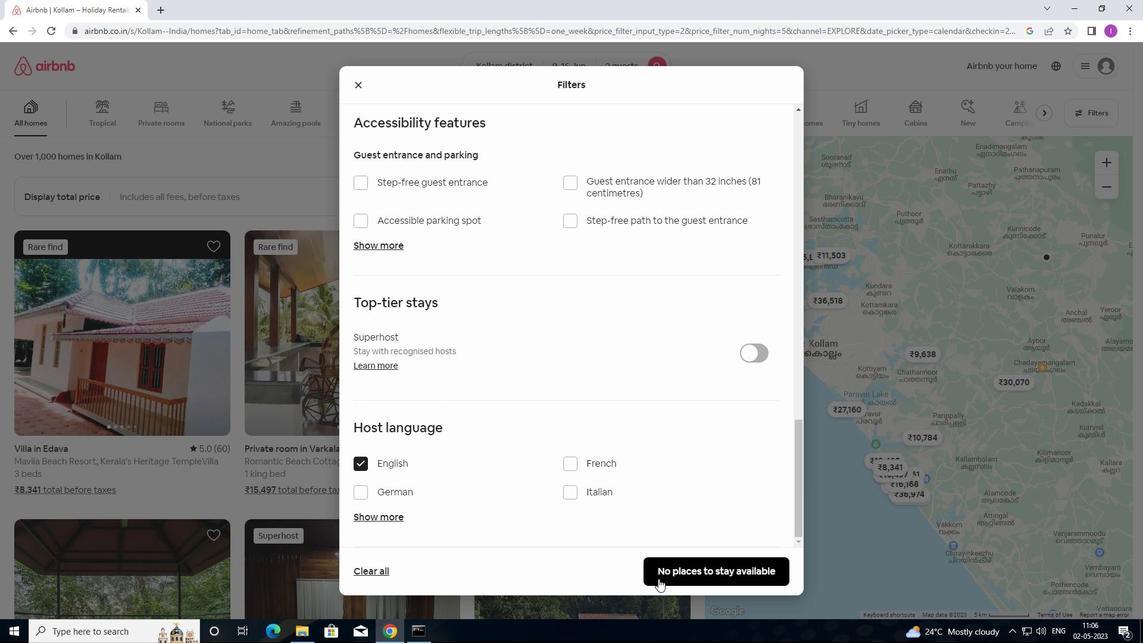 
Action: Mouse moved to (661, 575)
Screenshot: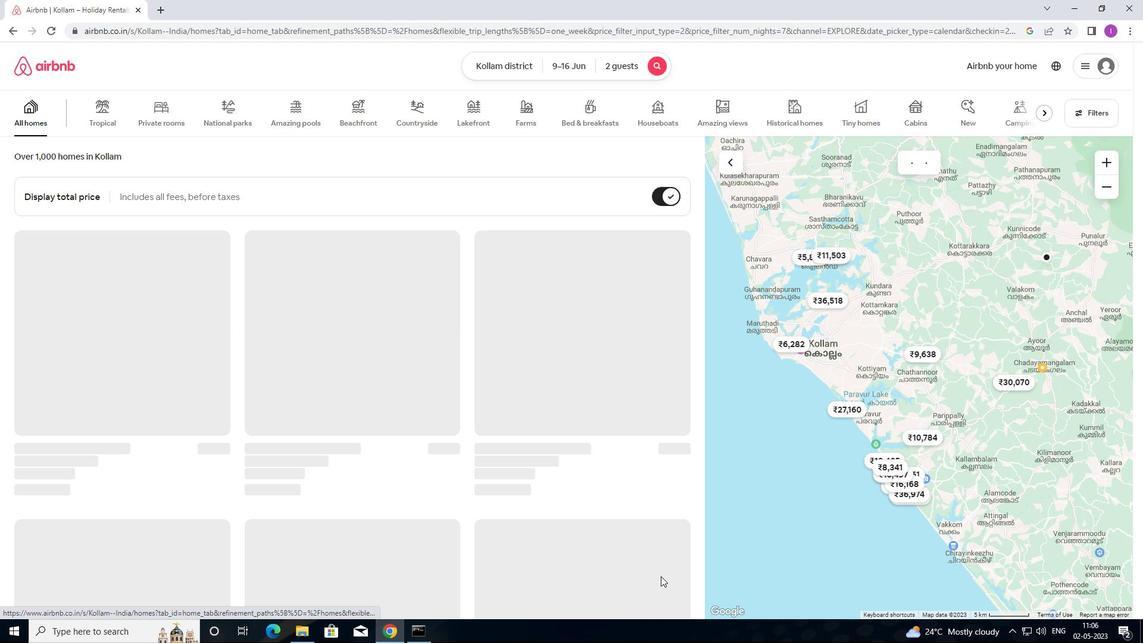 
